 Task: Find connections with filter location Zubia with filter topic #Businesswith filter profile language French with filter current company InnRoad with filter school SDM College of Engg & Tech , Dharwad with filter industry Retail Books and Printed News with filter service category Immigration Law with filter keywords title Executive
Action: Mouse moved to (765, 98)
Screenshot: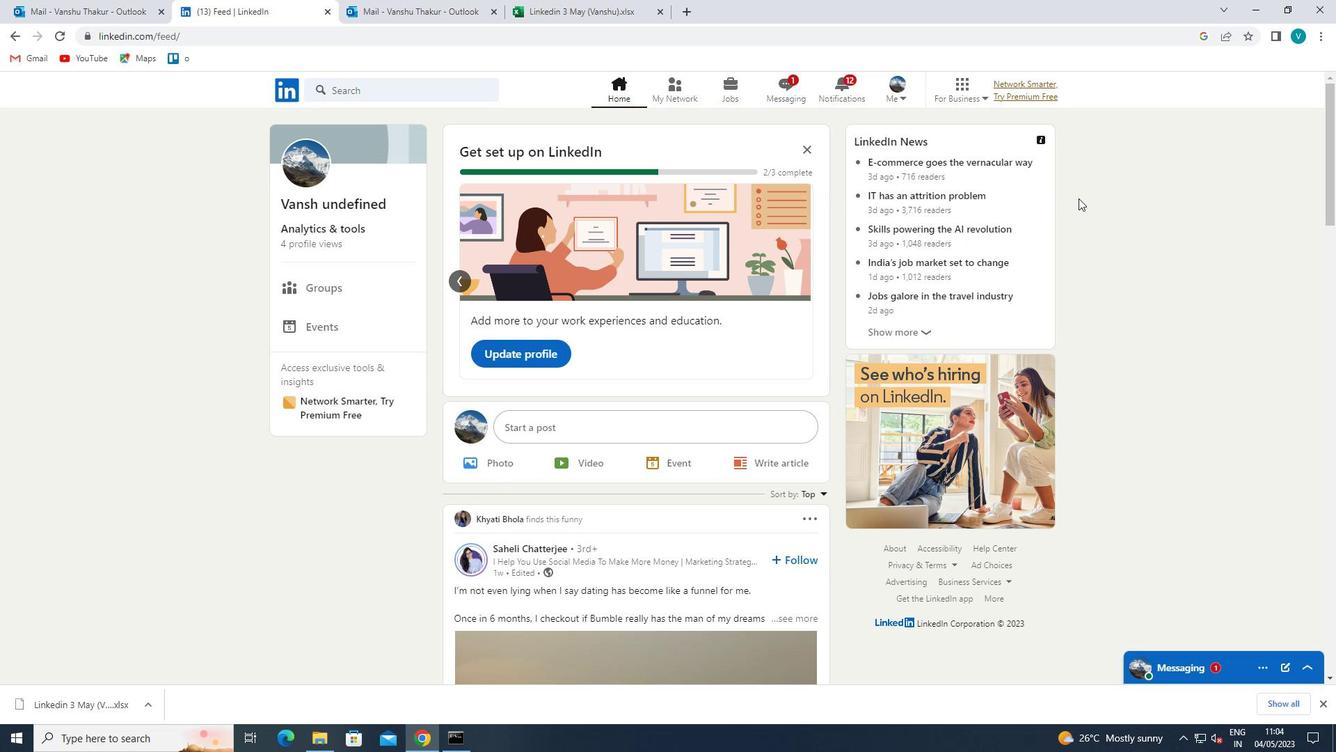 
Action: Mouse scrolled (765, 98) with delta (0, 0)
Screenshot: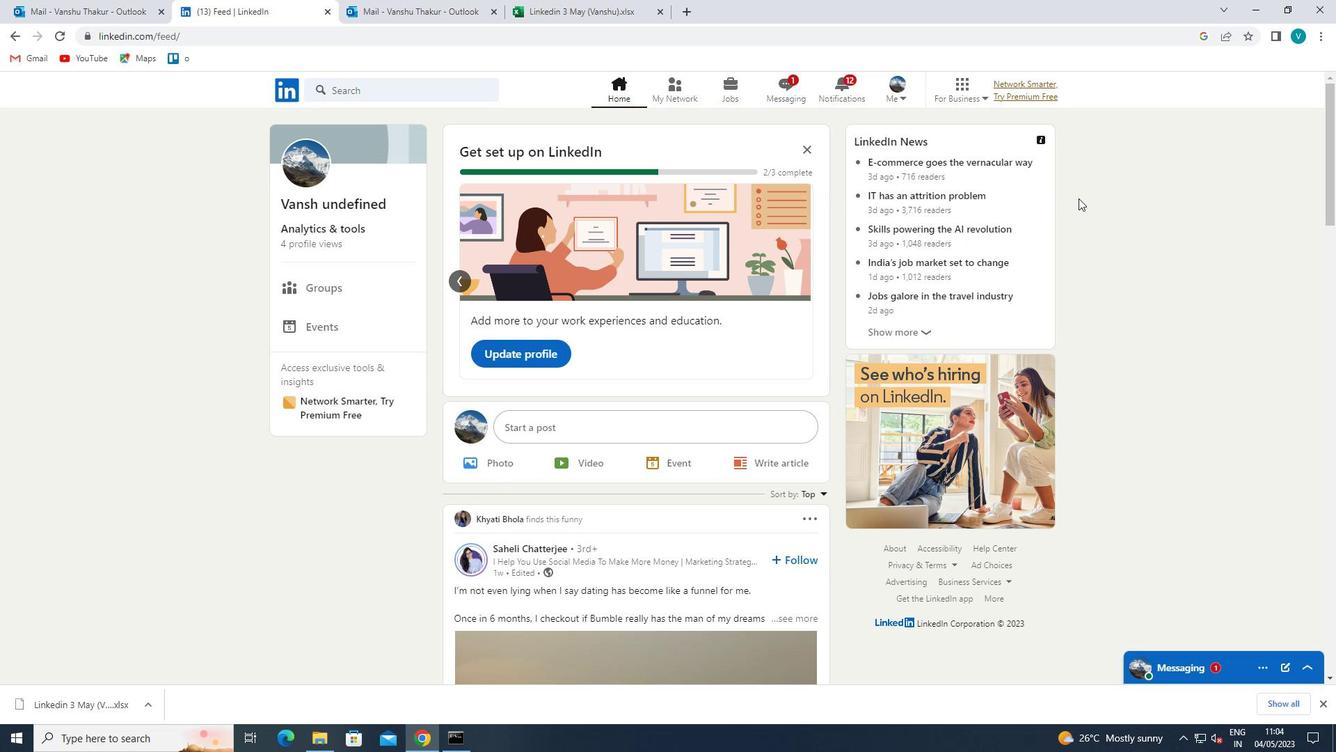 
Action: Mouse moved to (684, 101)
Screenshot: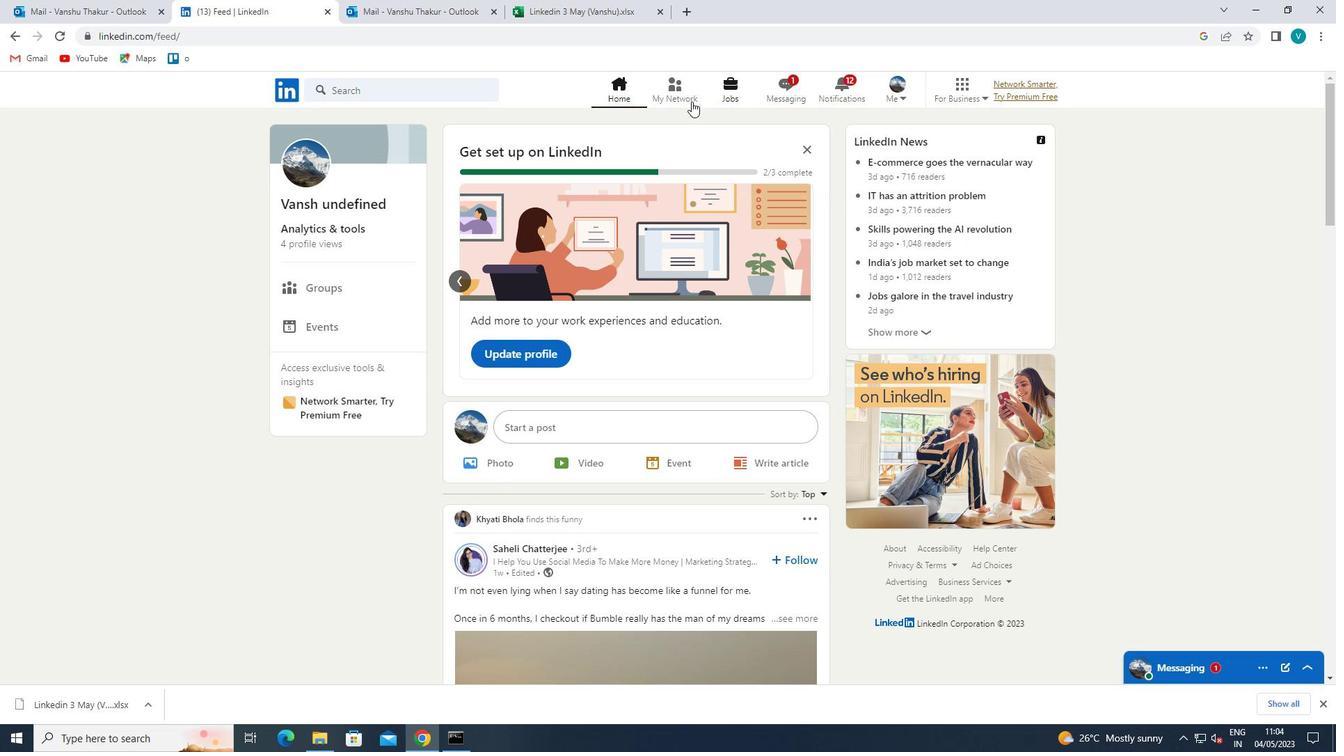 
Action: Mouse pressed left at (684, 101)
Screenshot: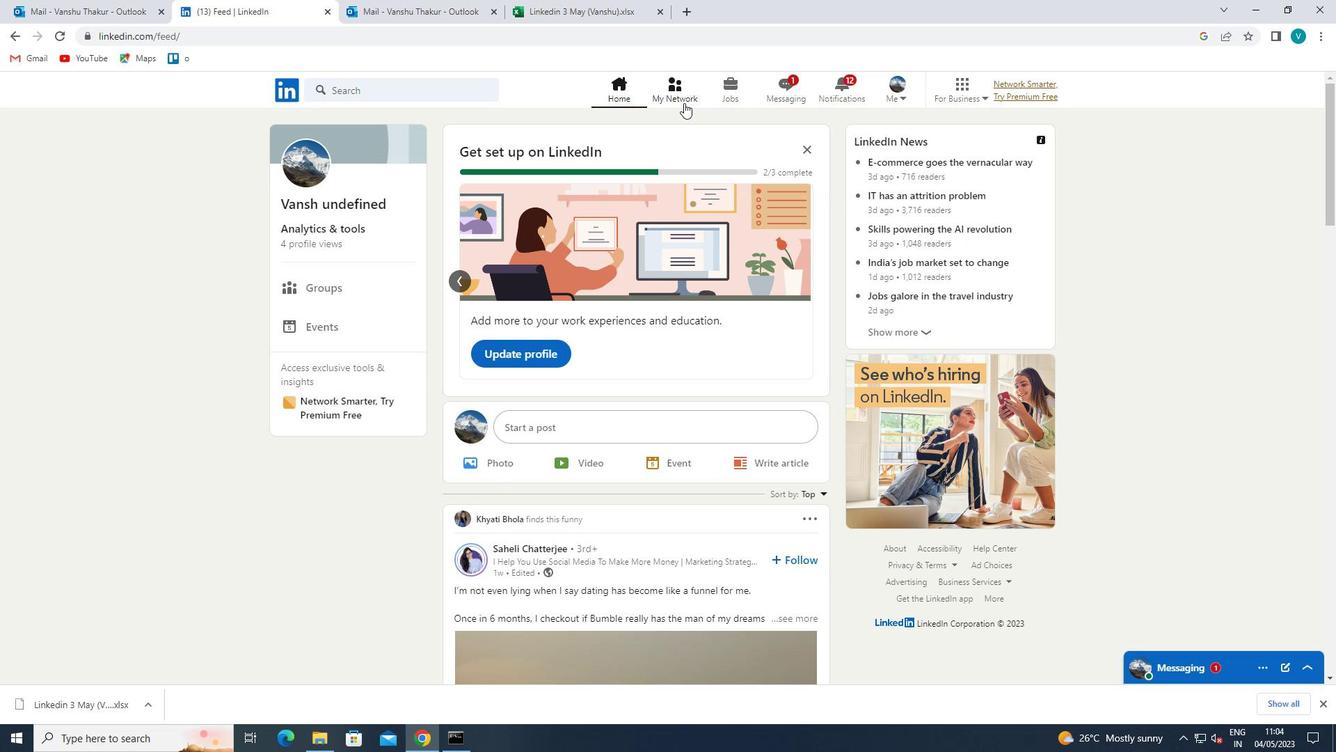 
Action: Mouse moved to (399, 161)
Screenshot: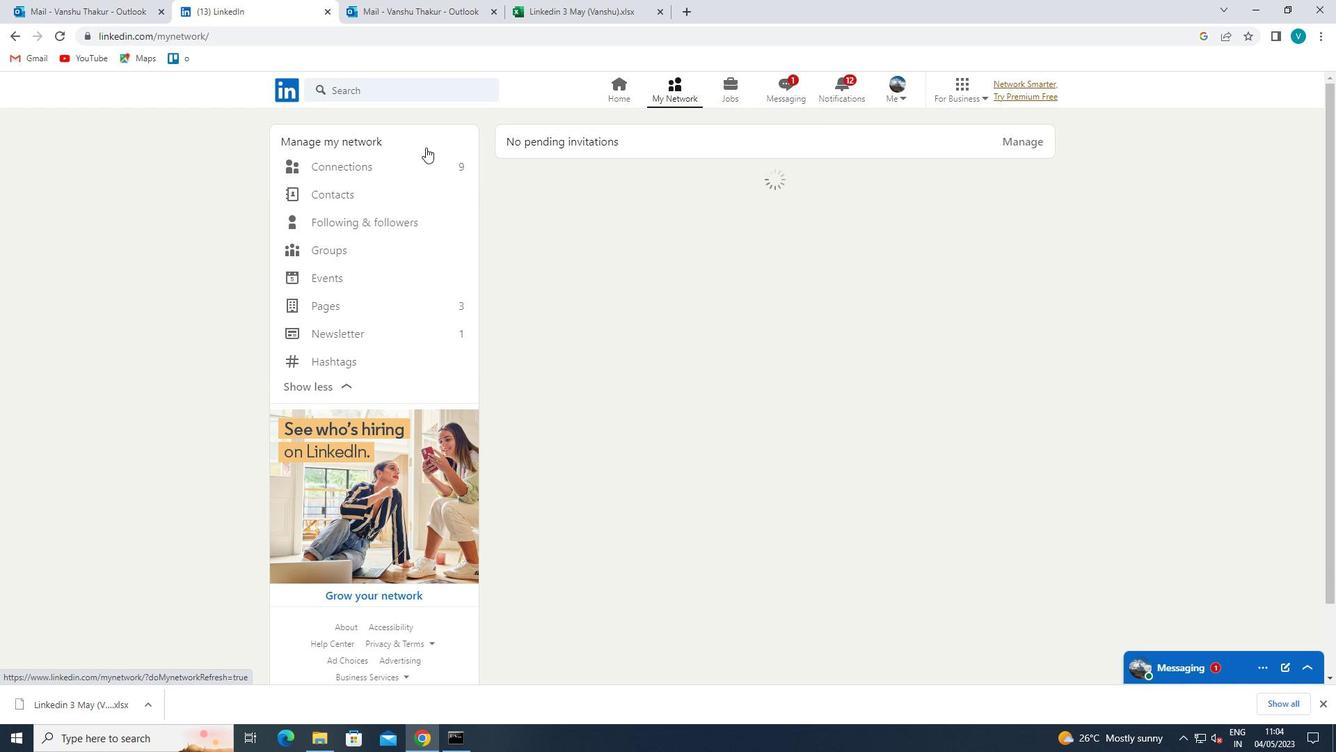 
Action: Mouse pressed left at (399, 161)
Screenshot: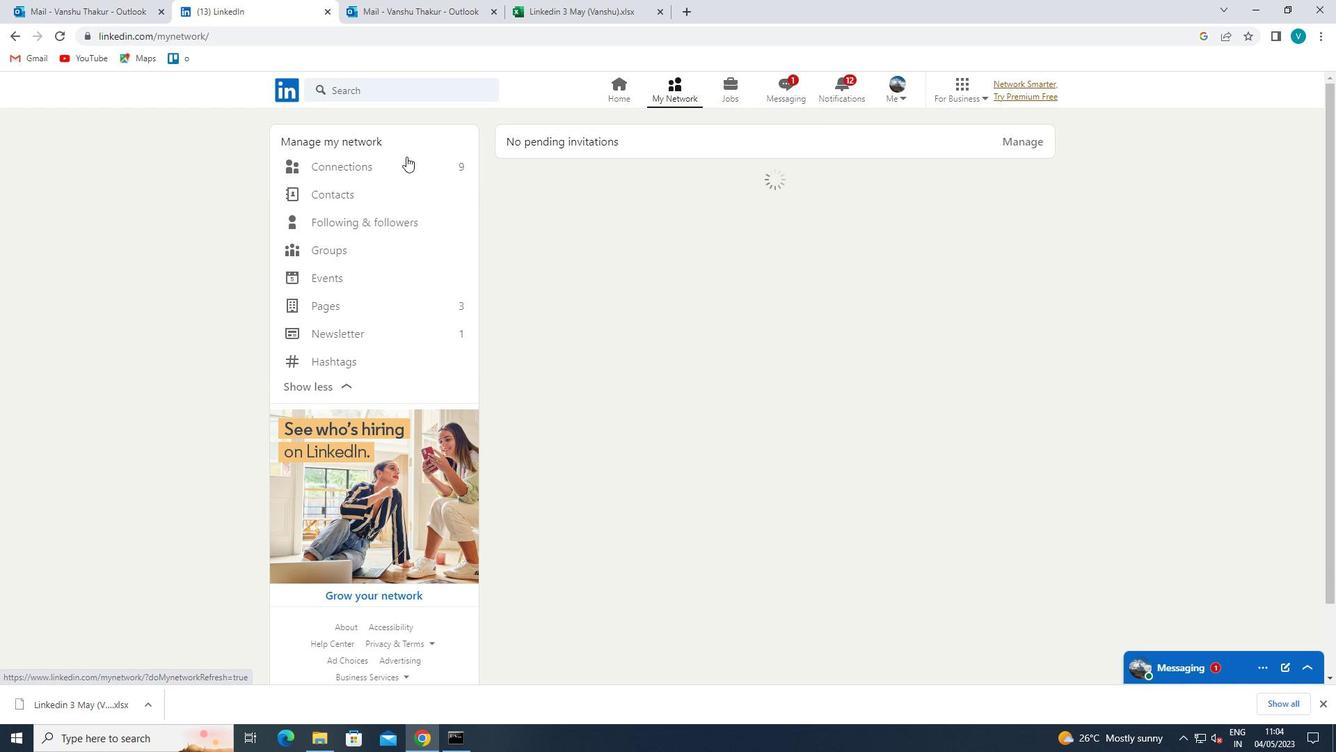 
Action: Mouse moved to (801, 169)
Screenshot: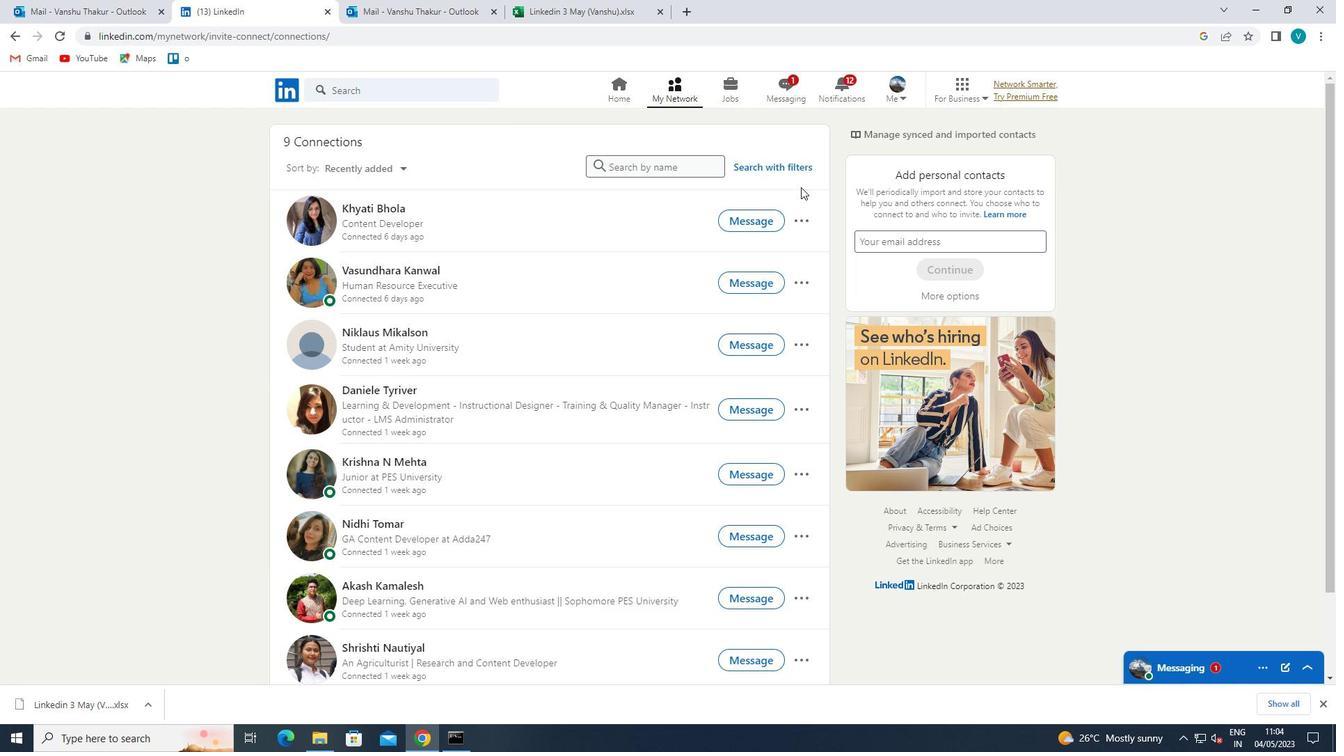 
Action: Mouse pressed left at (801, 169)
Screenshot: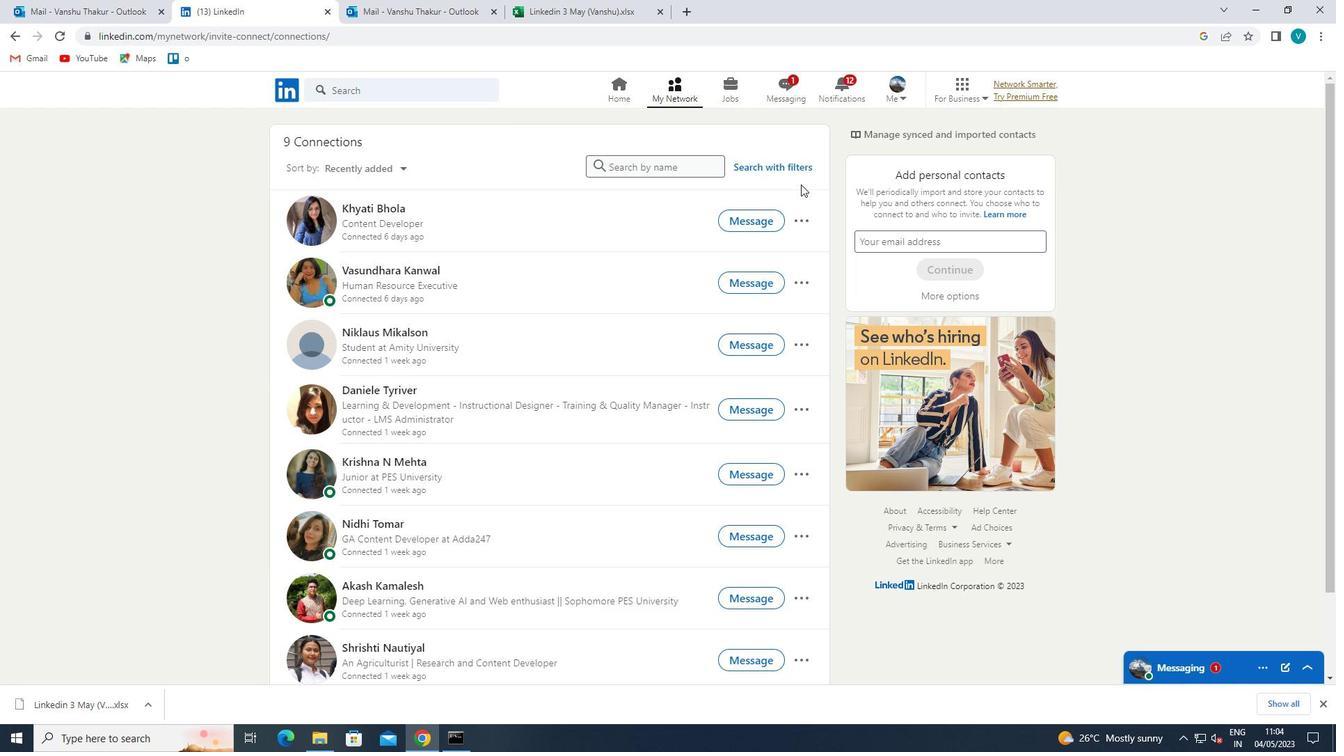 
Action: Mouse moved to (679, 130)
Screenshot: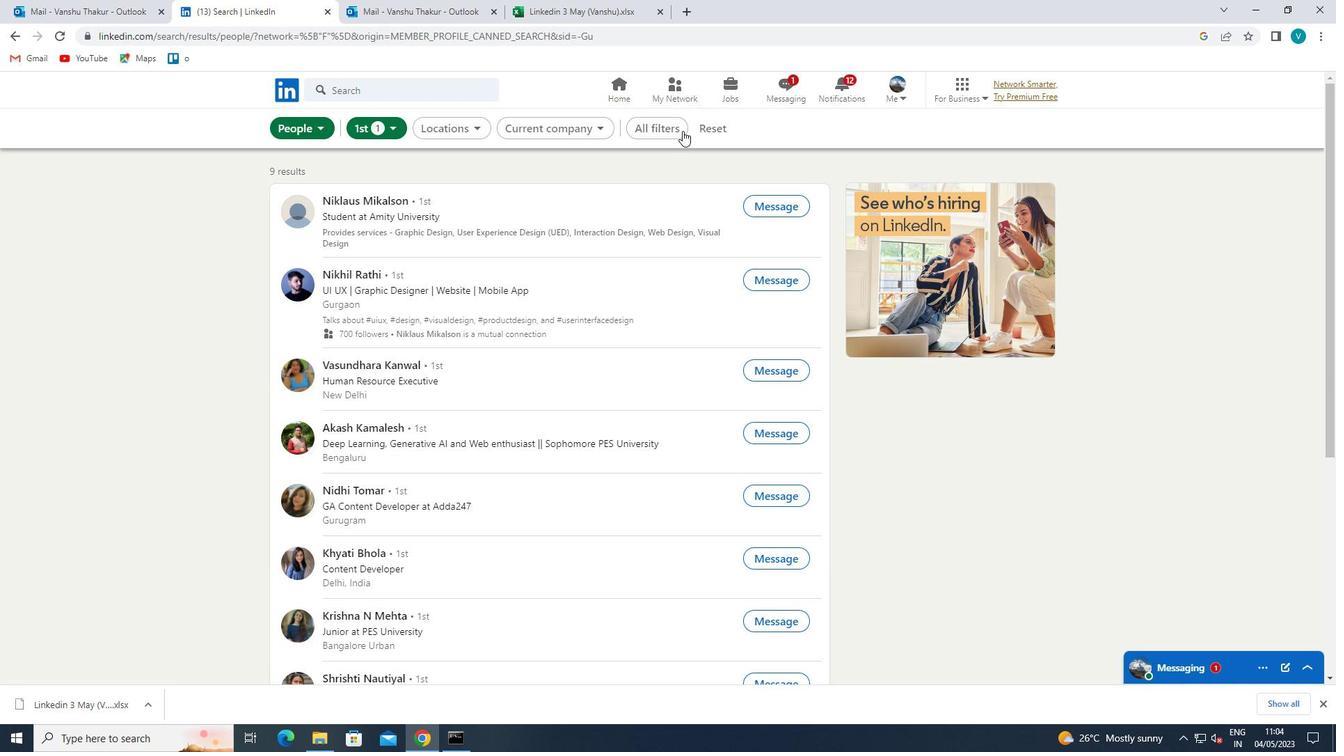 
Action: Mouse pressed left at (679, 130)
Screenshot: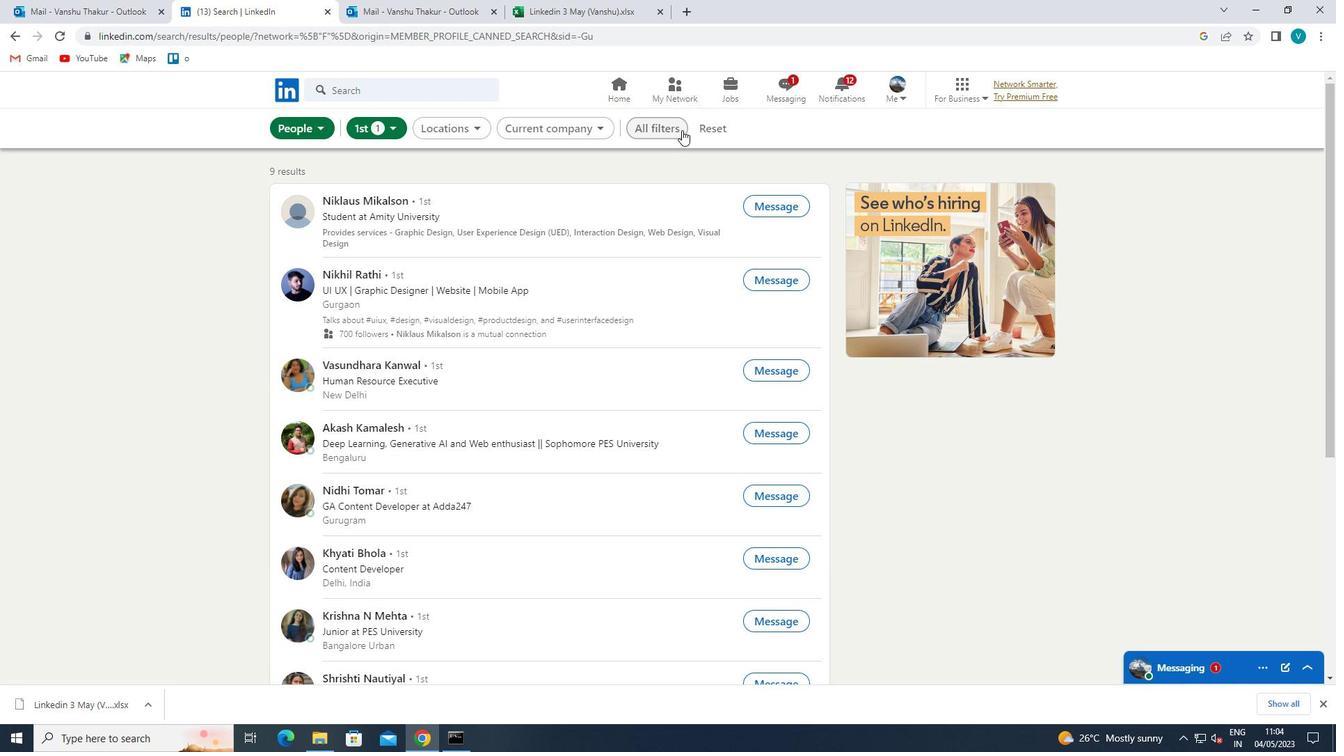 
Action: Mouse moved to (1085, 259)
Screenshot: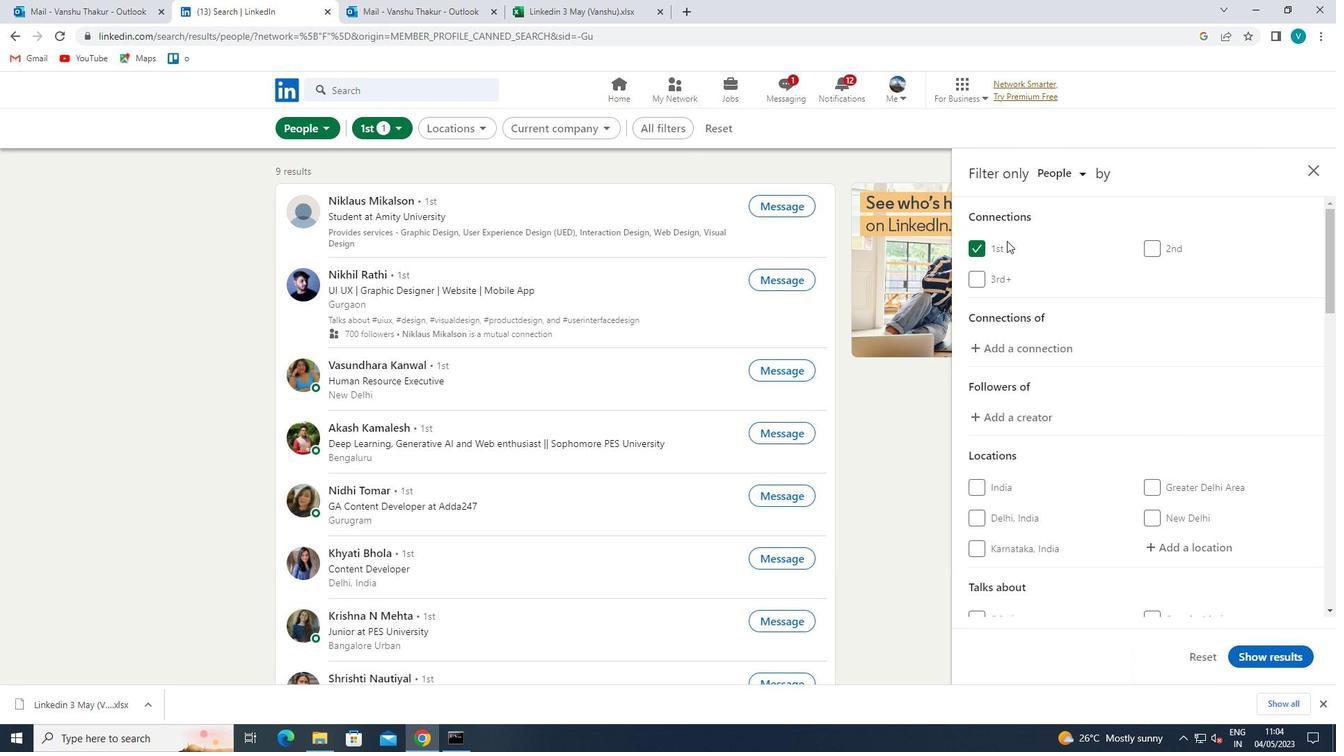 
Action: Mouse scrolled (1085, 258) with delta (0, 0)
Screenshot: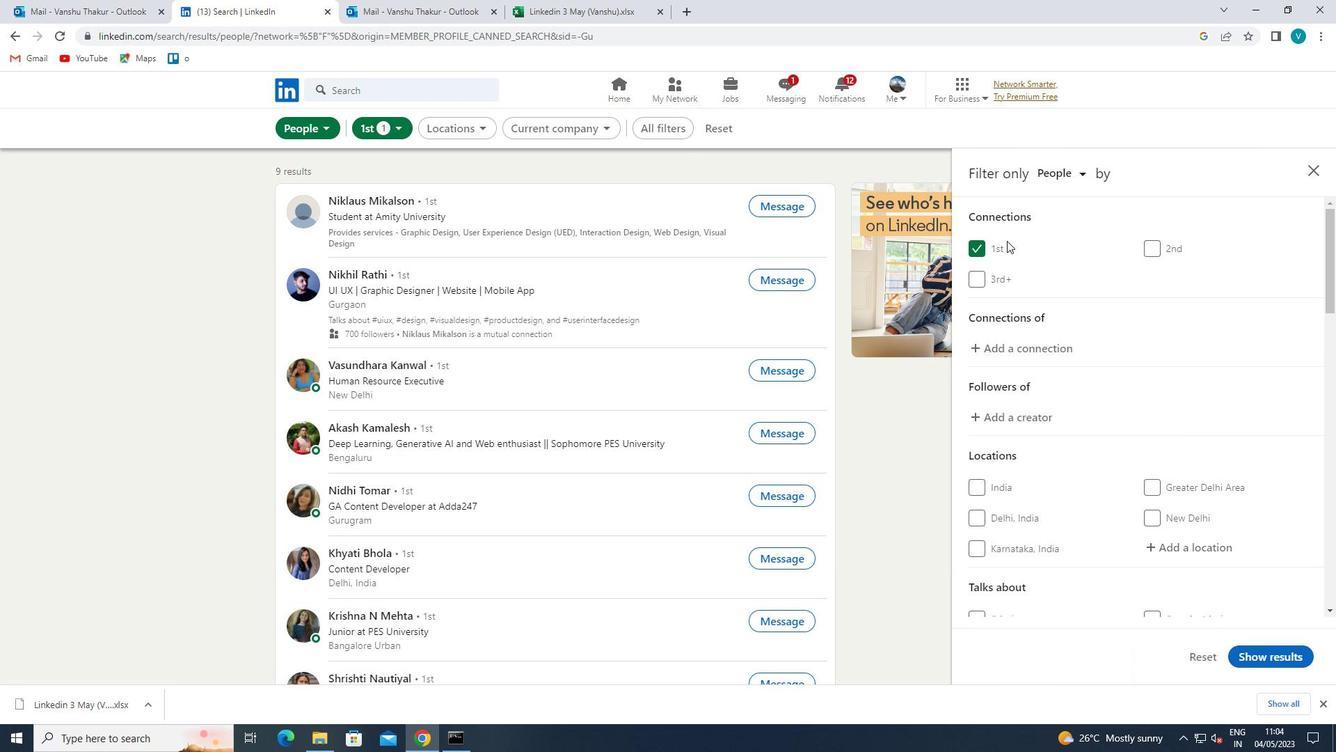 
Action: Mouse moved to (1113, 288)
Screenshot: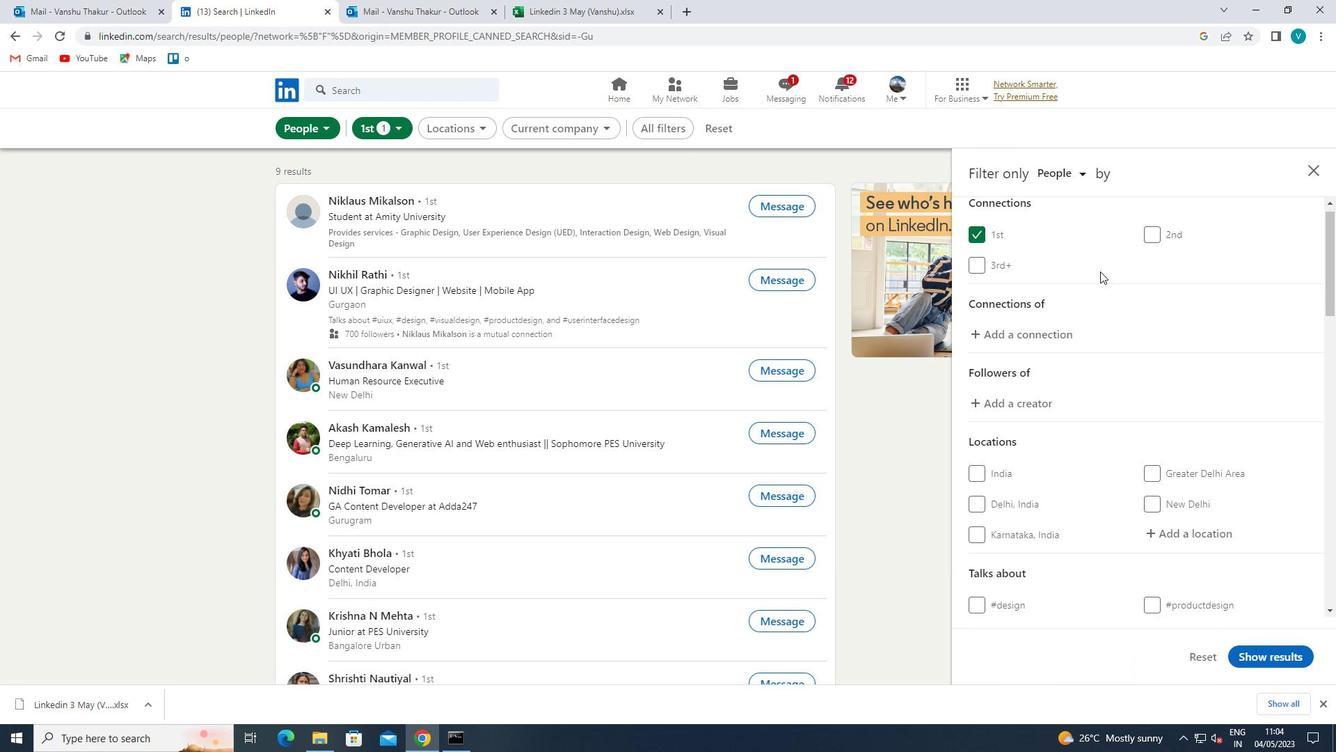 
Action: Mouse scrolled (1113, 287) with delta (0, 0)
Screenshot: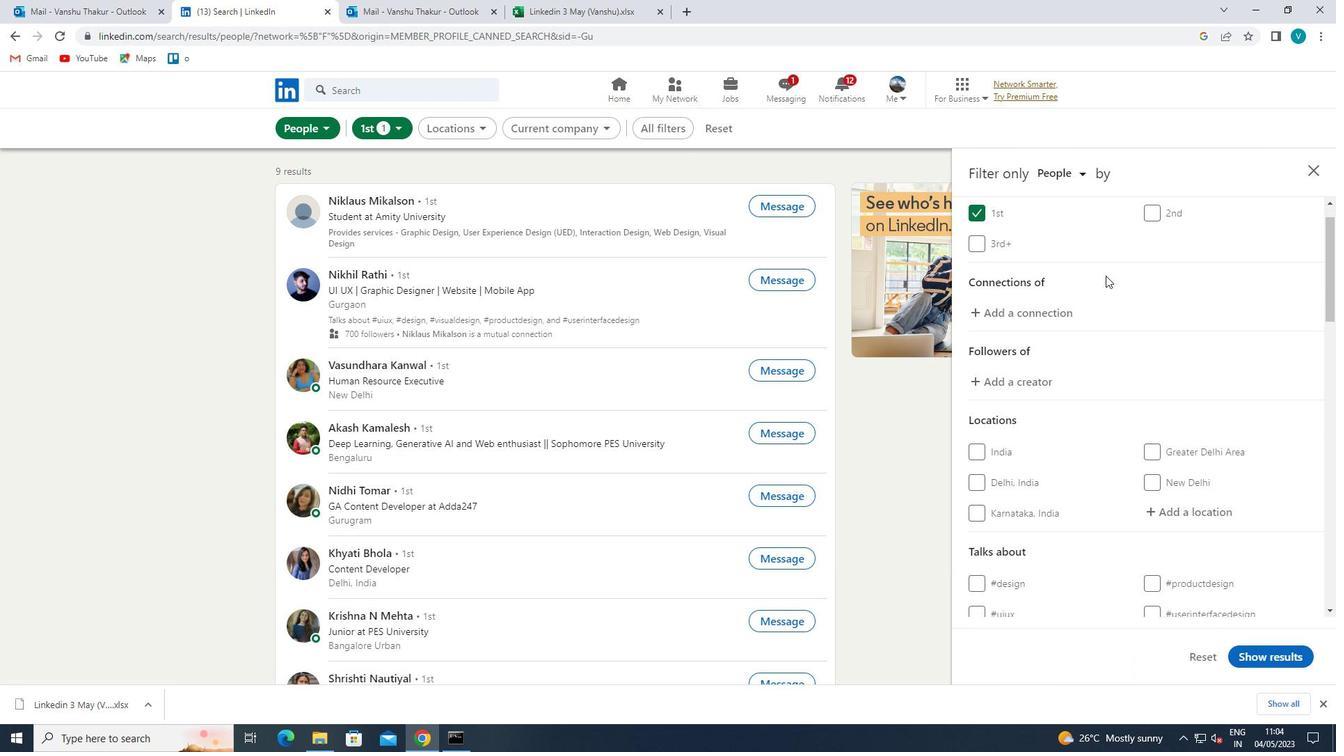 
Action: Mouse moved to (1181, 409)
Screenshot: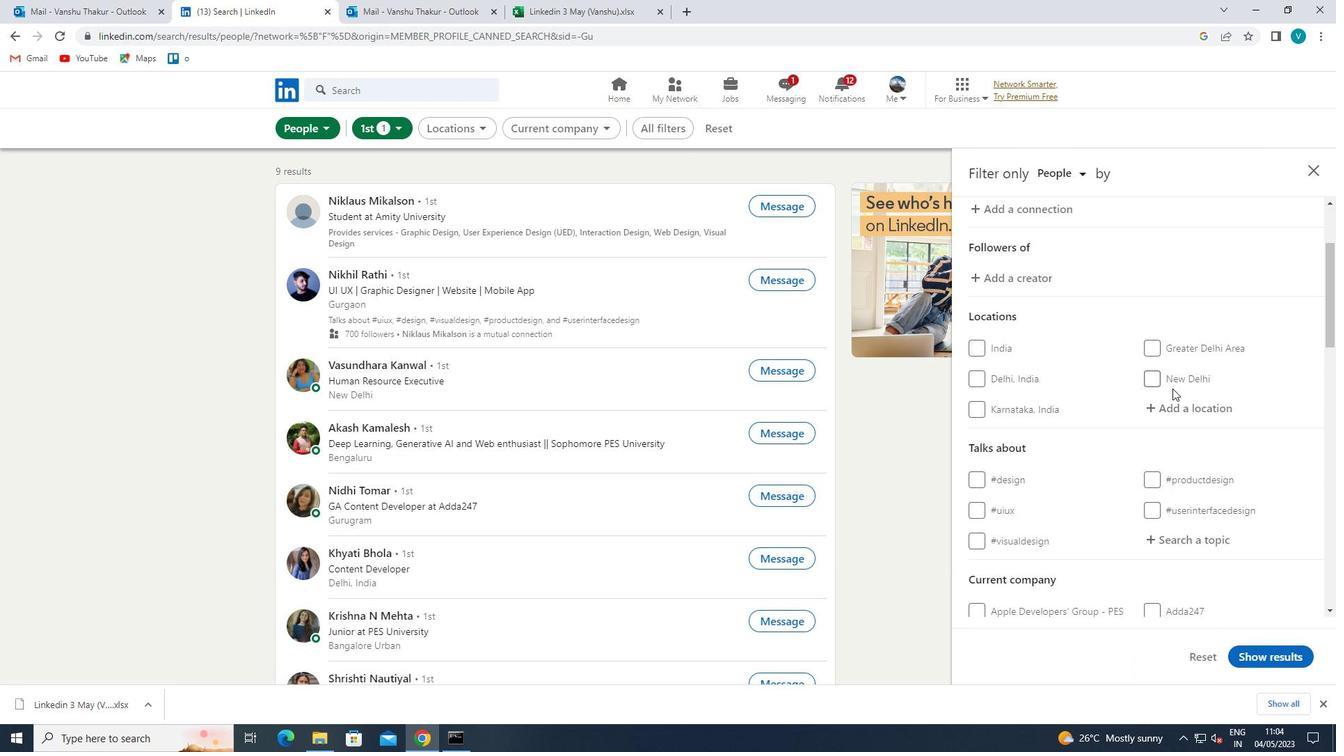 
Action: Mouse pressed left at (1181, 409)
Screenshot: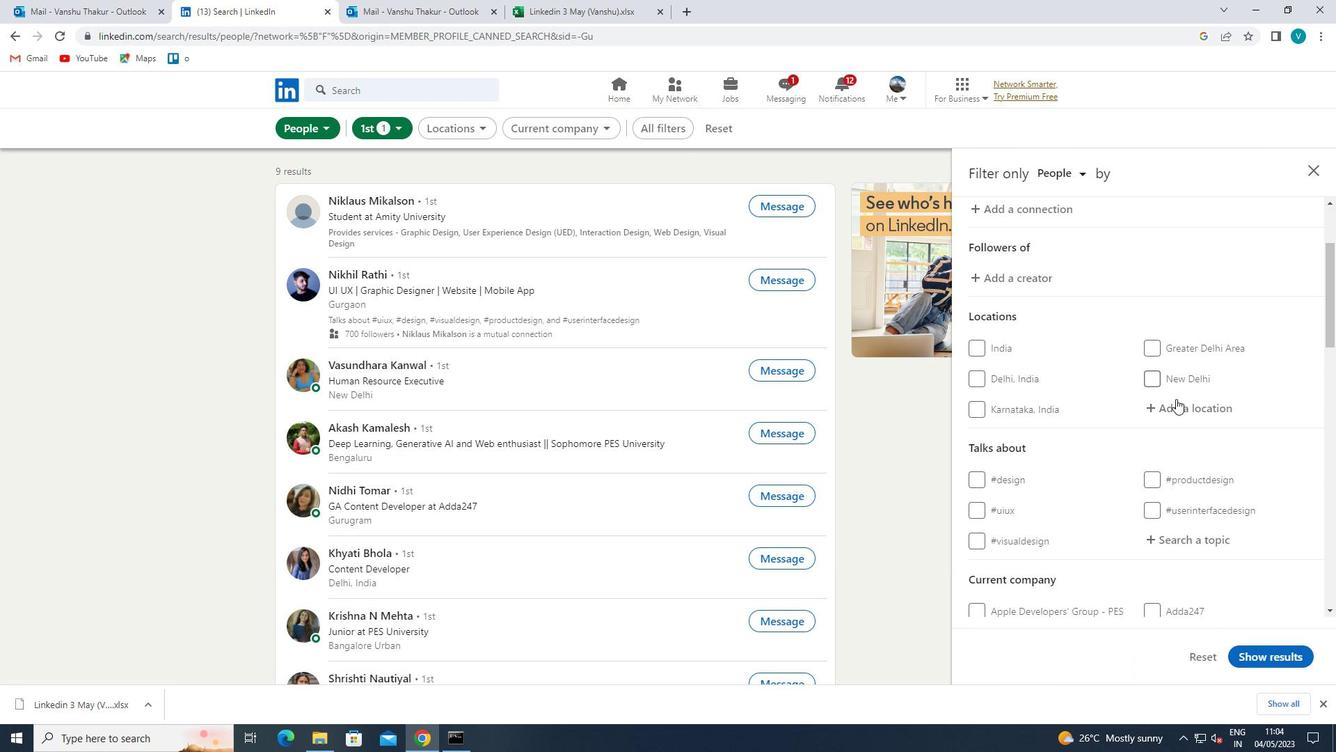 
Action: Key pressed <Key.shift>ZUBIA
Screenshot: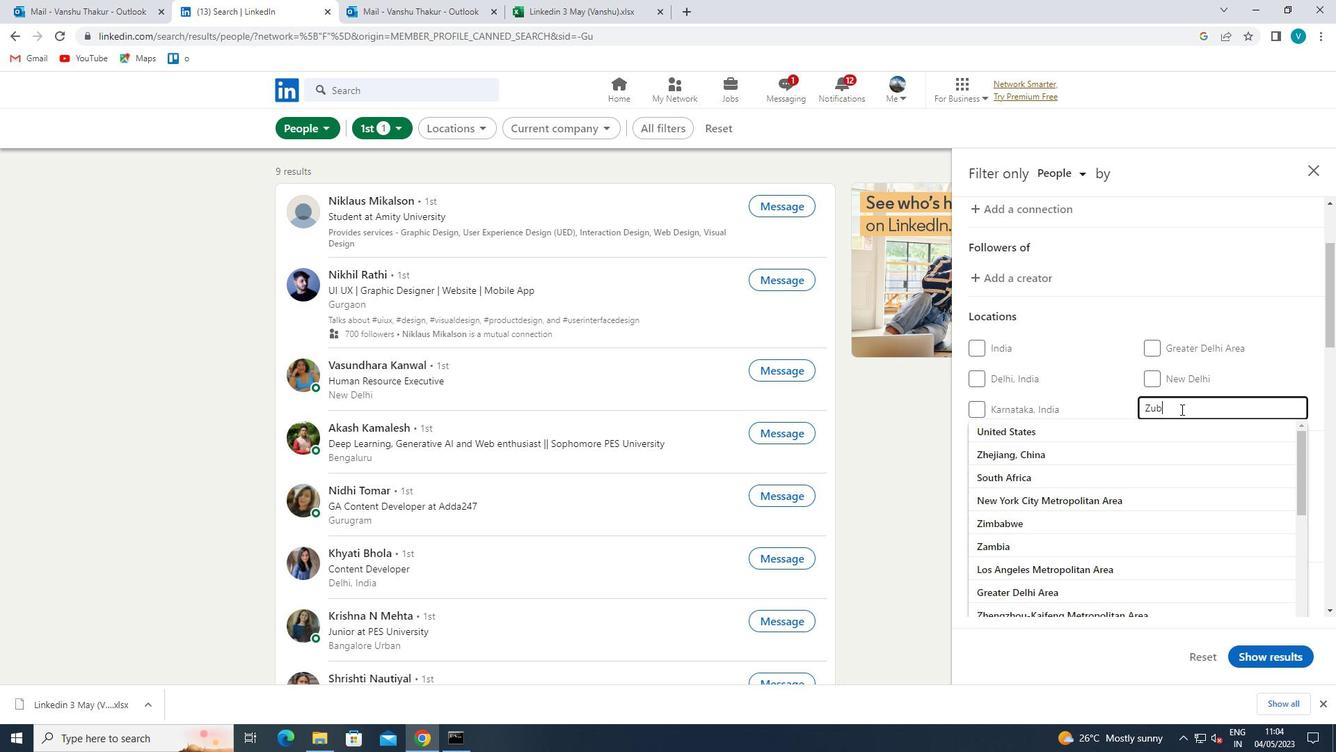 
Action: Mouse moved to (1158, 425)
Screenshot: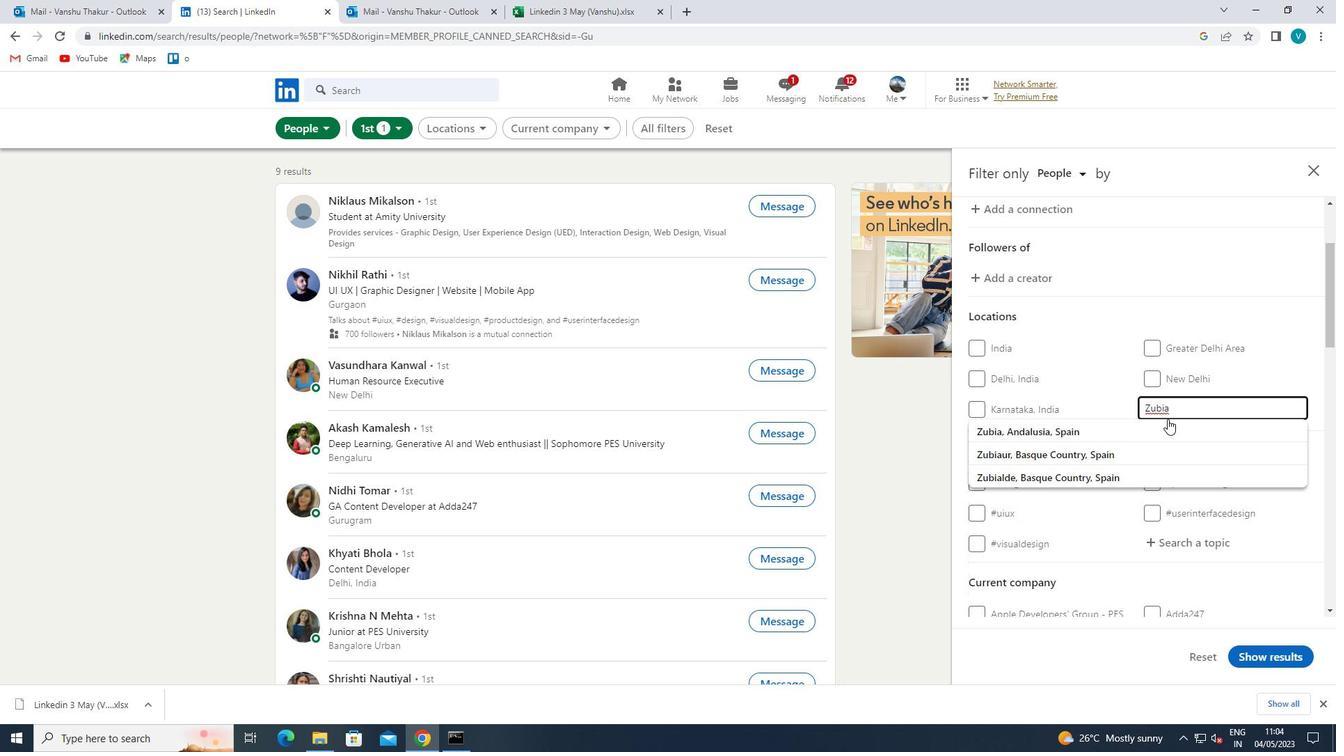 
Action: Mouse pressed left at (1158, 425)
Screenshot: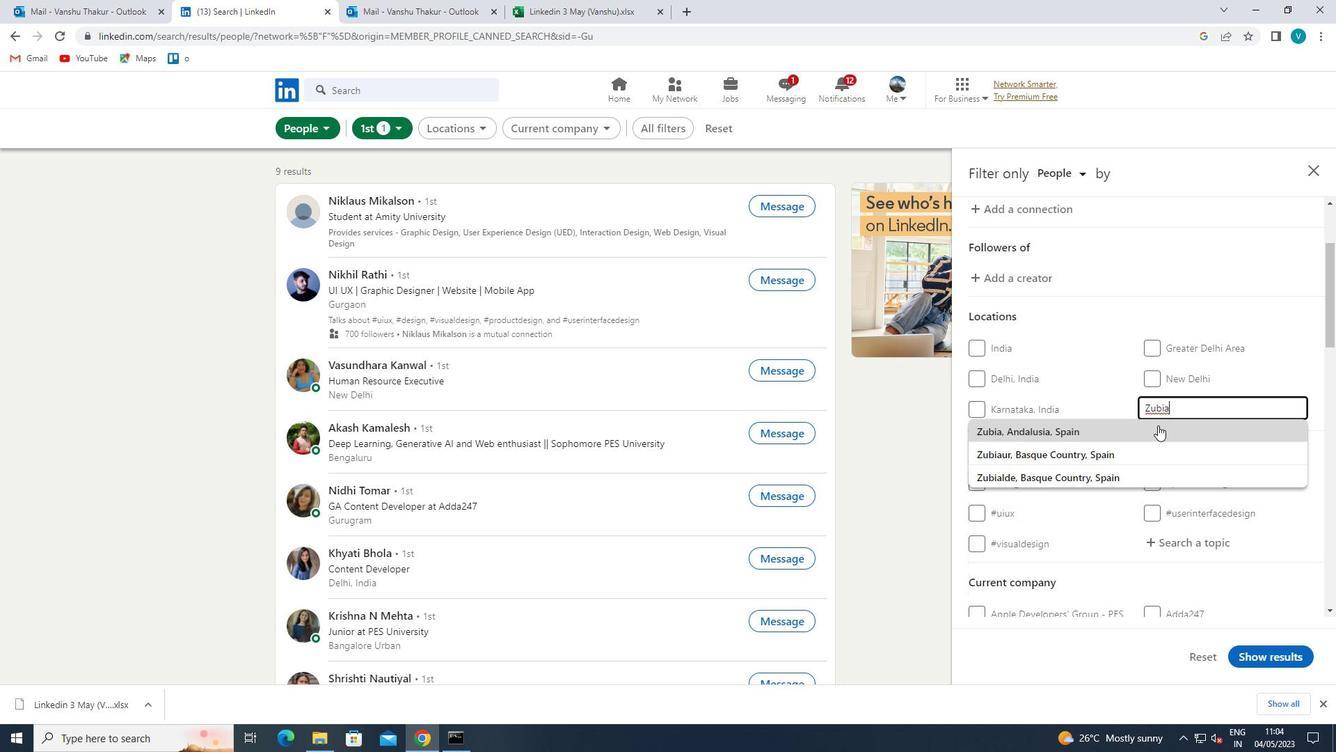 
Action: Mouse scrolled (1158, 424) with delta (0, 0)
Screenshot: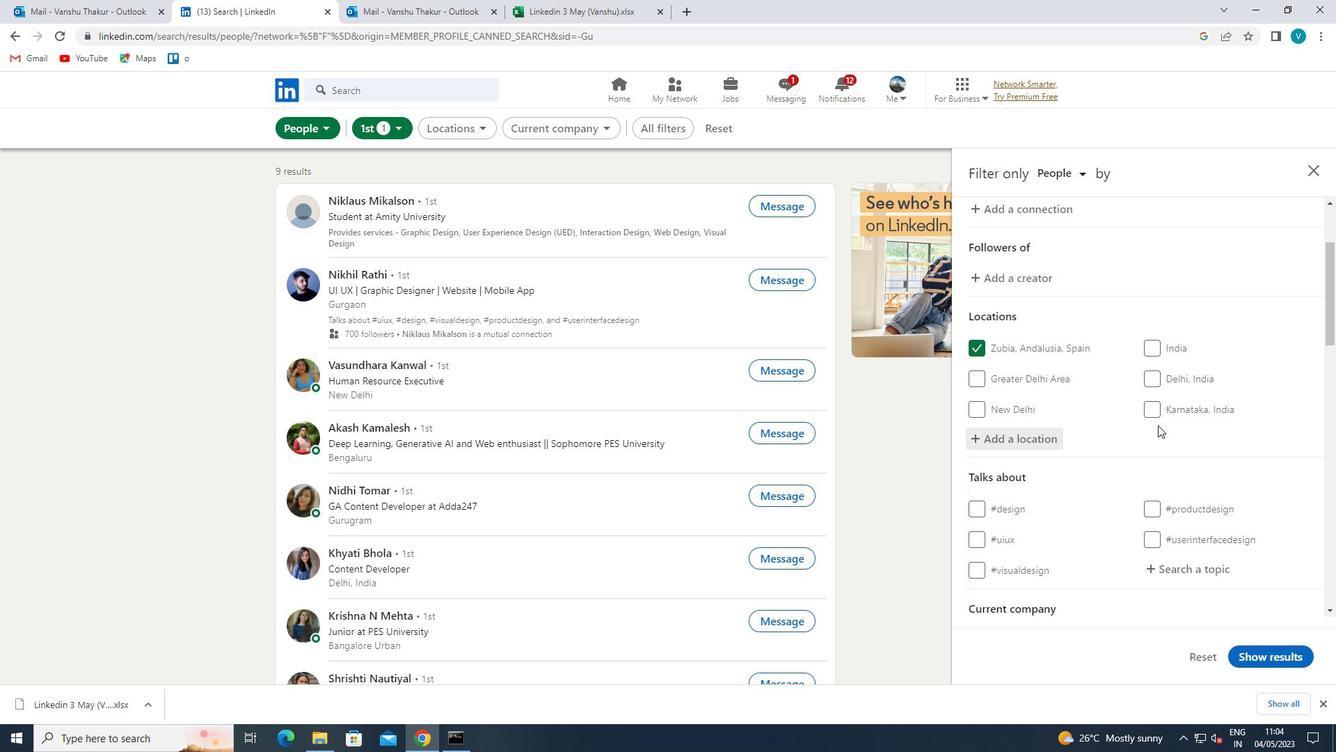 
Action: Mouse scrolled (1158, 424) with delta (0, 0)
Screenshot: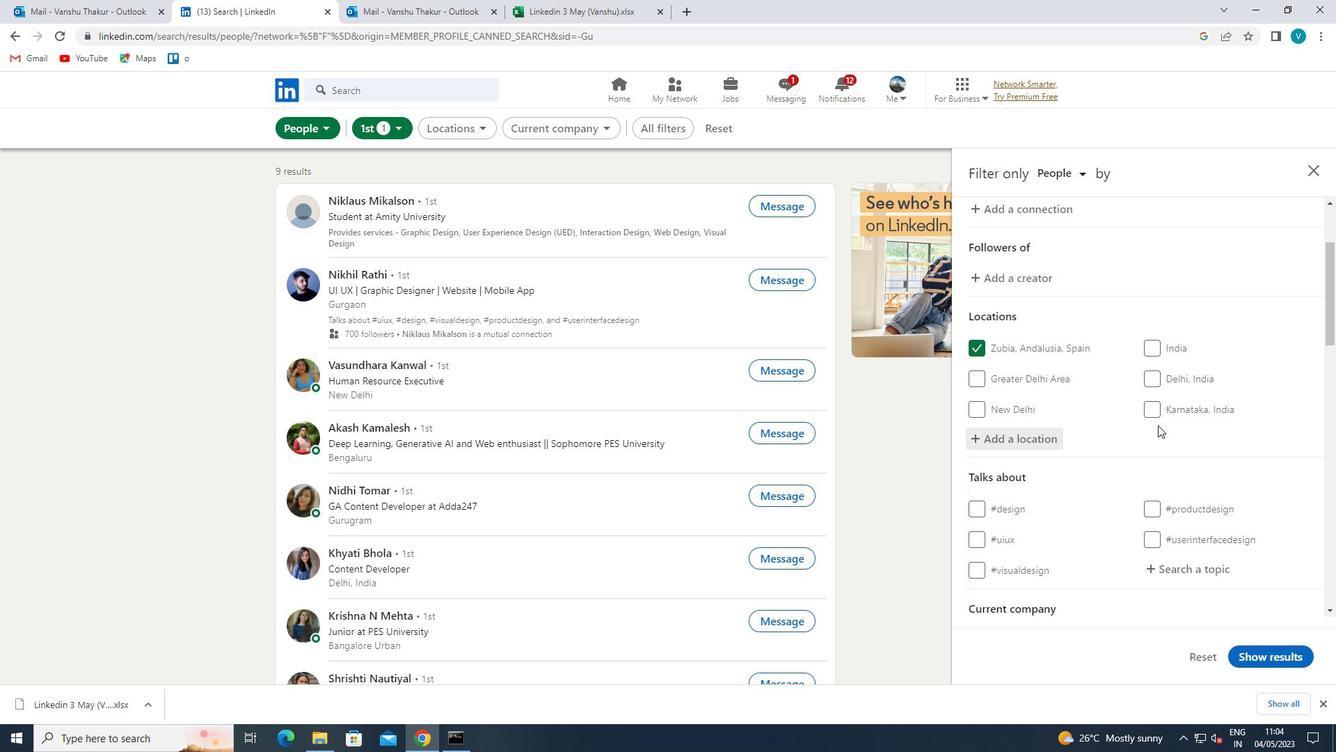 
Action: Mouse moved to (1177, 440)
Screenshot: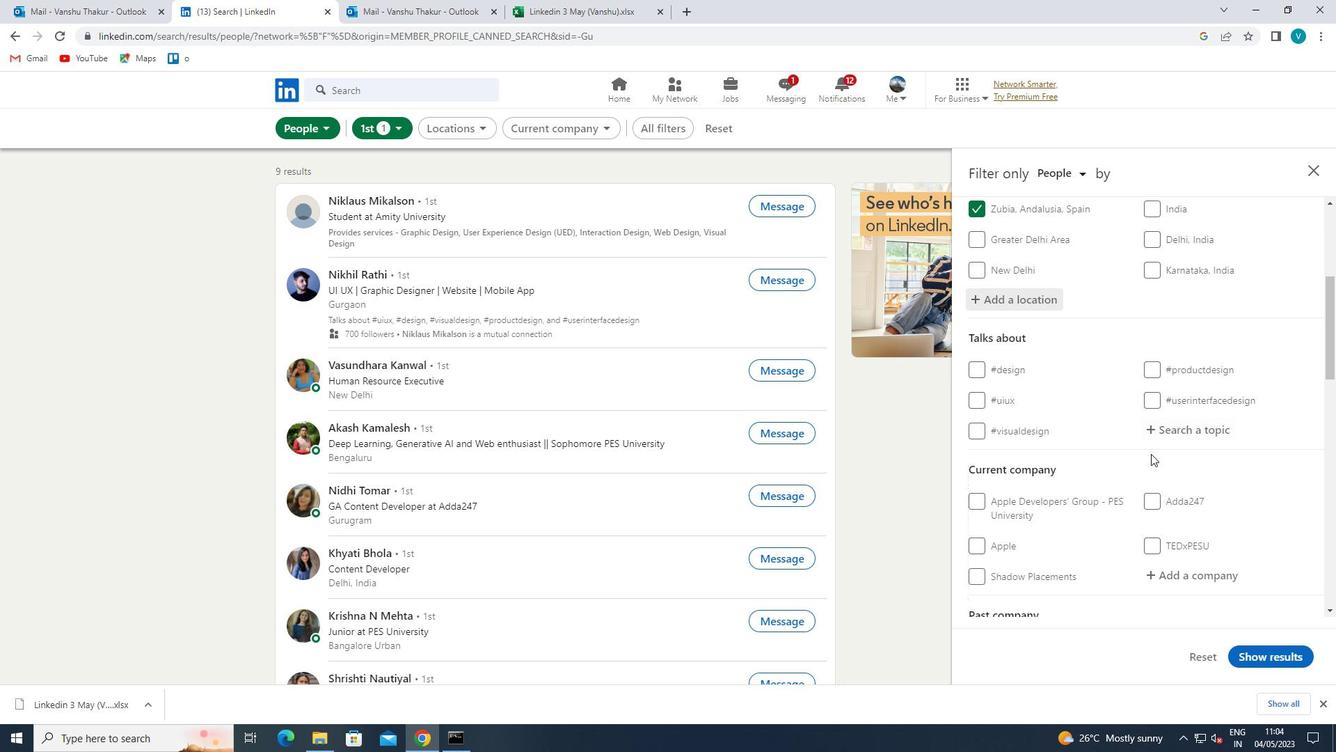
Action: Mouse pressed left at (1177, 440)
Screenshot: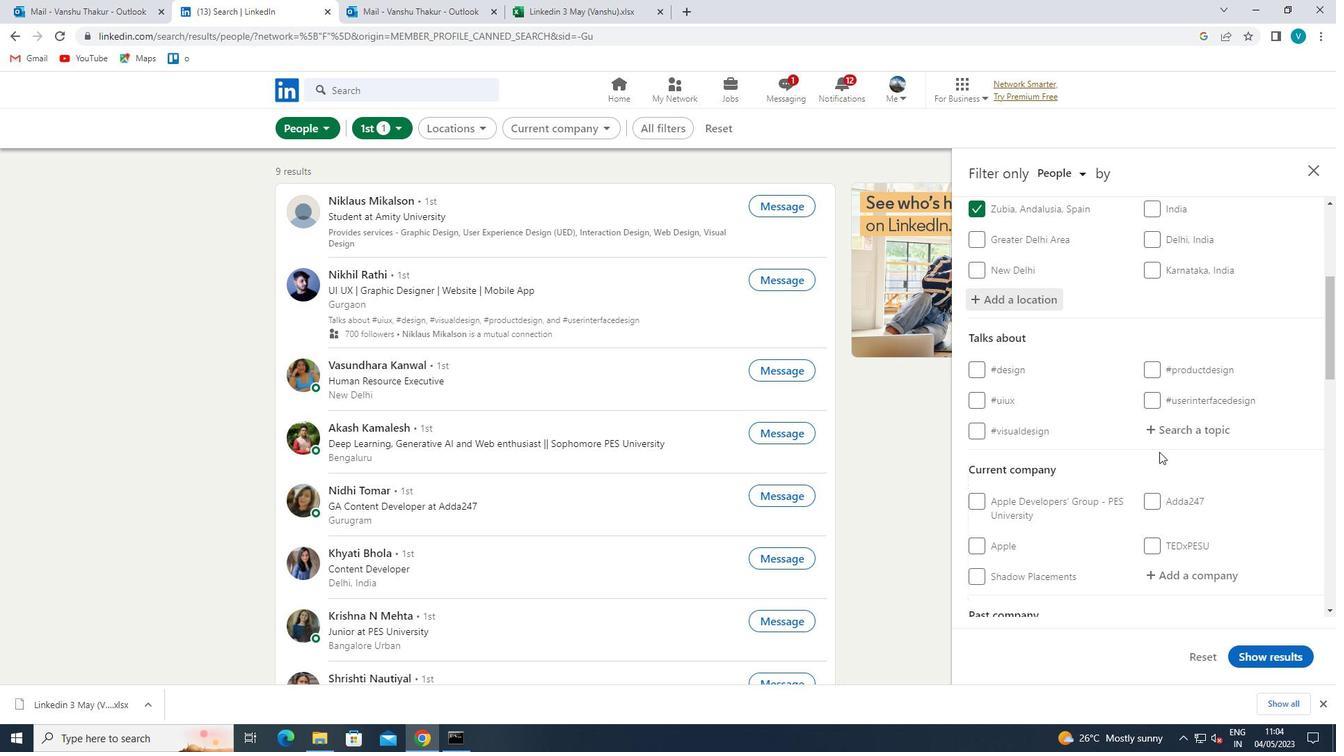 
Action: Mouse moved to (1180, 437)
Screenshot: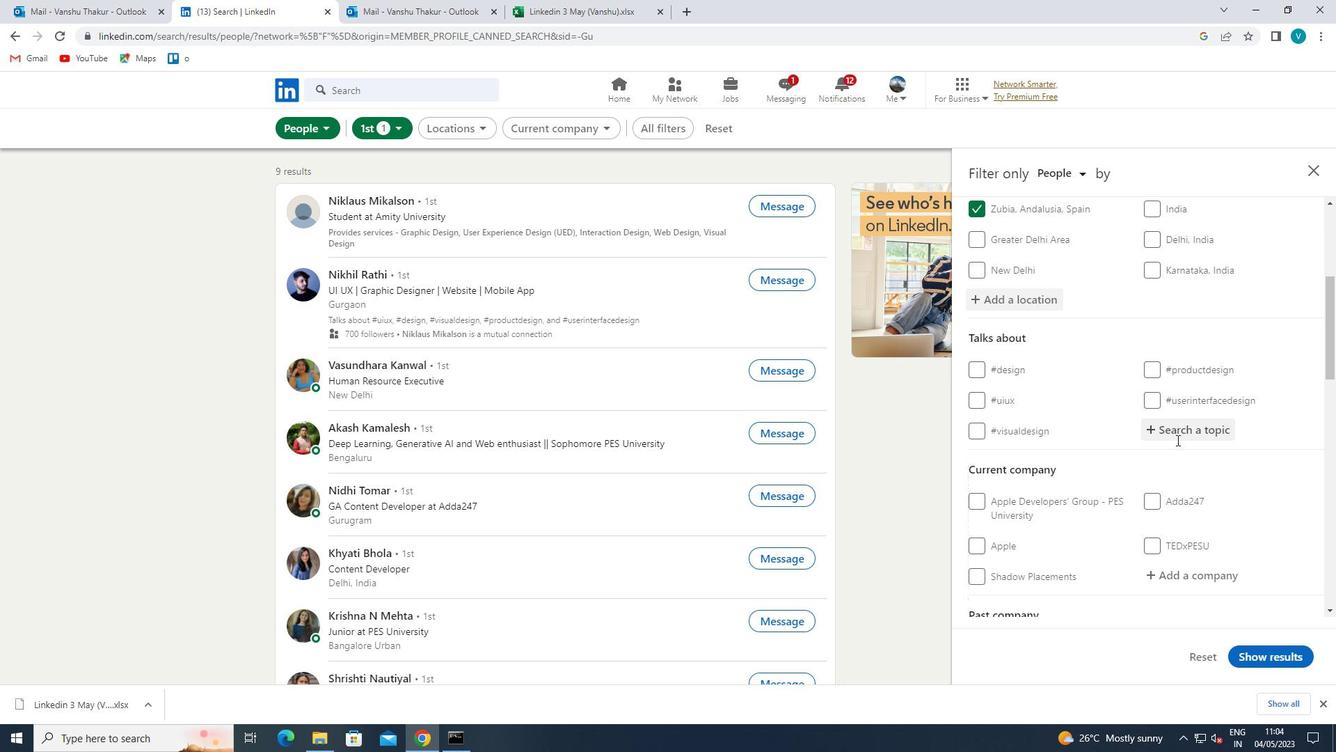 
Action: Key pressed BUSINESS
Screenshot: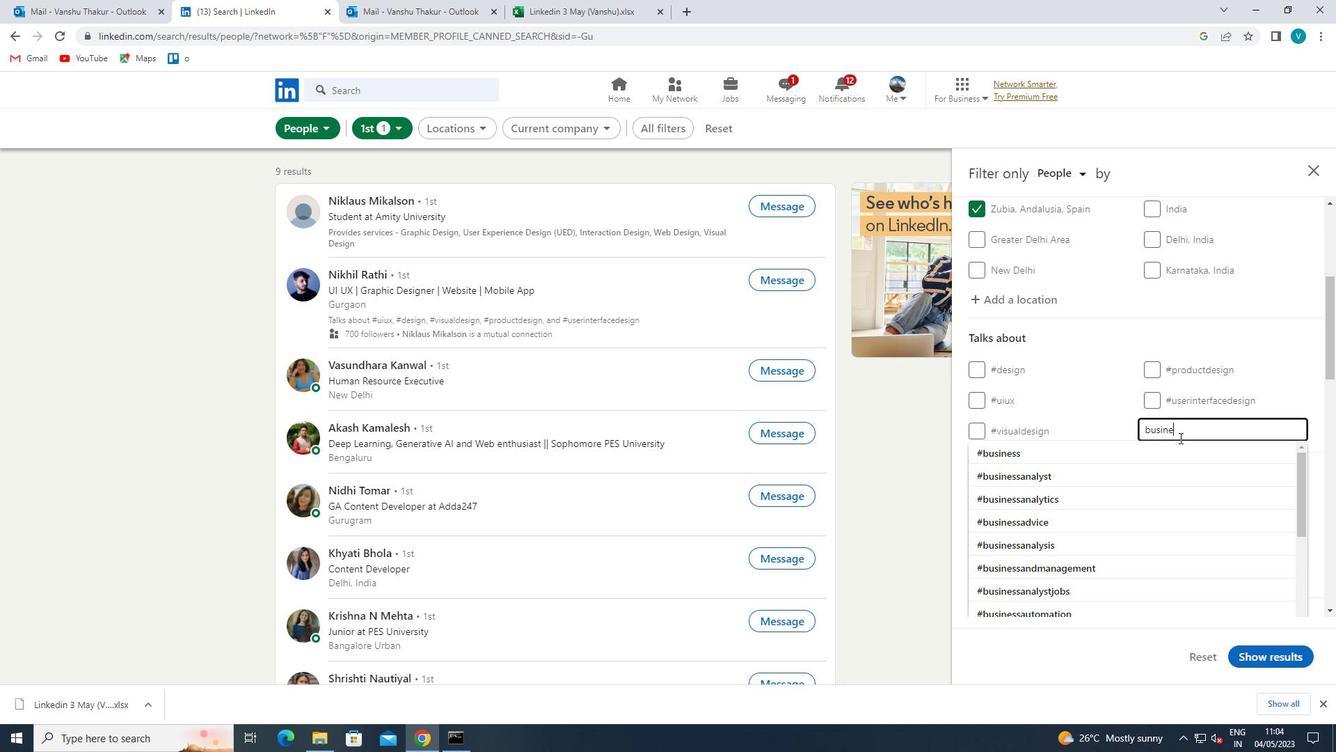 
Action: Mouse moved to (1168, 445)
Screenshot: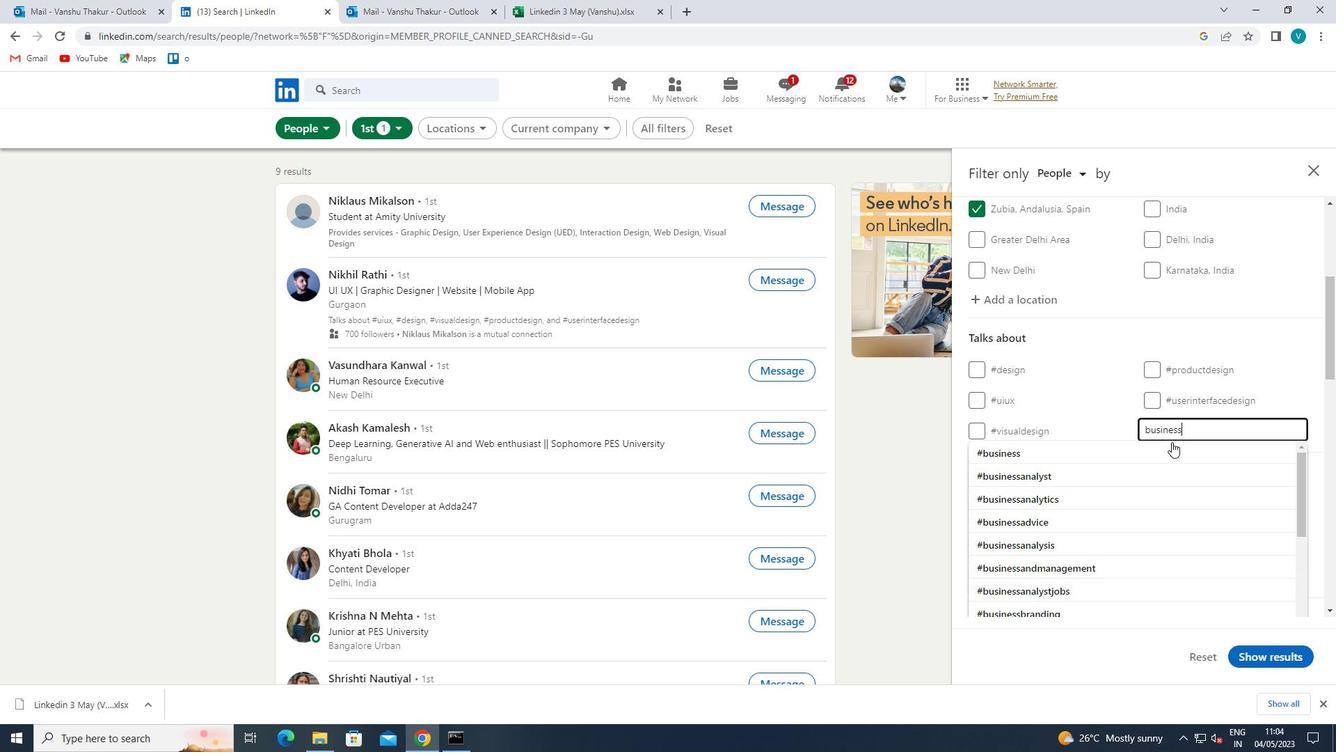 
Action: Mouse pressed left at (1168, 445)
Screenshot: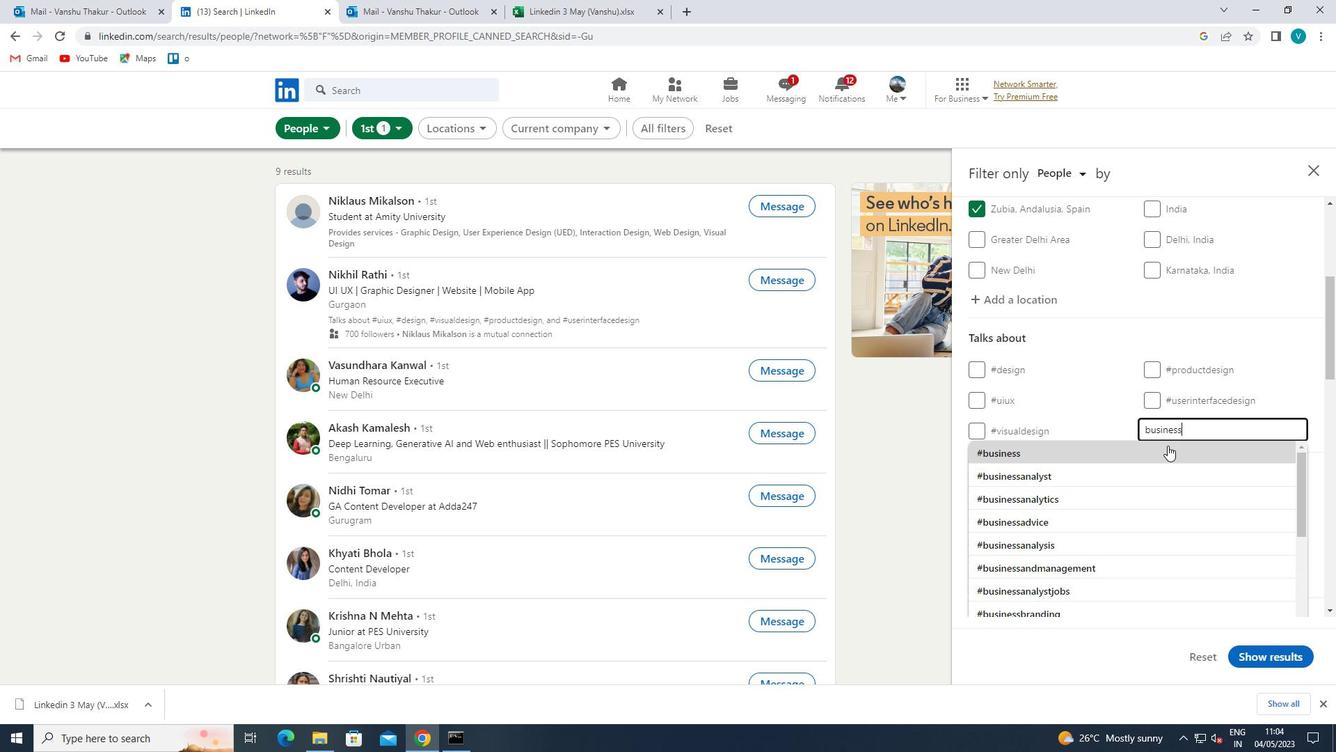 
Action: Mouse scrolled (1168, 444) with delta (0, 0)
Screenshot: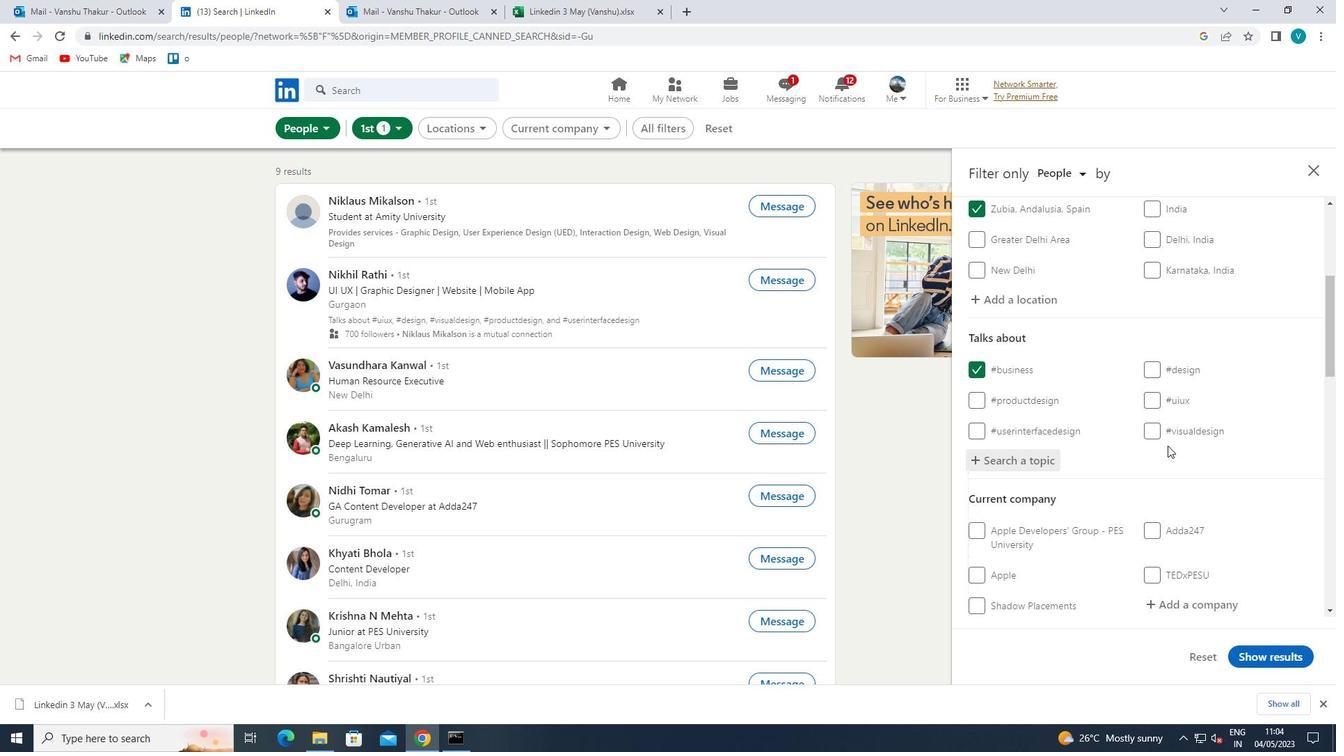 
Action: Mouse scrolled (1168, 444) with delta (0, 0)
Screenshot: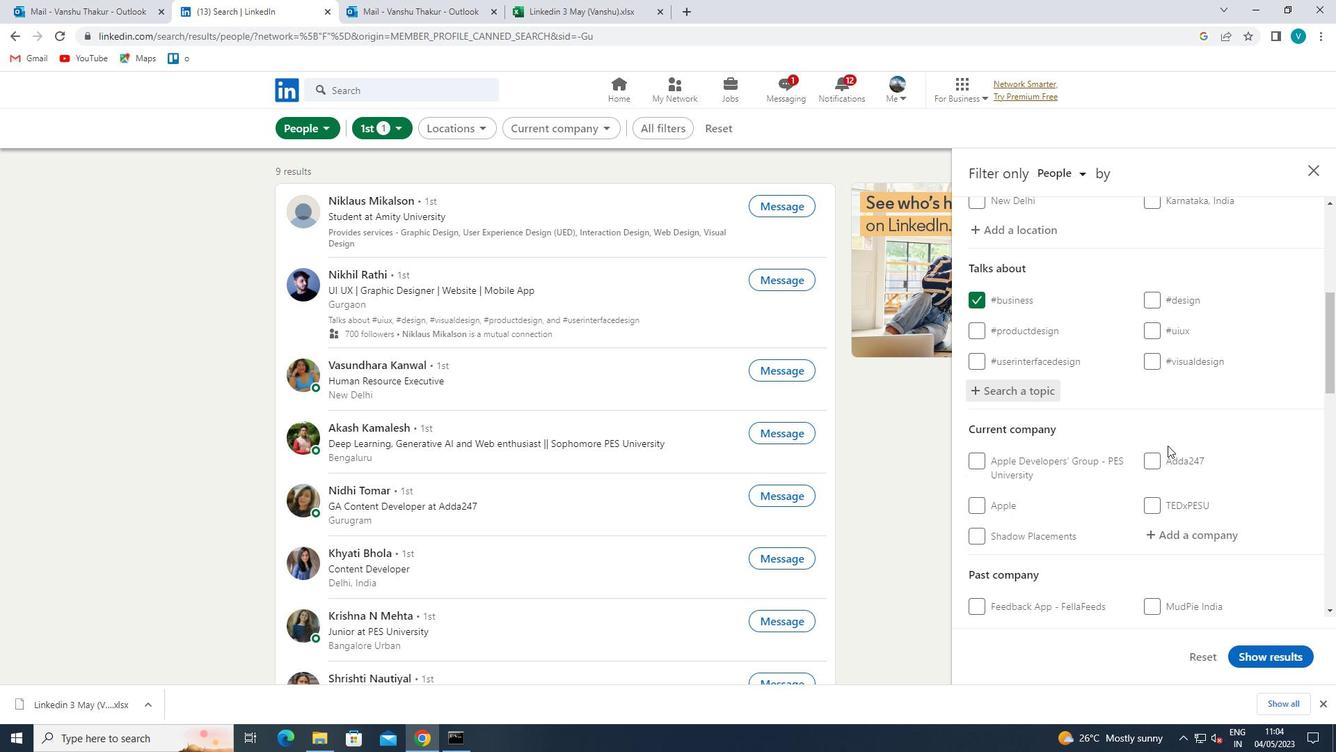 
Action: Mouse moved to (1162, 467)
Screenshot: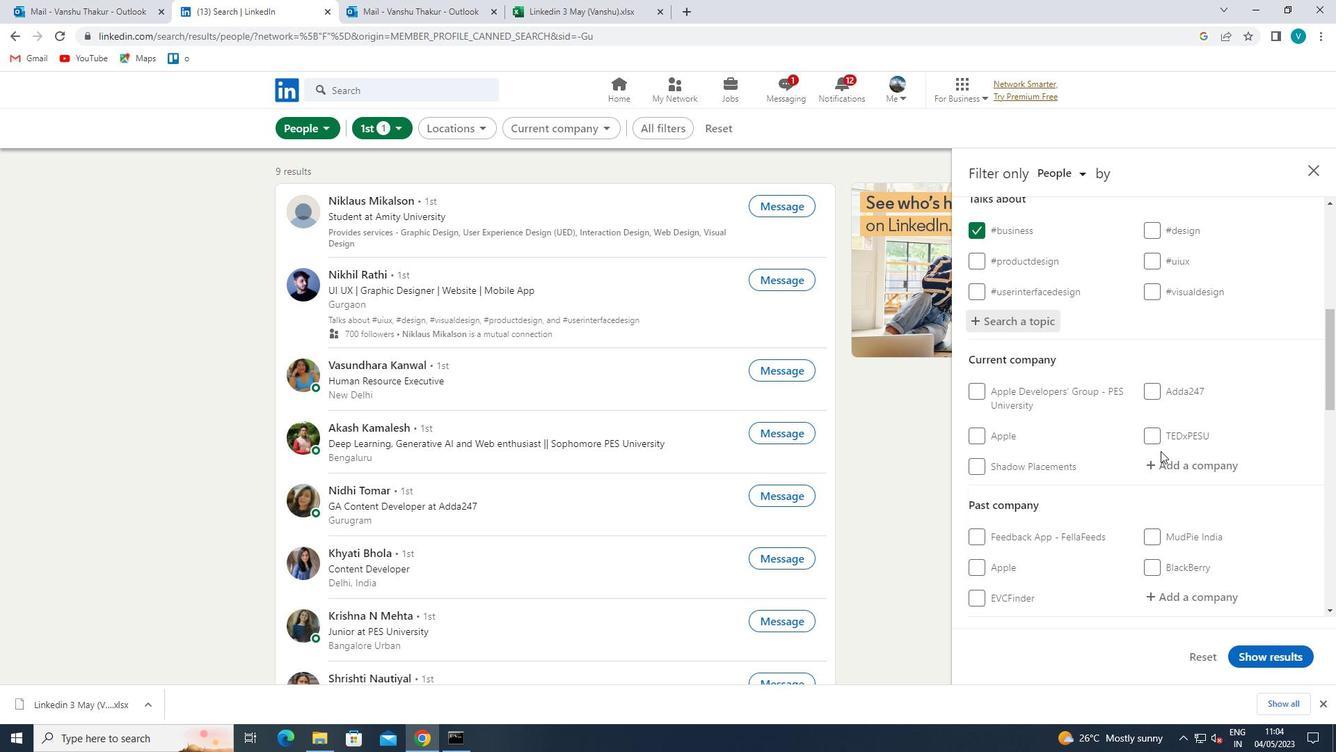 
Action: Mouse pressed left at (1162, 467)
Screenshot: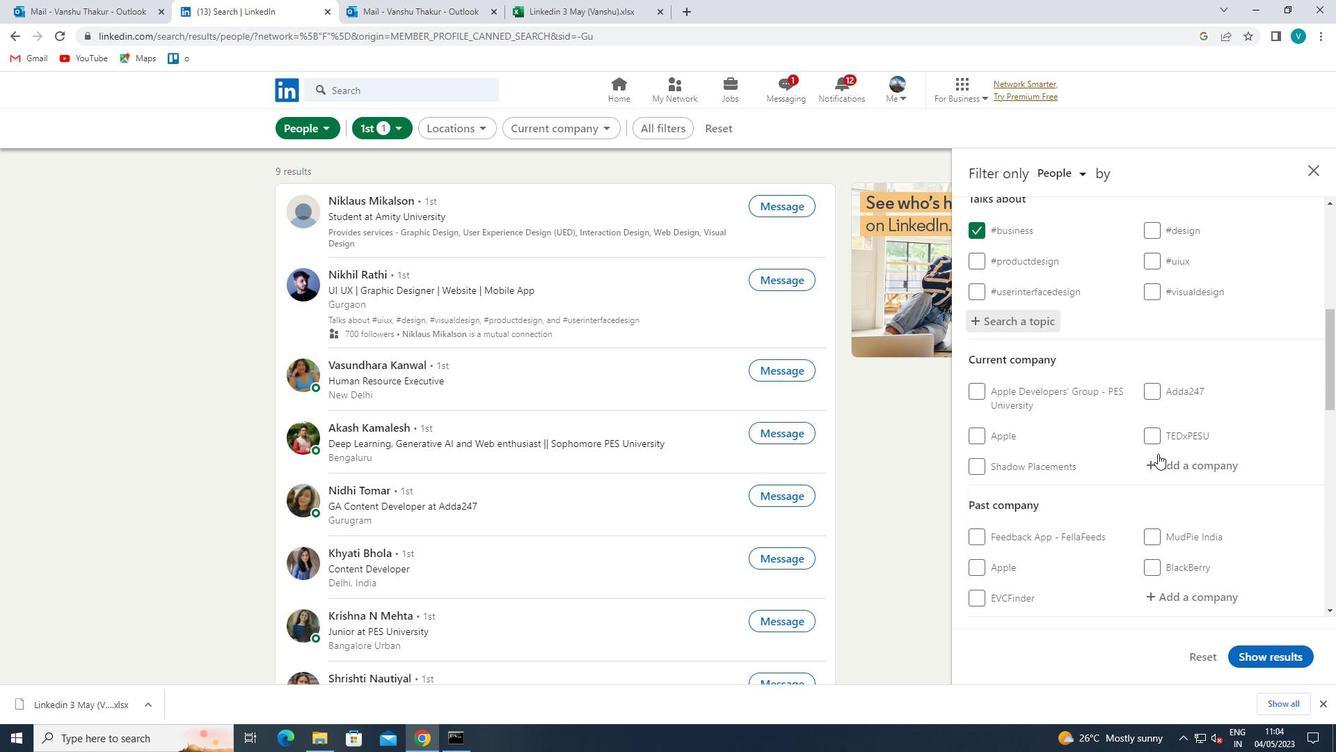 
Action: Key pressed <Key.shift>INN<Key.space><Key.left><Key.shift>ROAD
Screenshot: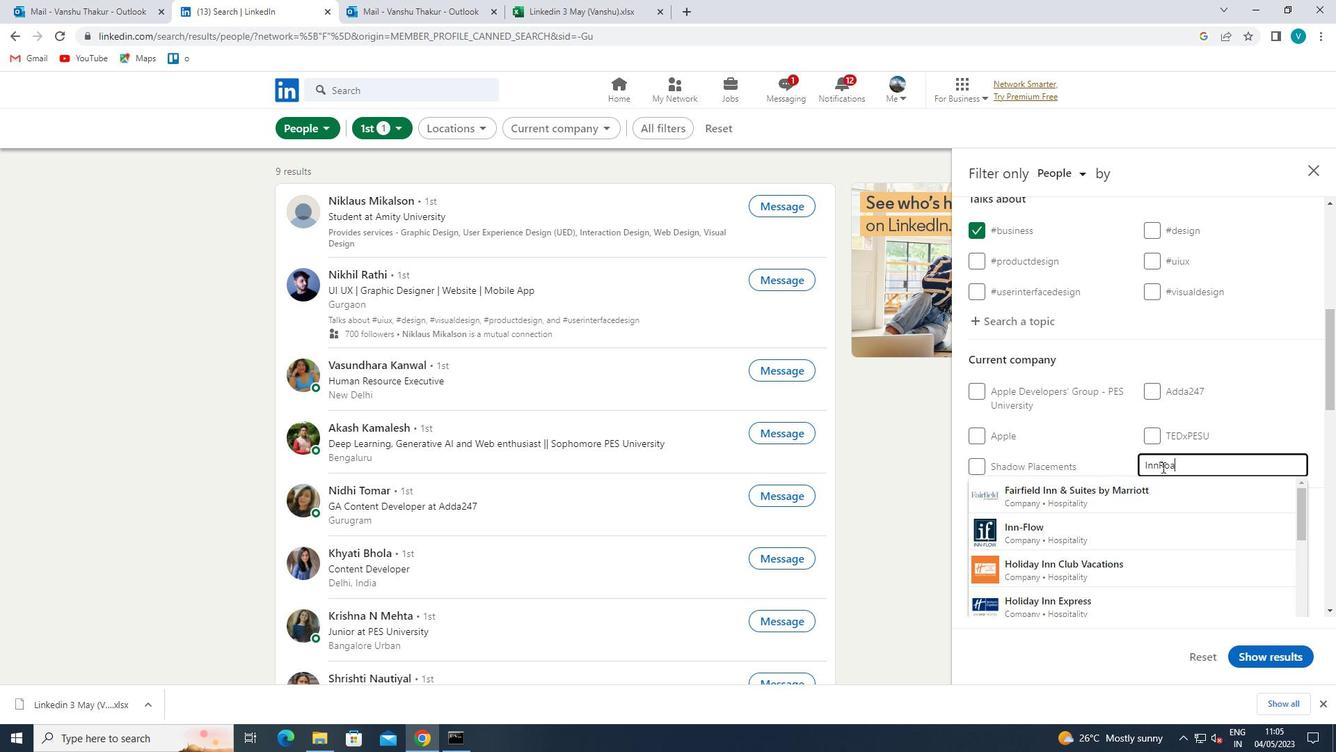 
Action: Mouse moved to (1142, 480)
Screenshot: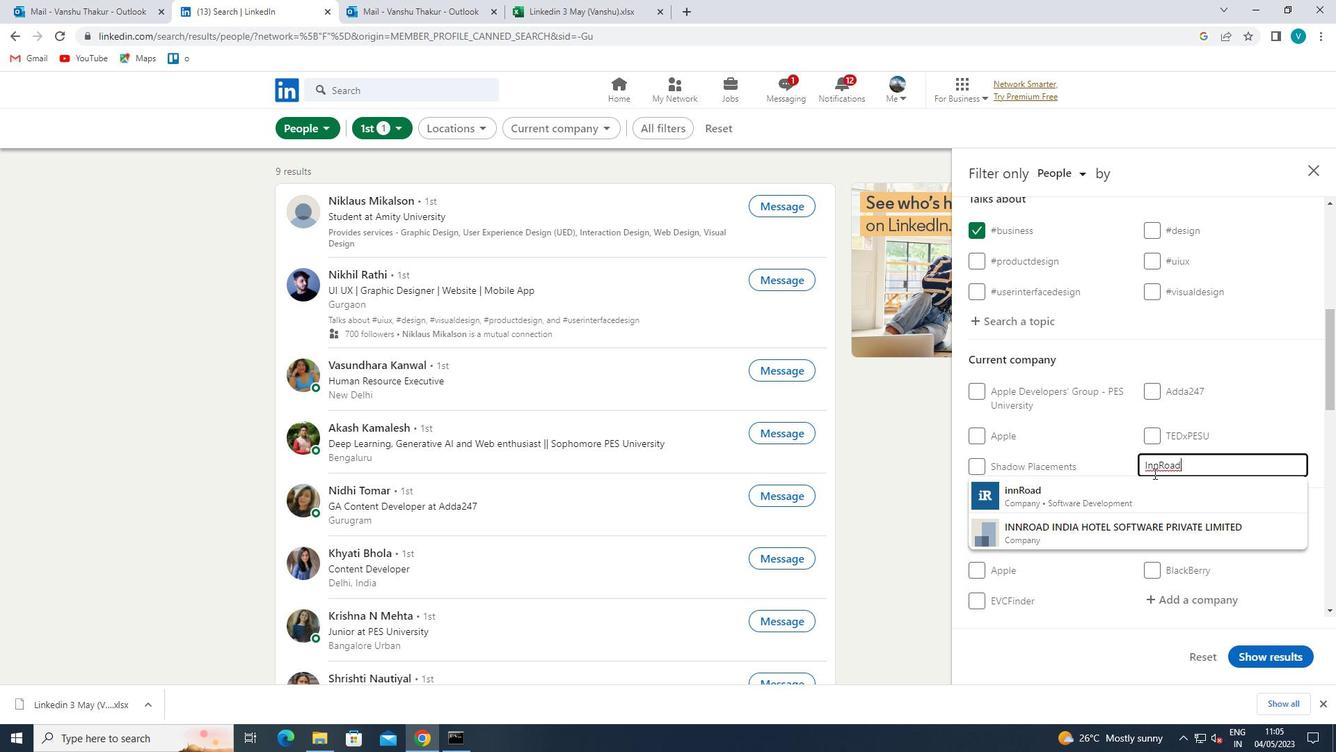 
Action: Mouse pressed left at (1142, 480)
Screenshot: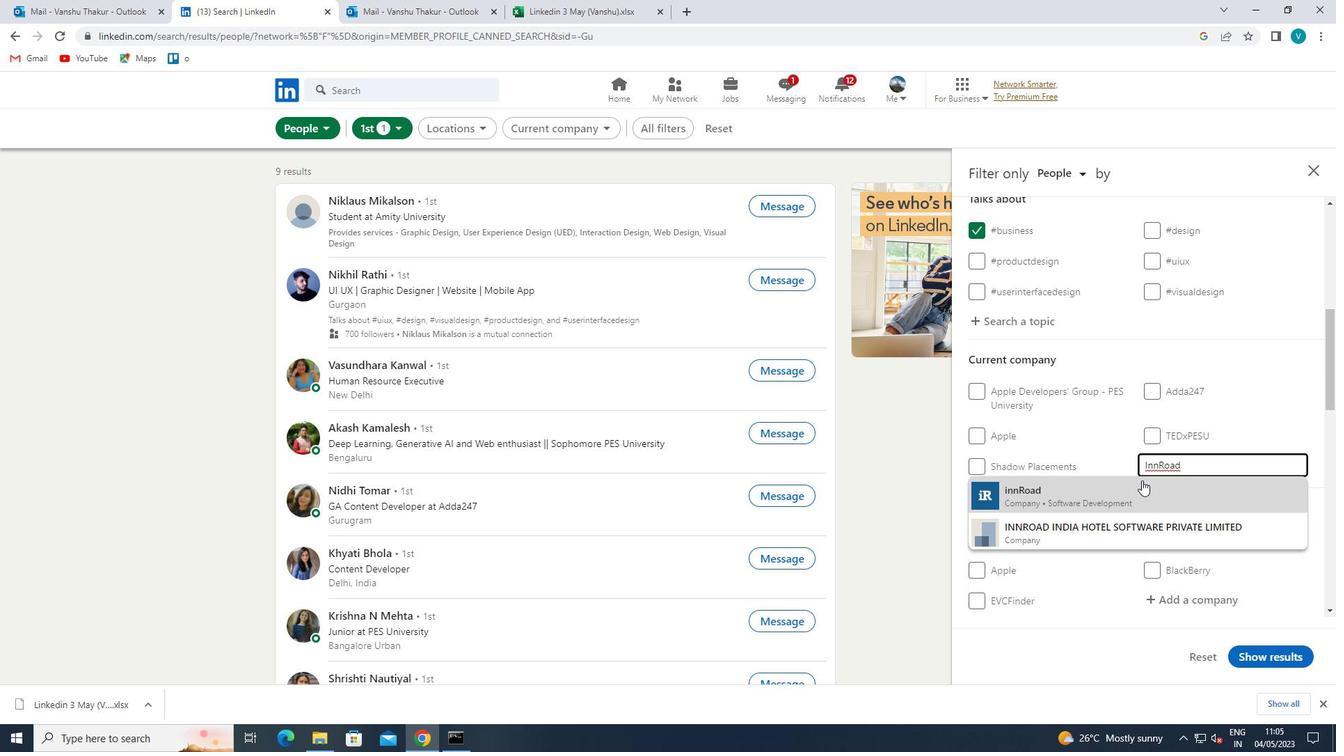 
Action: Mouse scrolled (1142, 479) with delta (0, 0)
Screenshot: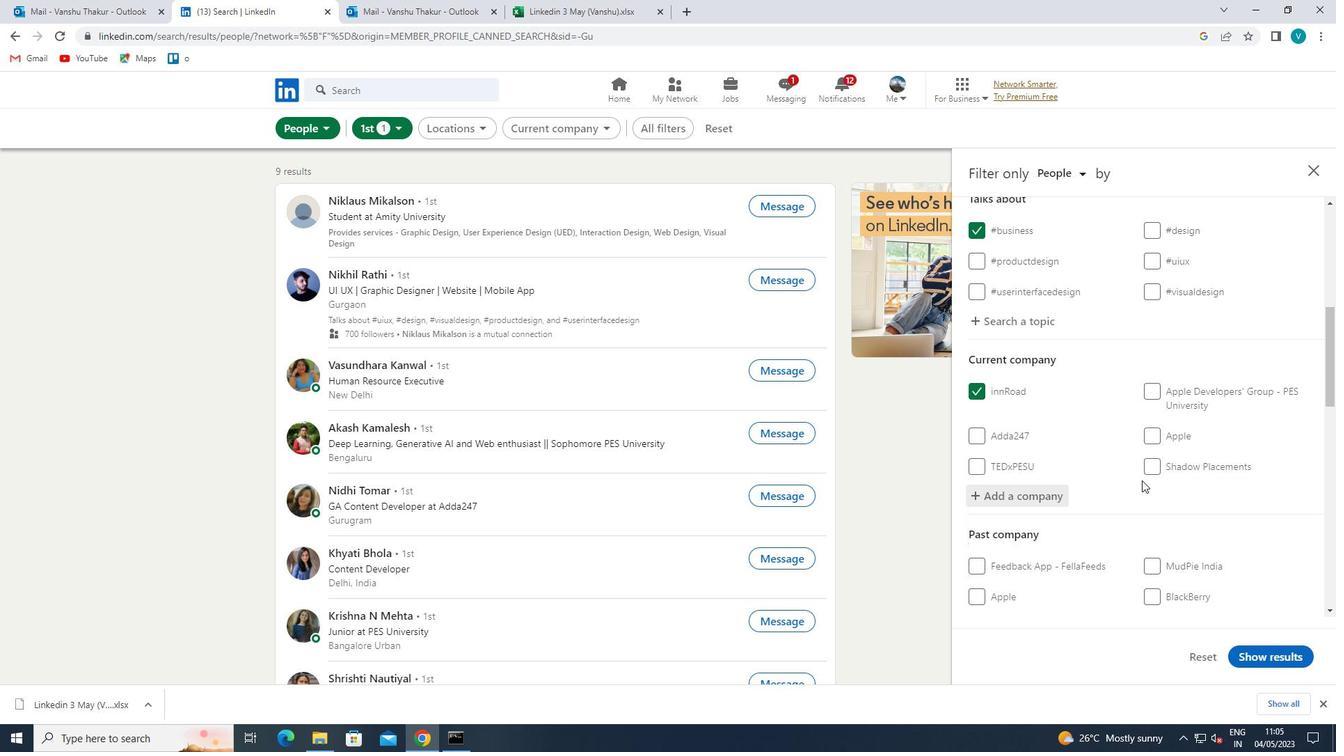 
Action: Mouse scrolled (1142, 479) with delta (0, 0)
Screenshot: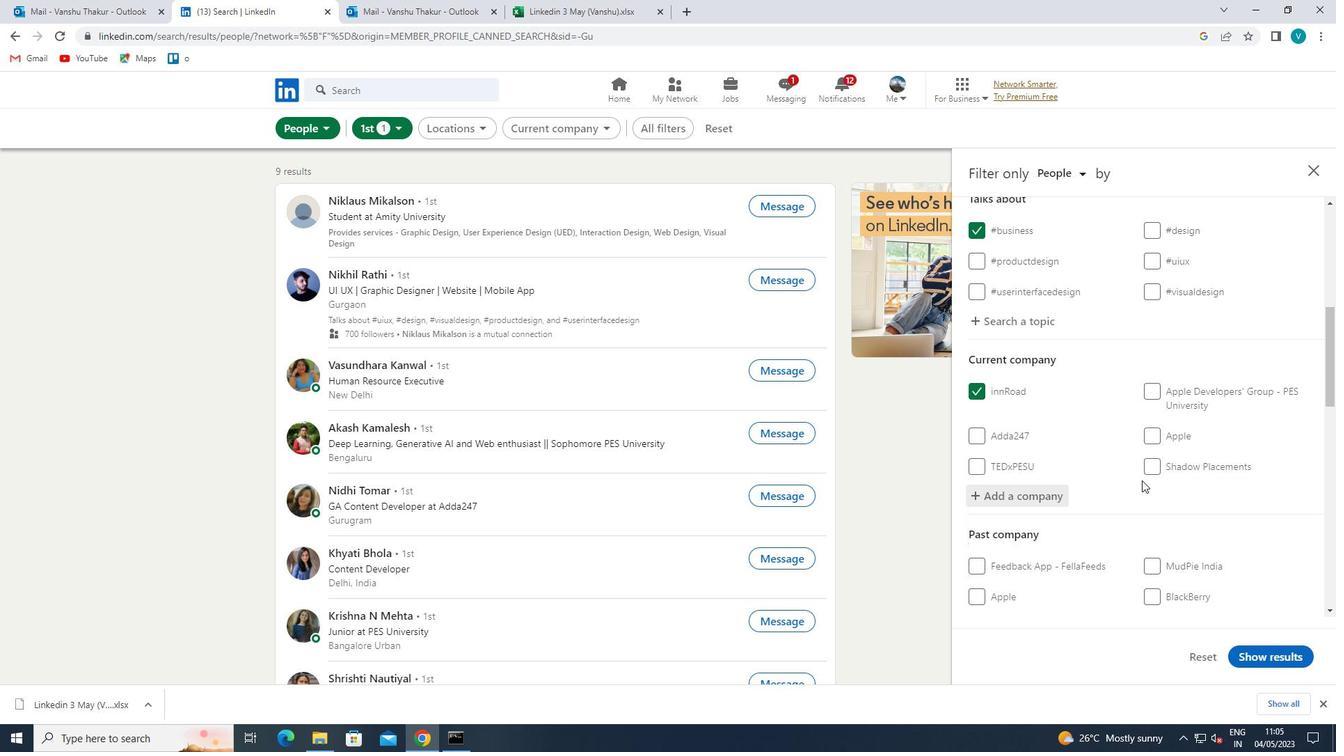 
Action: Mouse moved to (1151, 476)
Screenshot: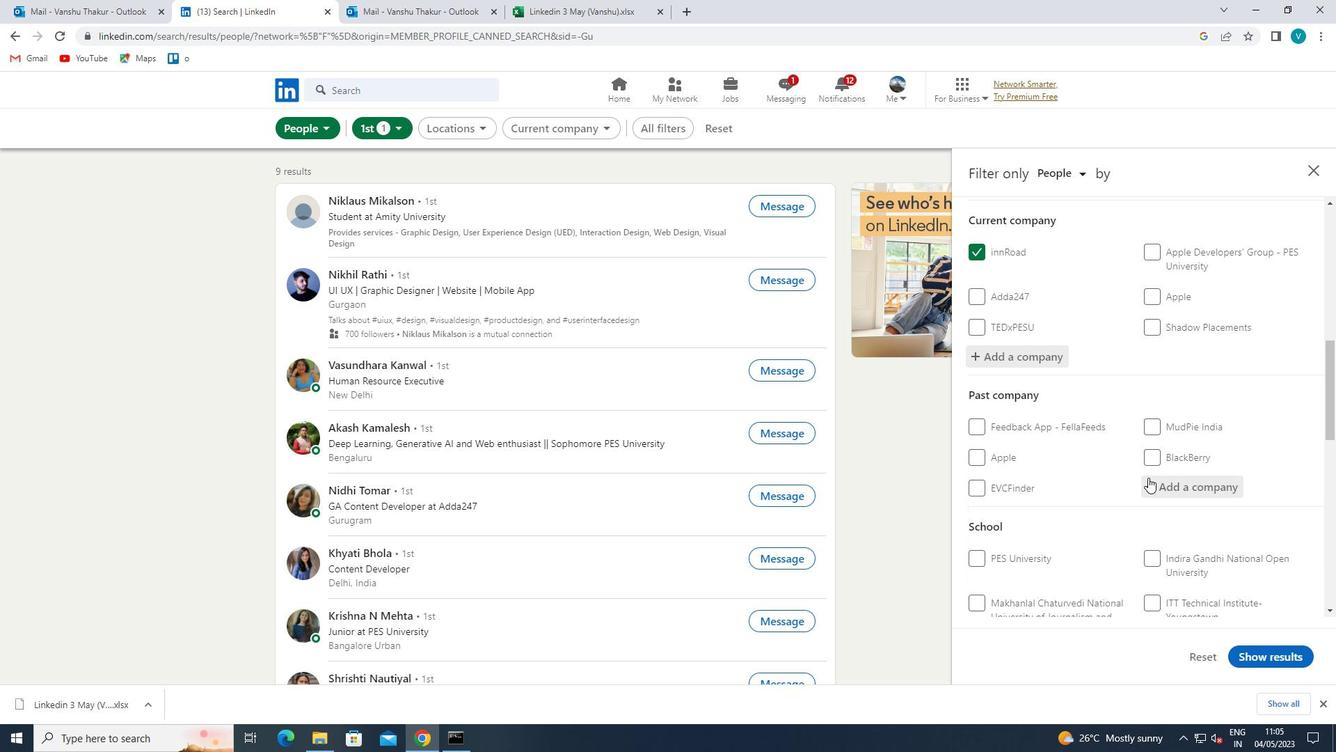 
Action: Mouse scrolled (1151, 475) with delta (0, 0)
Screenshot: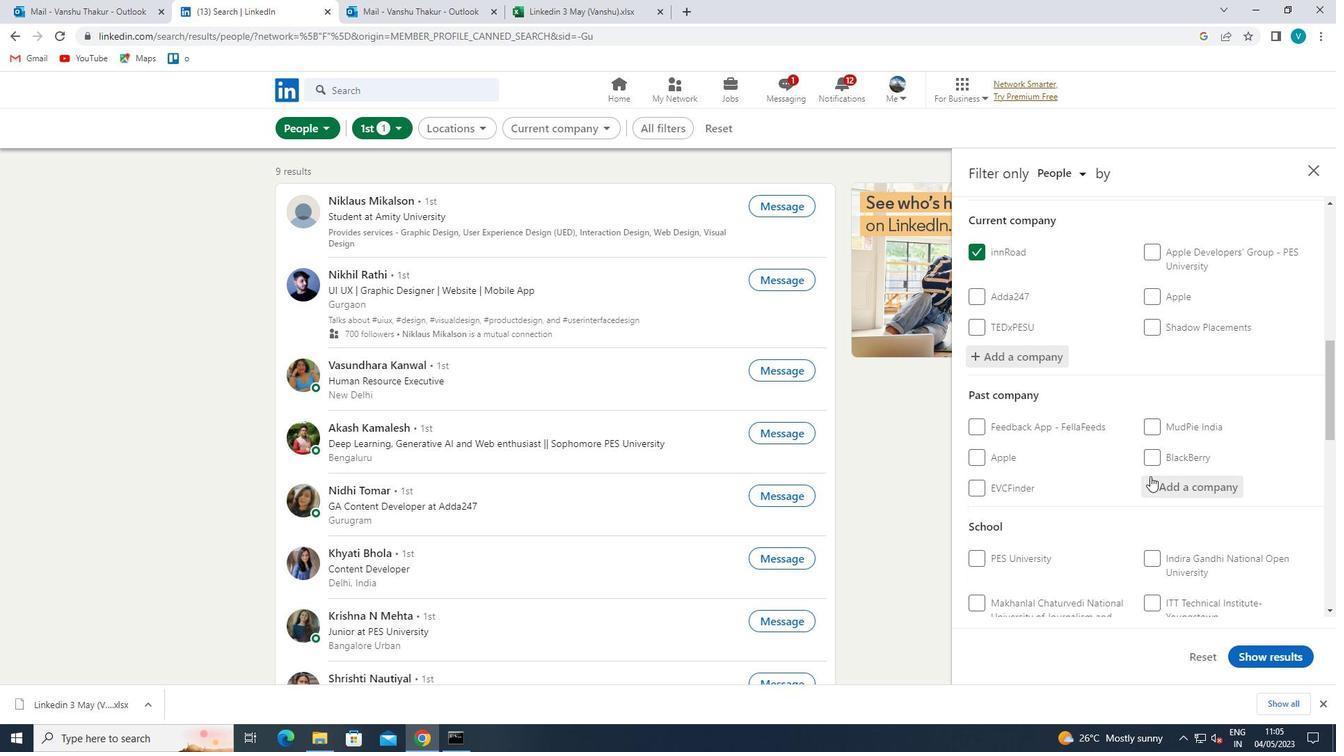 
Action: Mouse scrolled (1151, 475) with delta (0, 0)
Screenshot: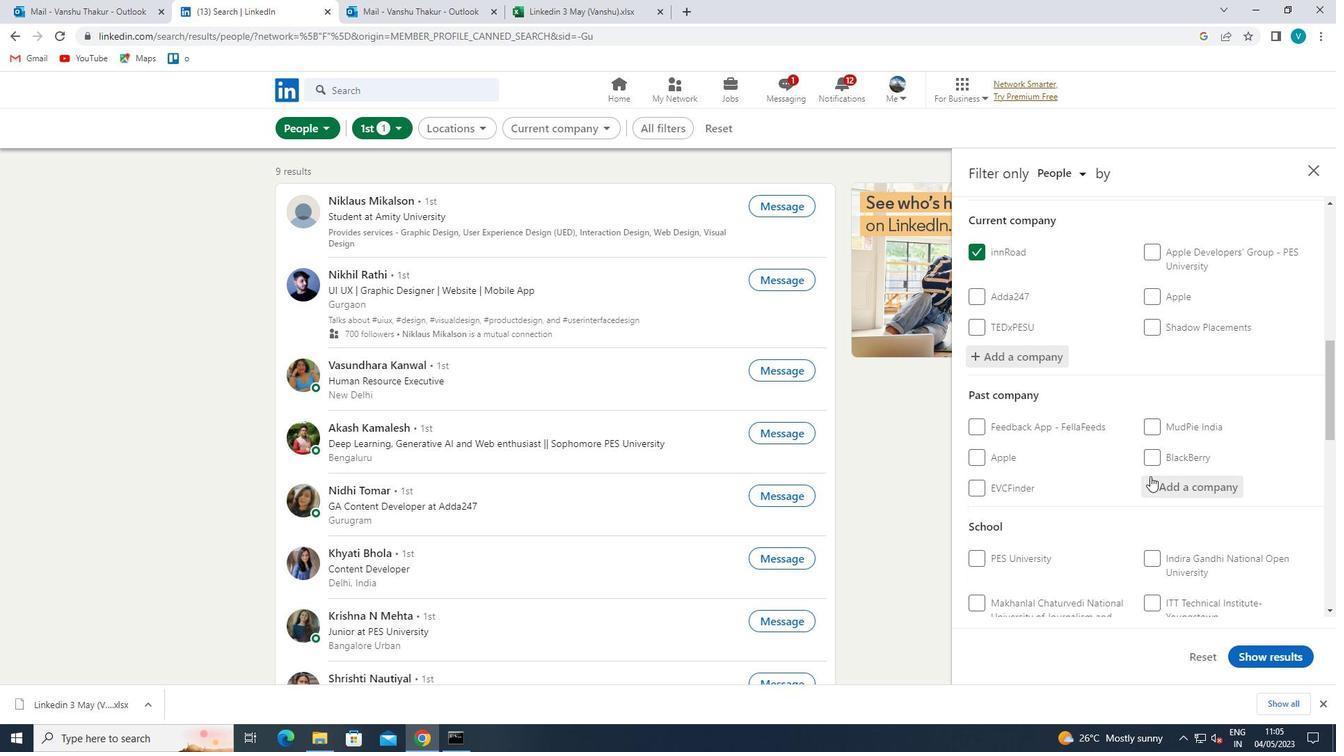 
Action: Mouse moved to (1187, 520)
Screenshot: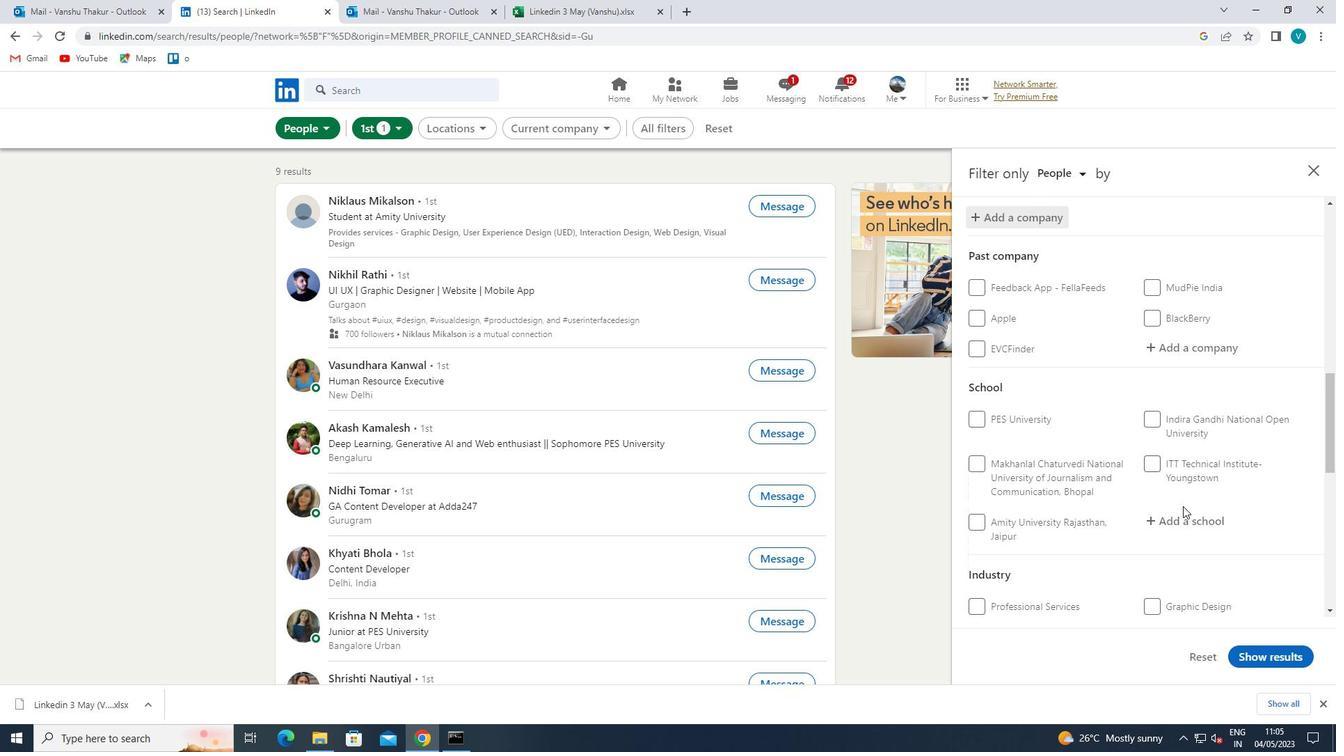
Action: Mouse pressed left at (1187, 520)
Screenshot: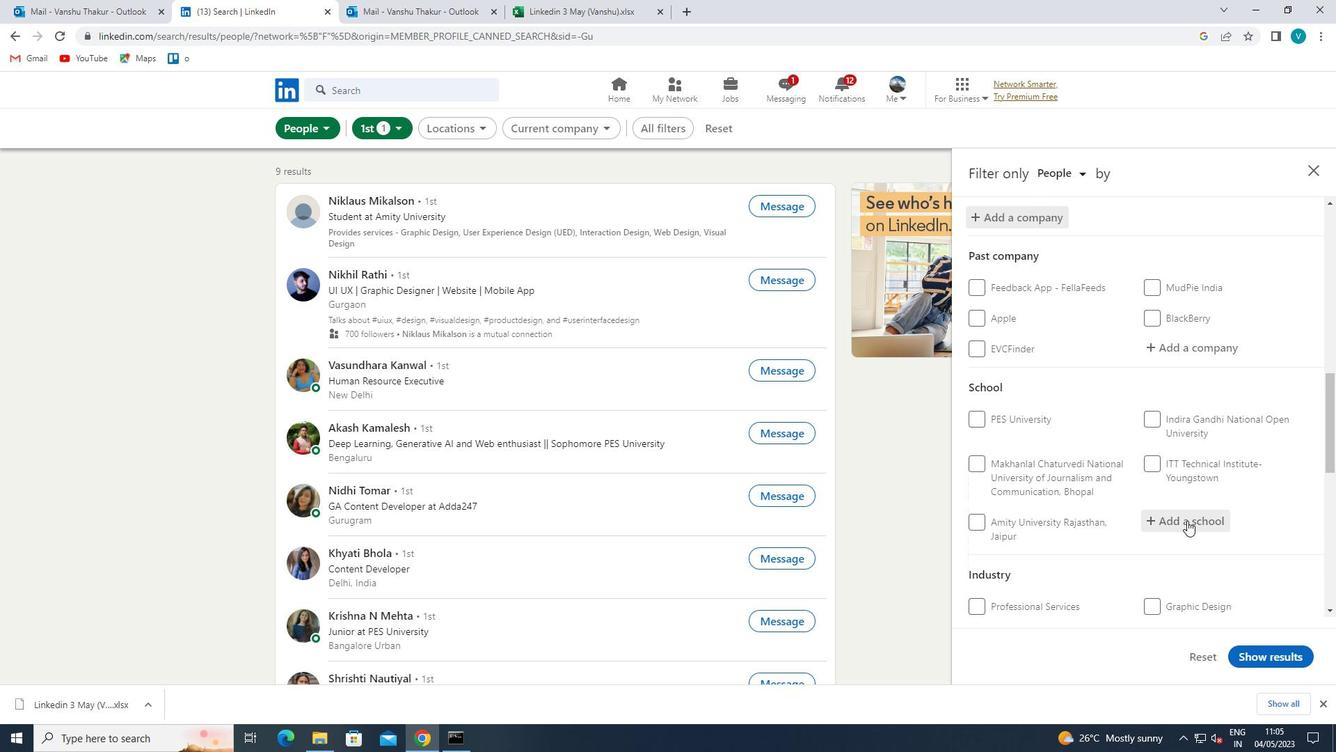 
Action: Mouse moved to (1190, 520)
Screenshot: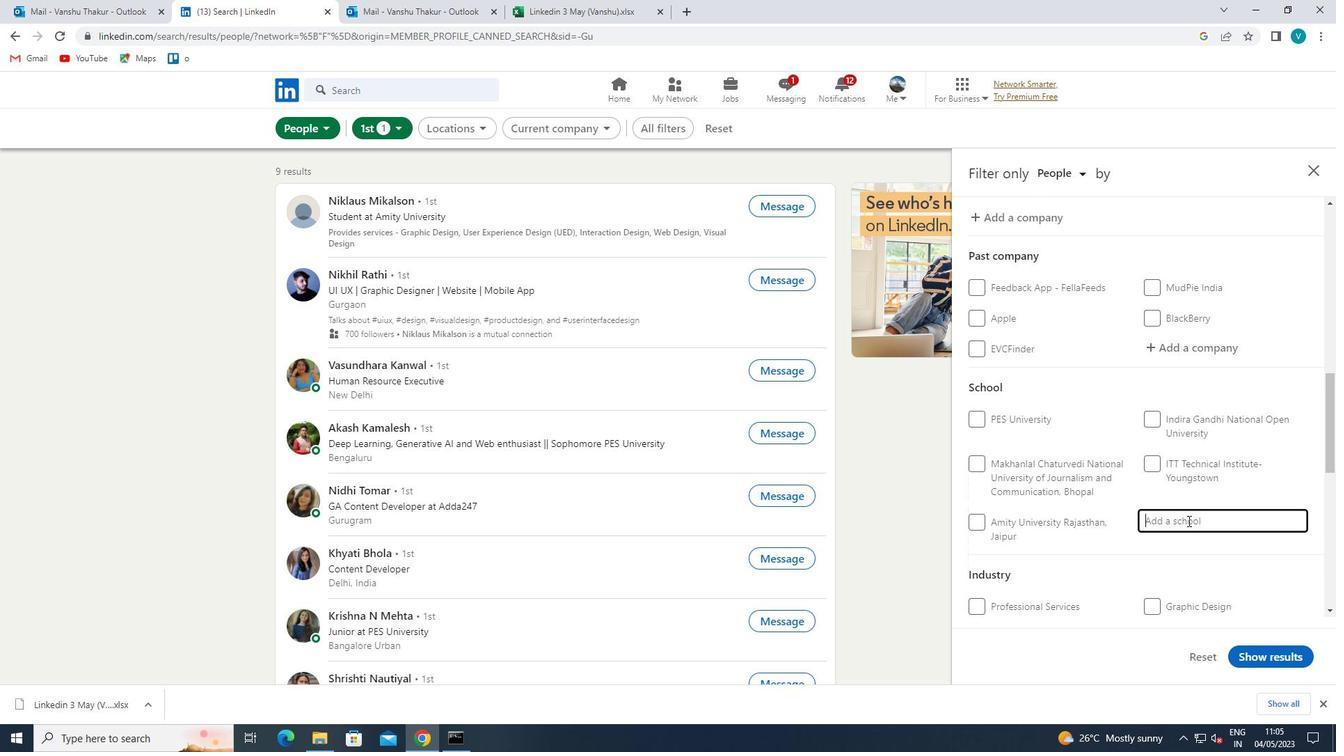 
Action: Key pressed <Key.shift>
Screenshot: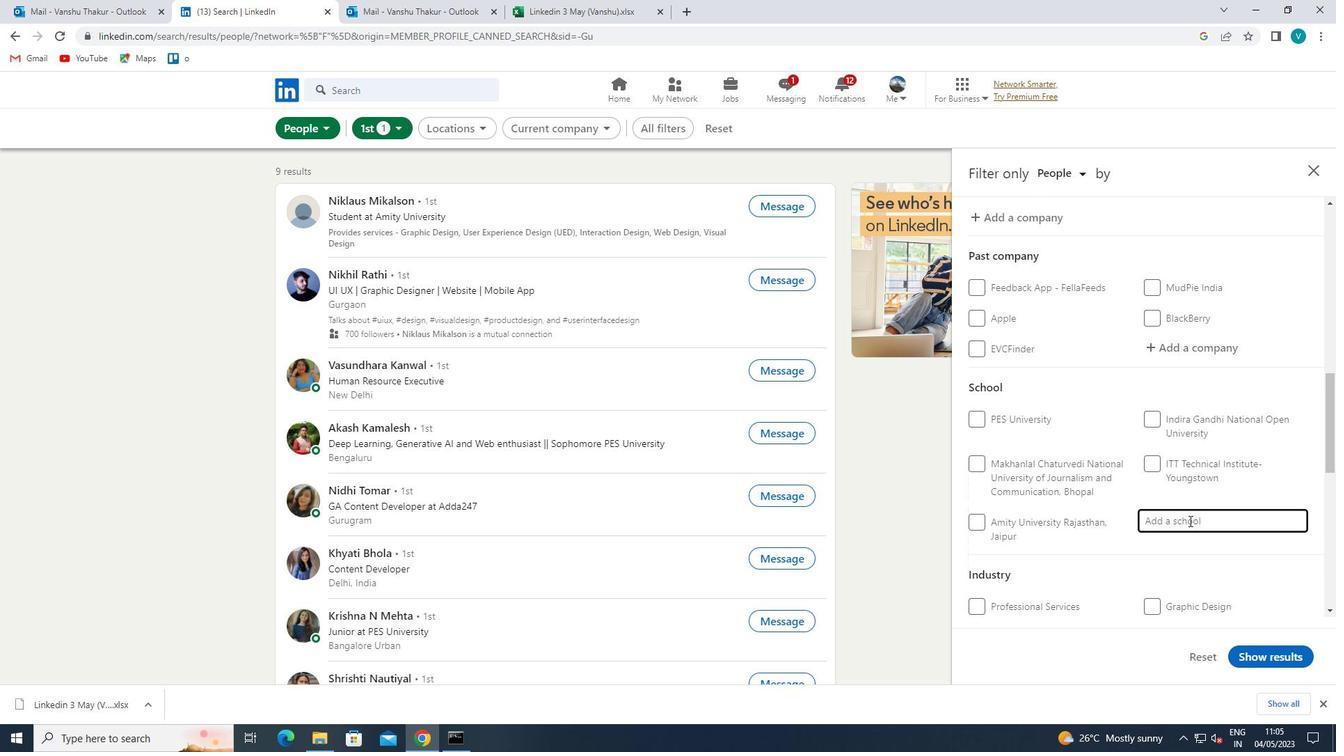 
Action: Mouse moved to (1192, 520)
Screenshot: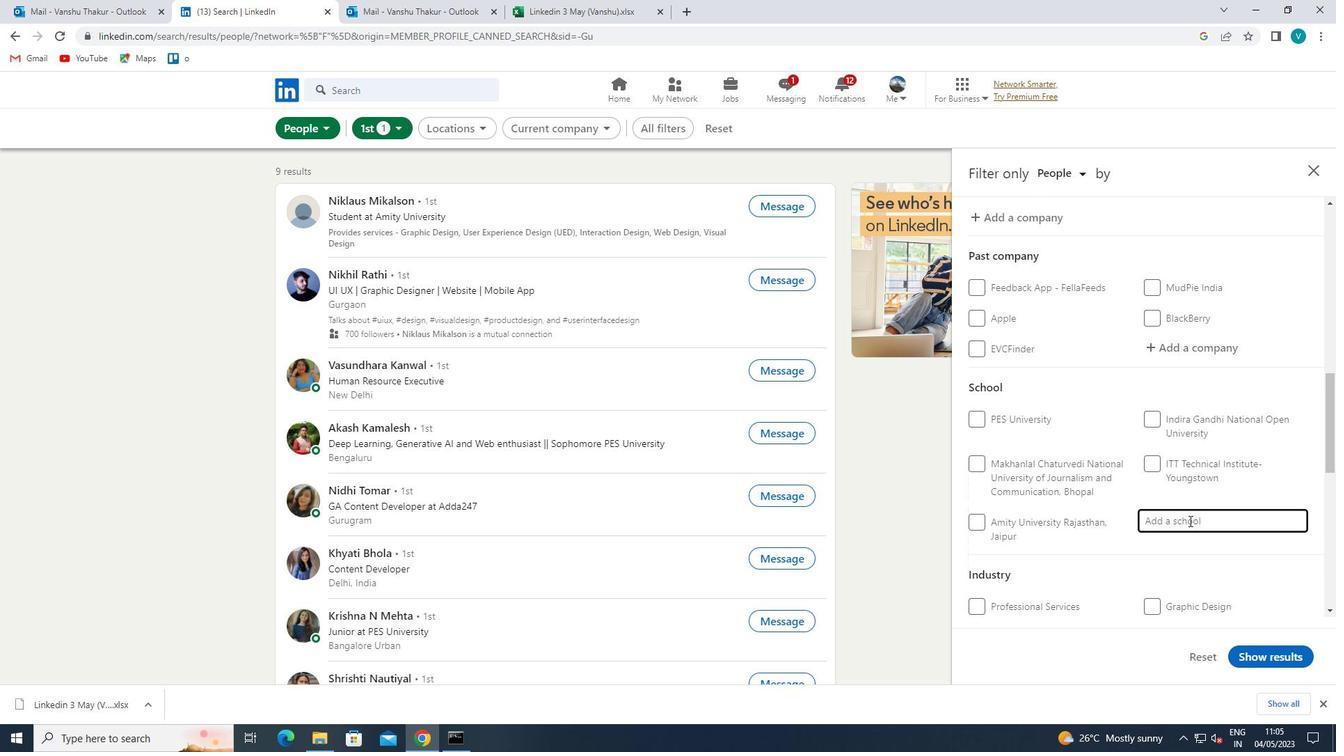 
Action: Key pressed SD<Key.space><Key.shift><Key.shift><Key.shift><Key.shift><Key.shift><Key.shift><Key.shift><Key.shift><Key.shift><Key.shift><Key.shift><Key.left><Key.shift><<Key.backspace><Key.shift>M<Key.shift><Key.space>
Screenshot: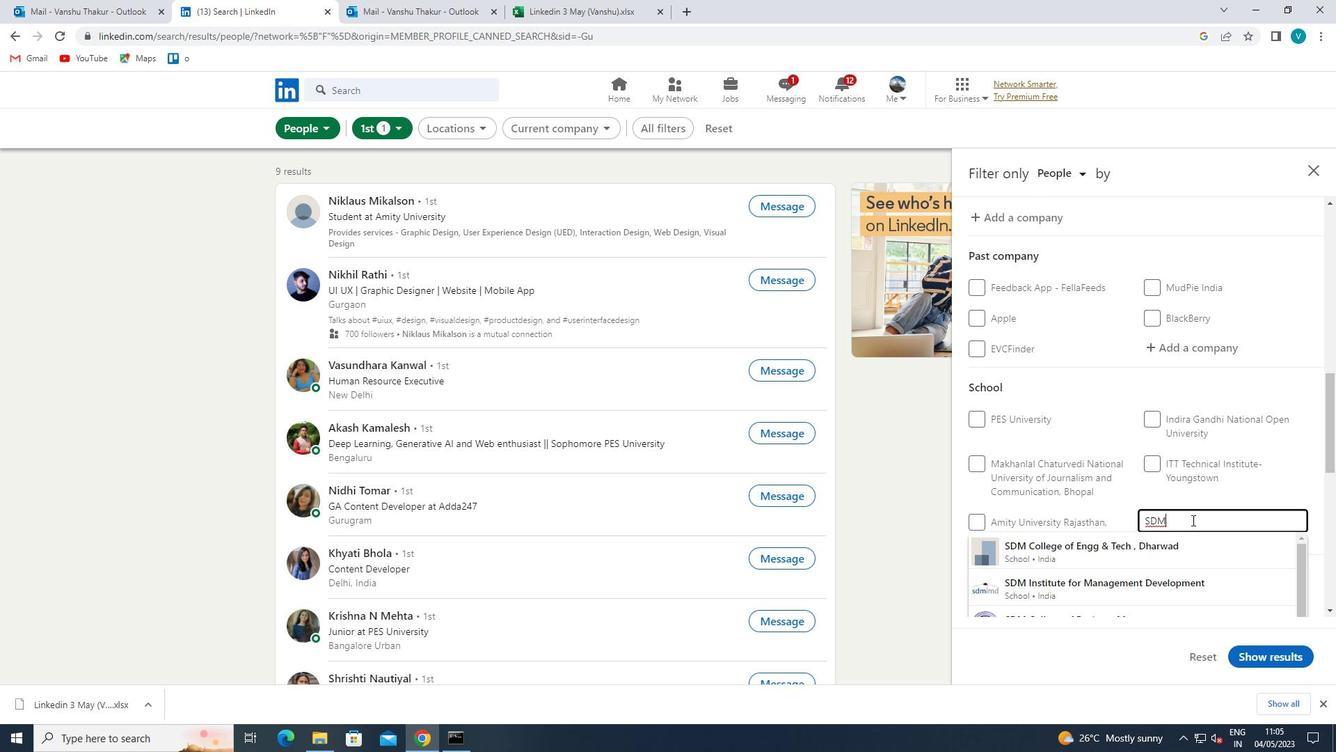 
Action: Mouse moved to (1176, 543)
Screenshot: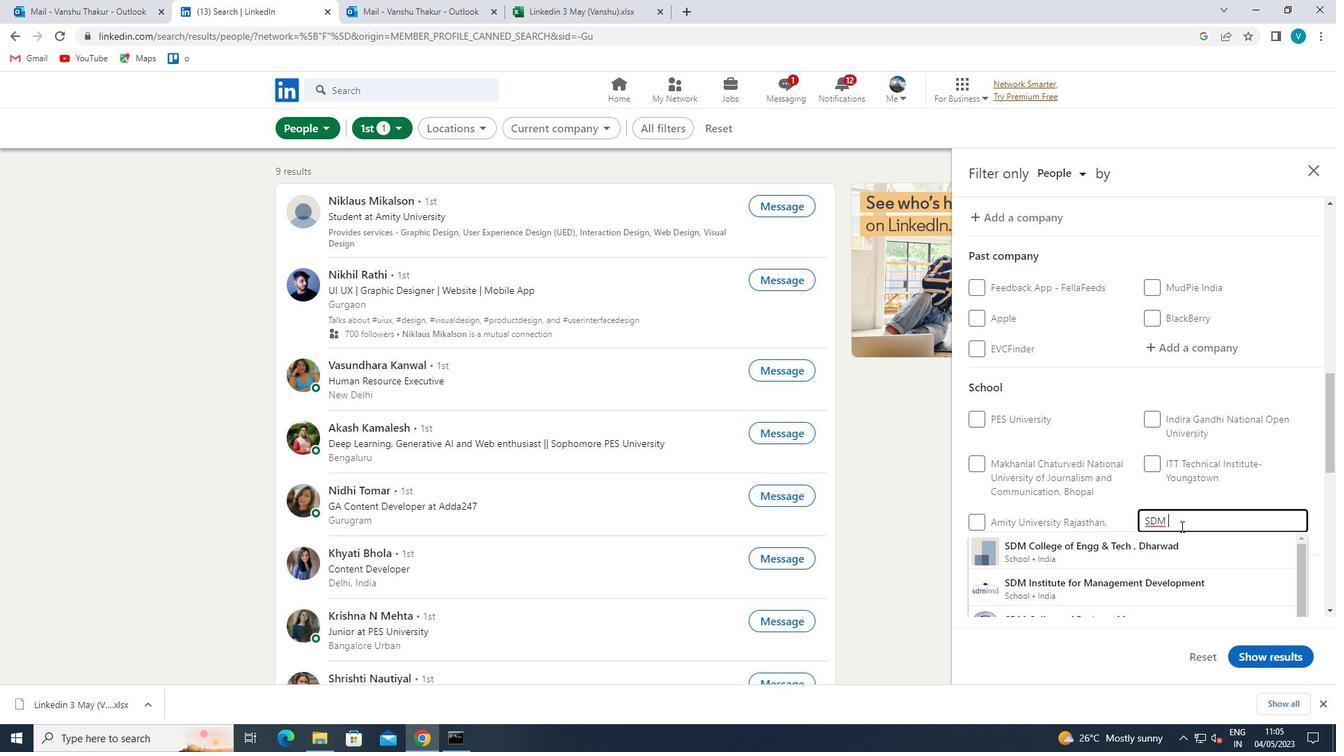 
Action: Mouse pressed left at (1176, 543)
Screenshot: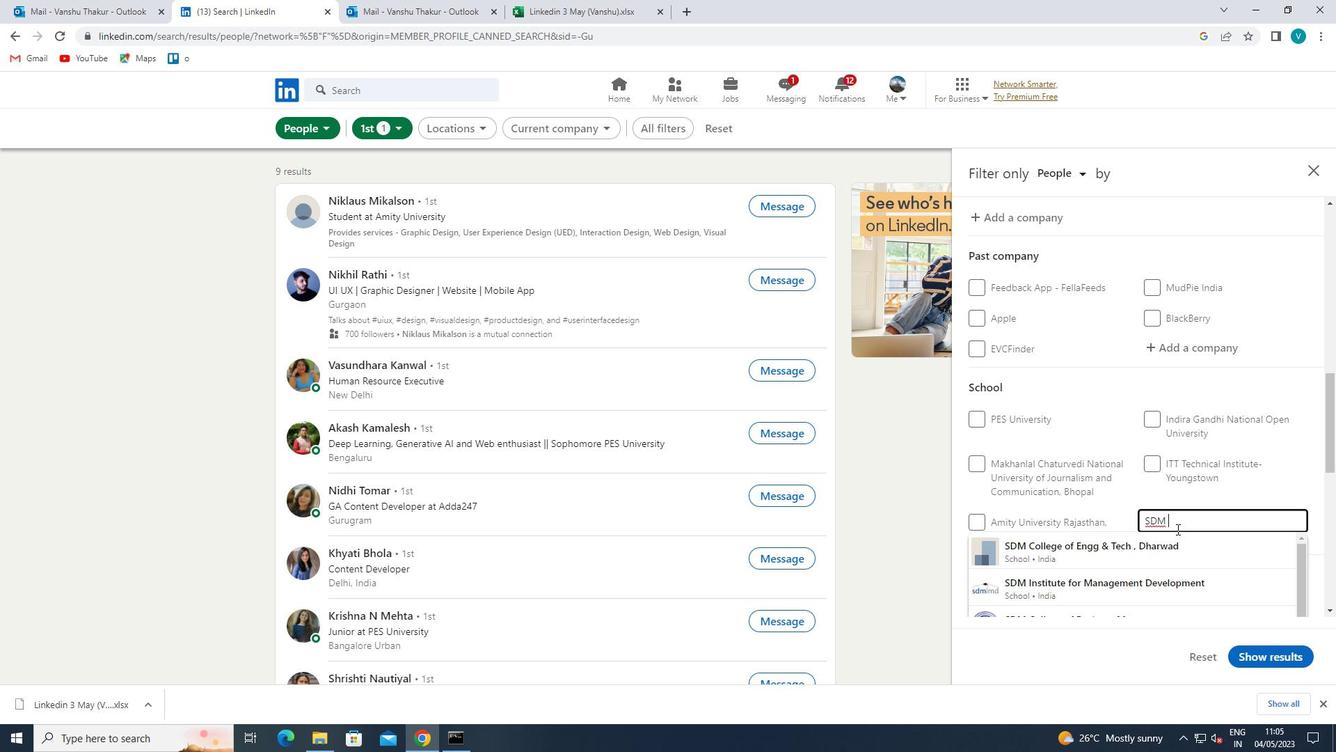 
Action: Mouse scrolled (1176, 543) with delta (0, 0)
Screenshot: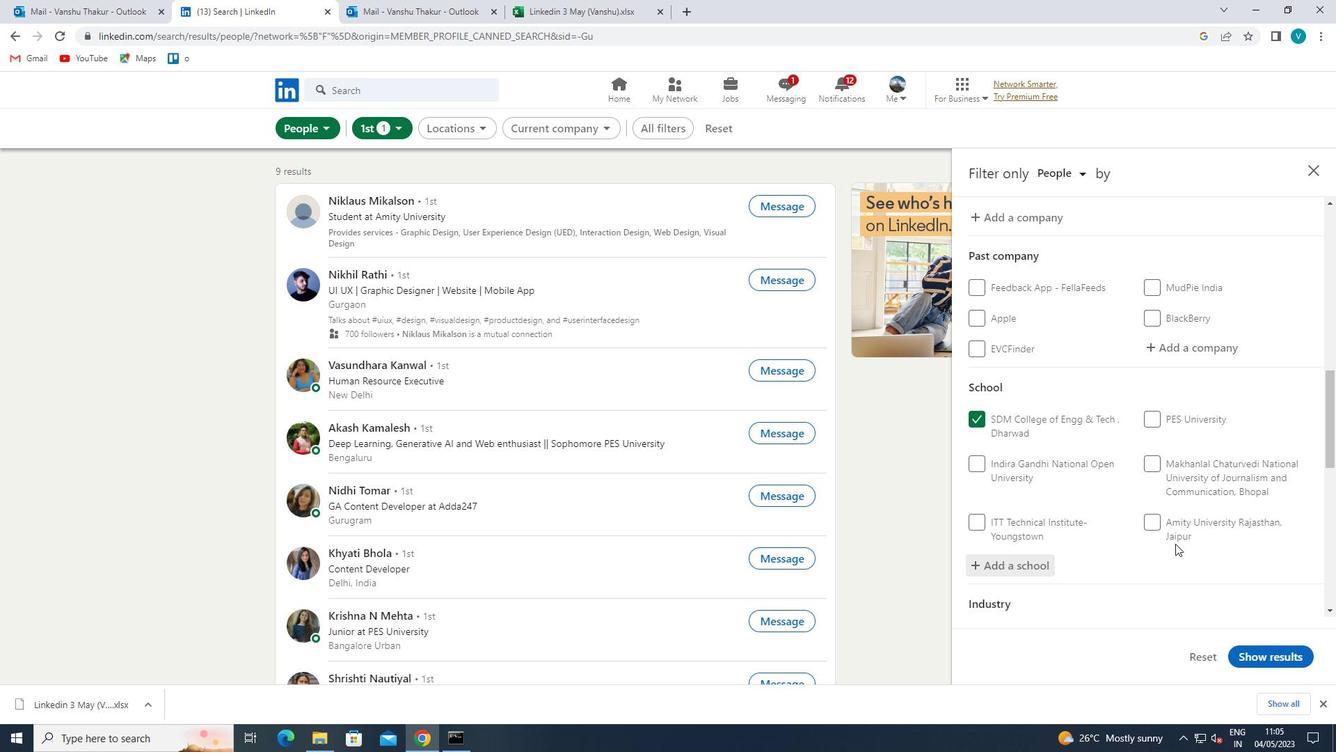 
Action: Mouse scrolled (1176, 543) with delta (0, 0)
Screenshot: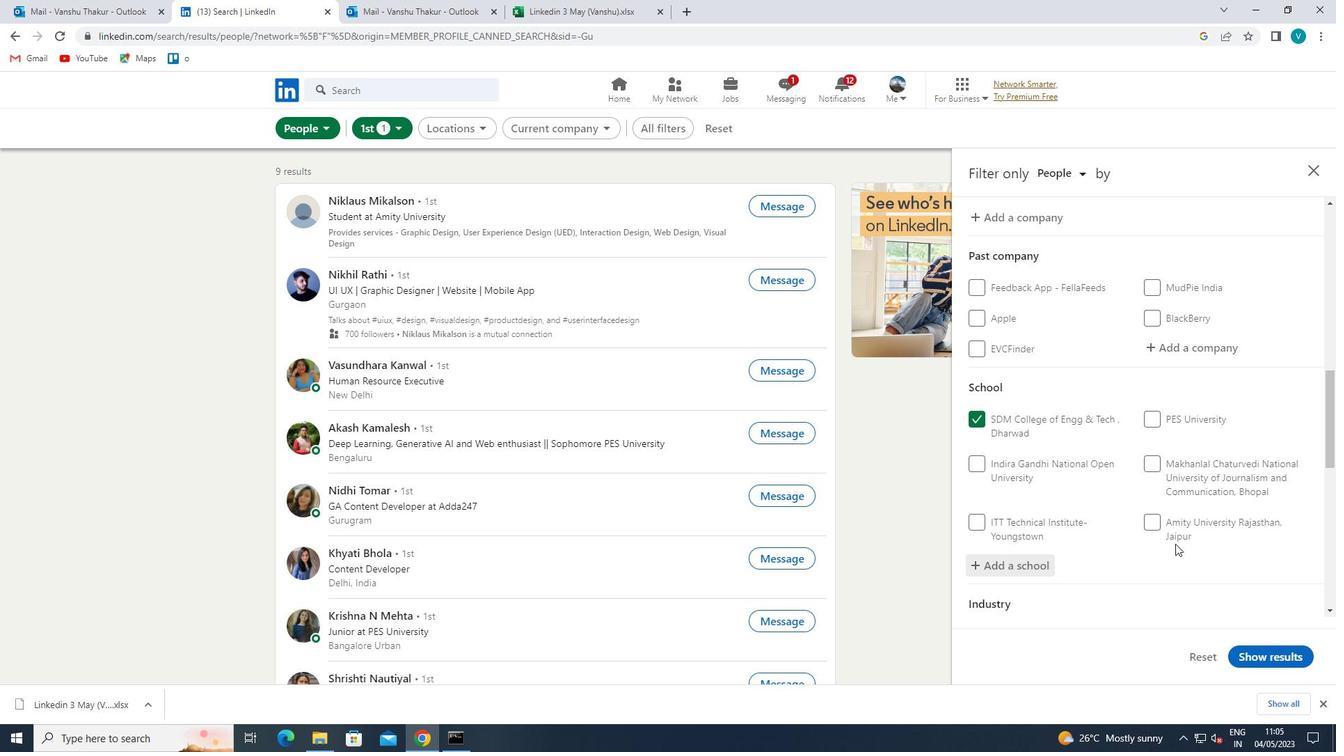 
Action: Mouse scrolled (1176, 543) with delta (0, 0)
Screenshot: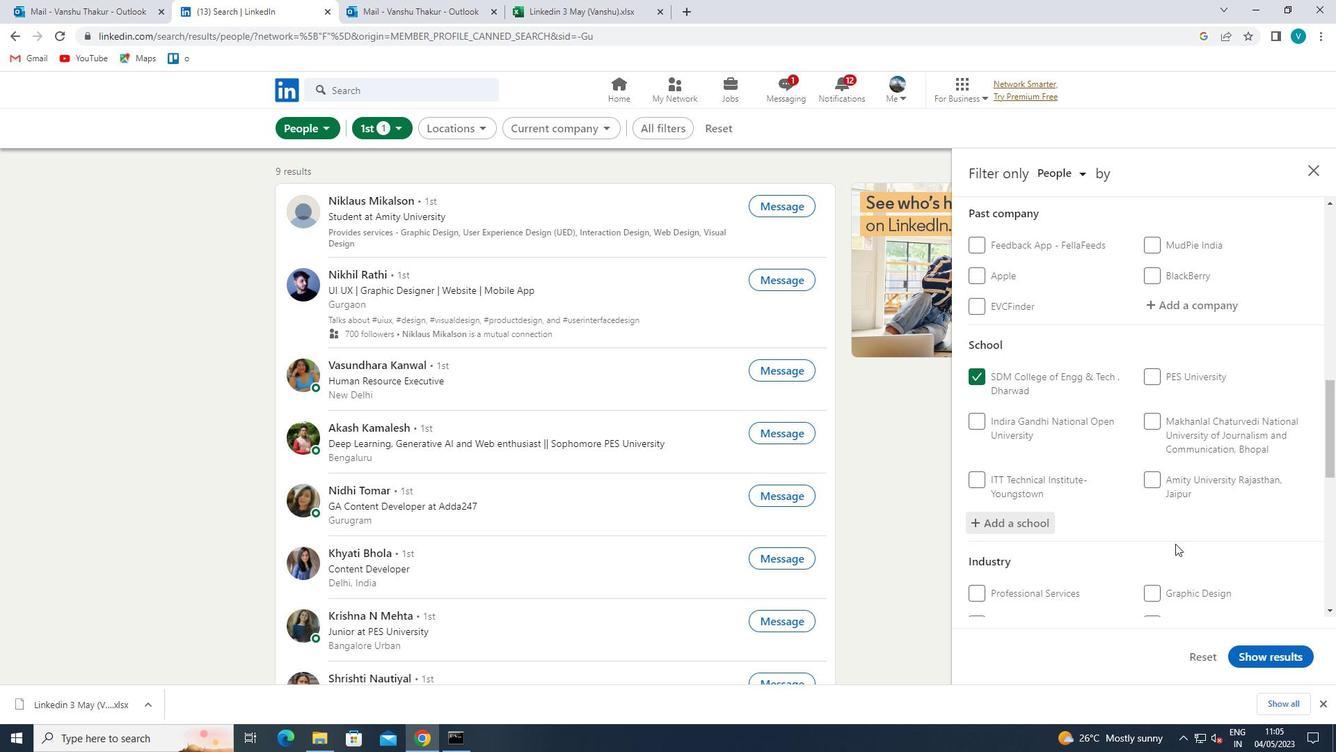 
Action: Mouse moved to (1203, 500)
Screenshot: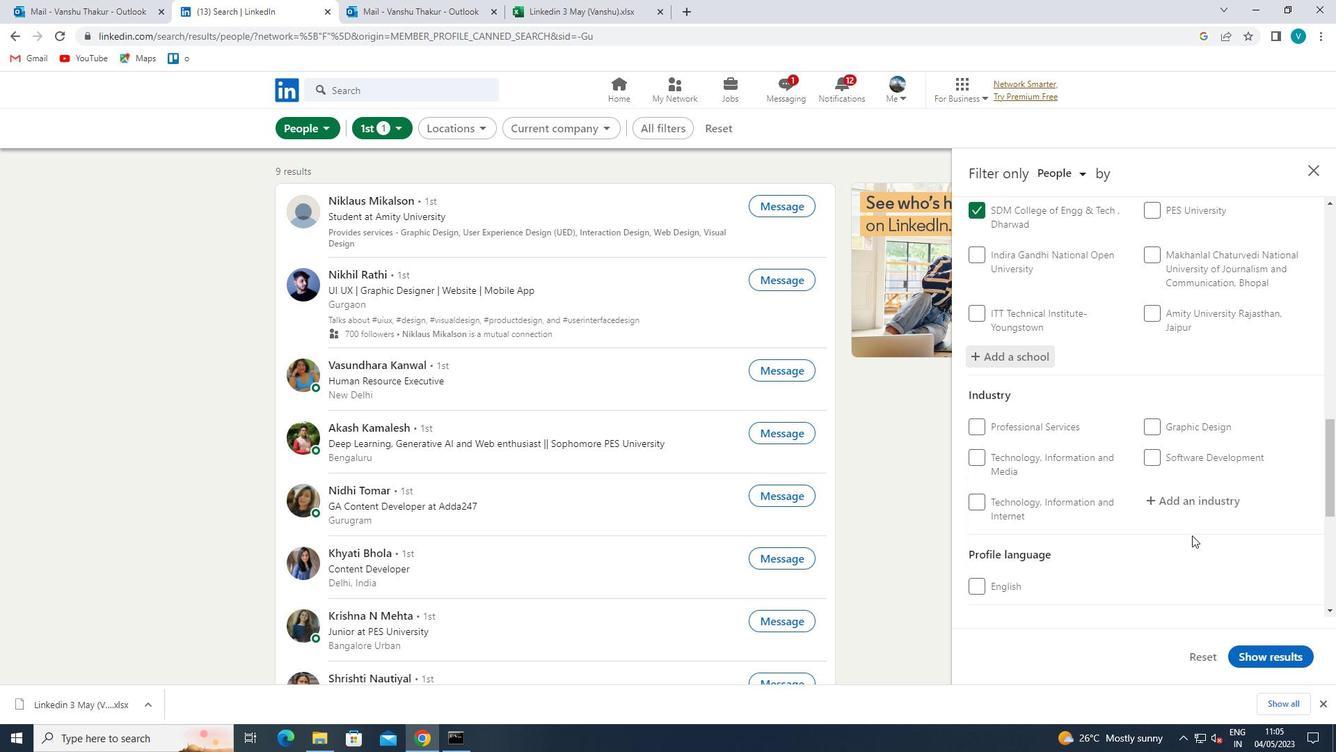 
Action: Mouse pressed left at (1203, 500)
Screenshot: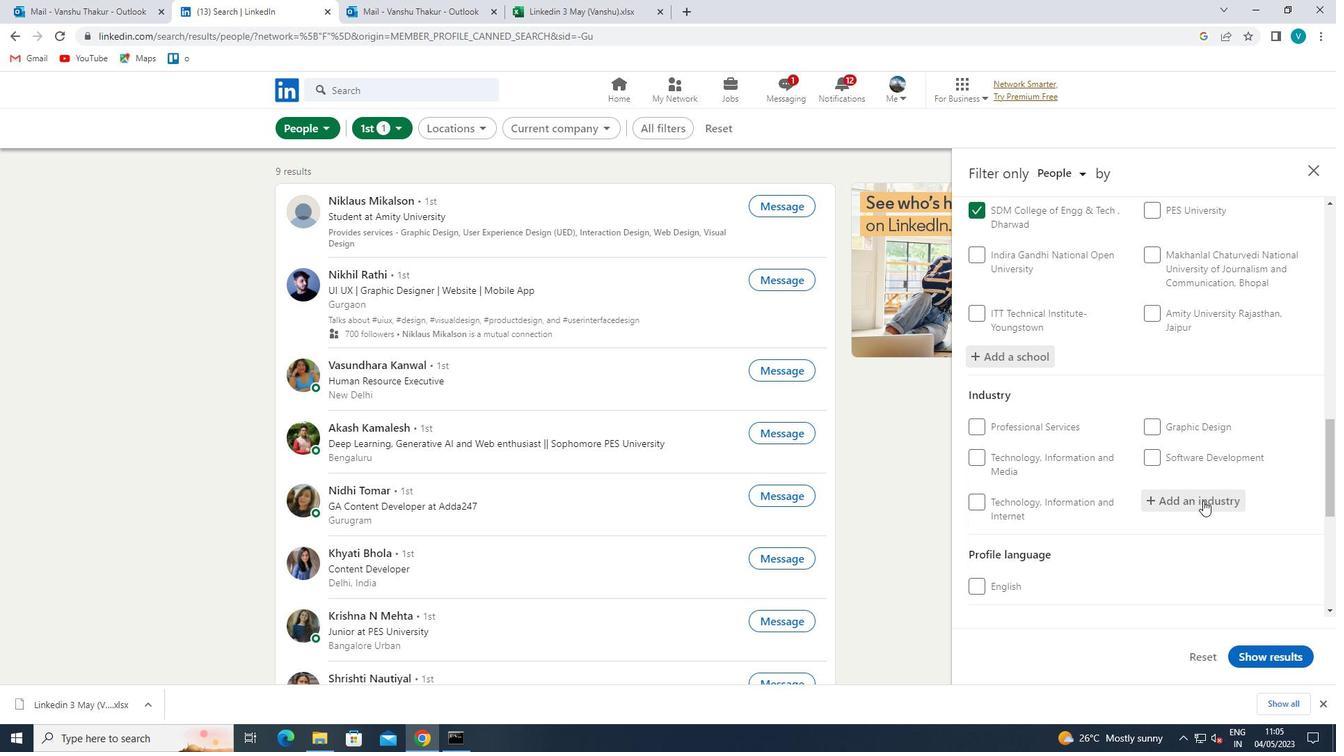 
Action: Mouse moved to (1215, 492)
Screenshot: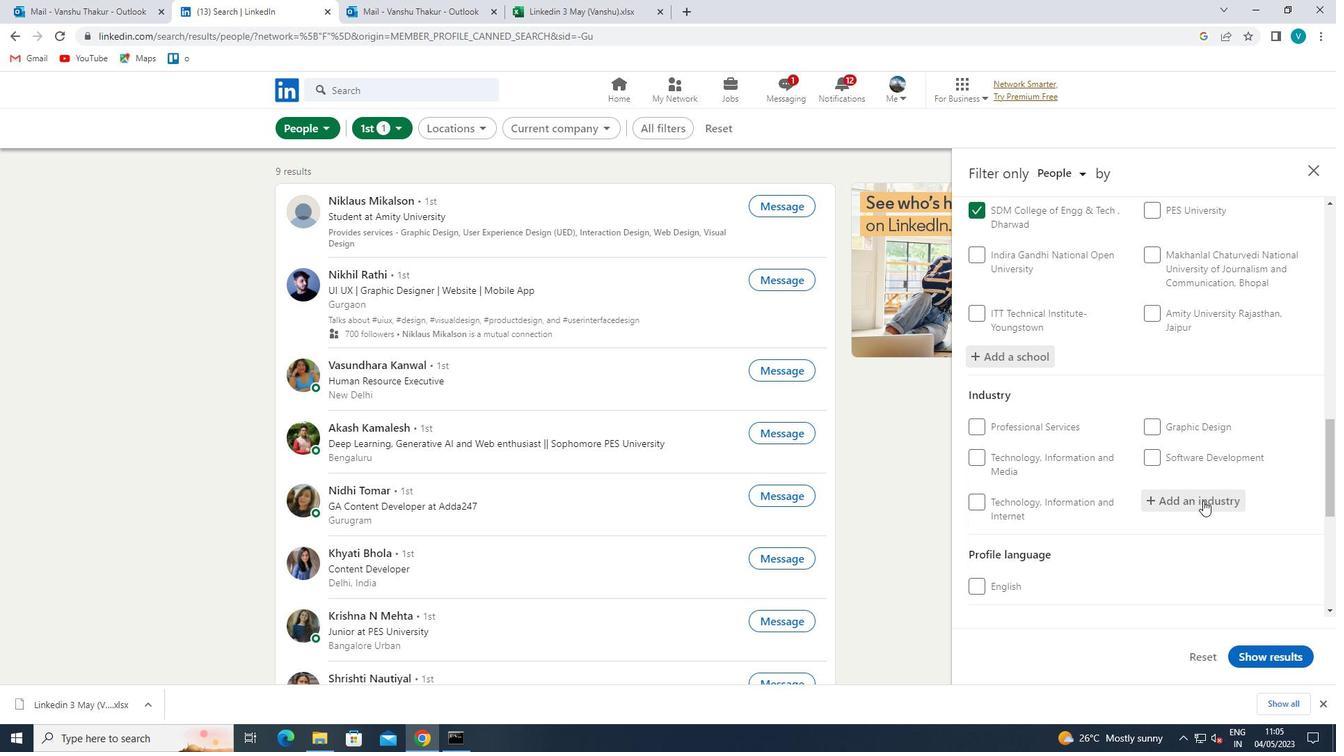 
Action: Key pressed <Key.shift>RETAIL<Key.space><Key.shift>V<Key.backspace><Key.shift>BOOKS
Screenshot: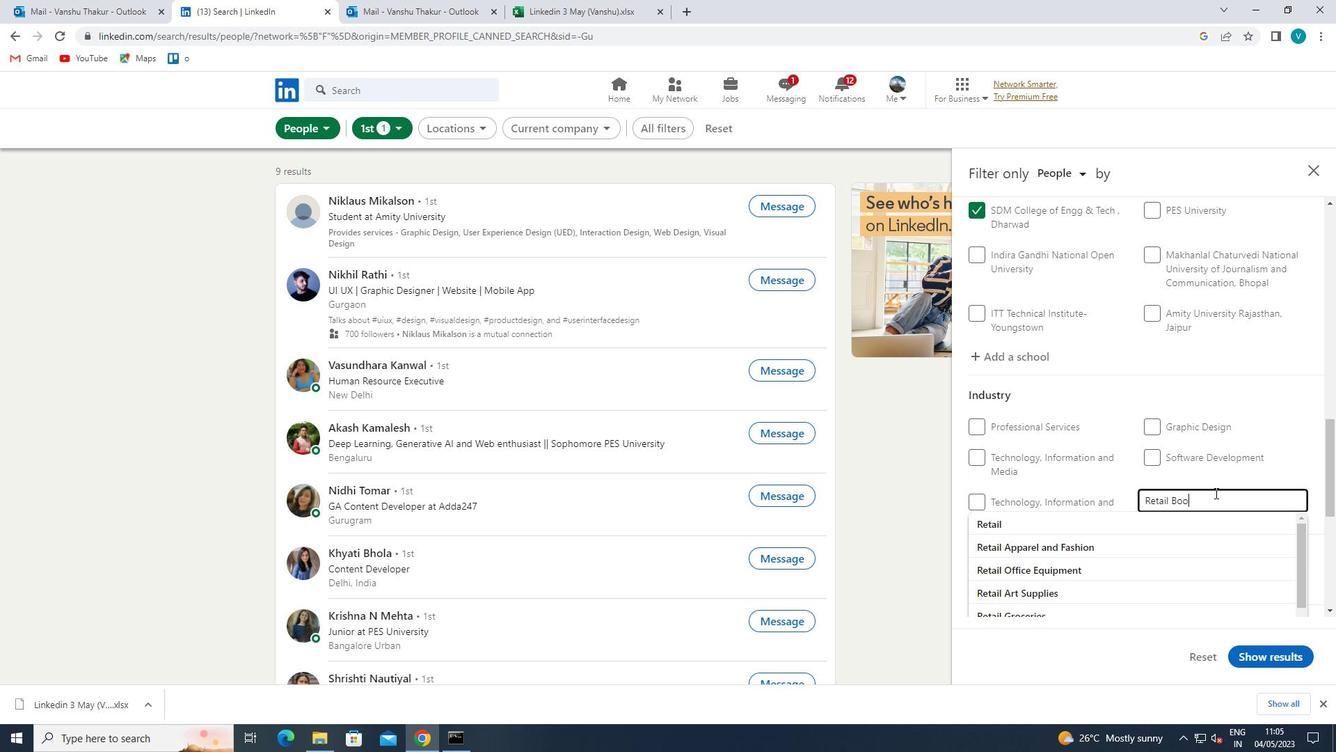 
Action: Mouse moved to (1194, 523)
Screenshot: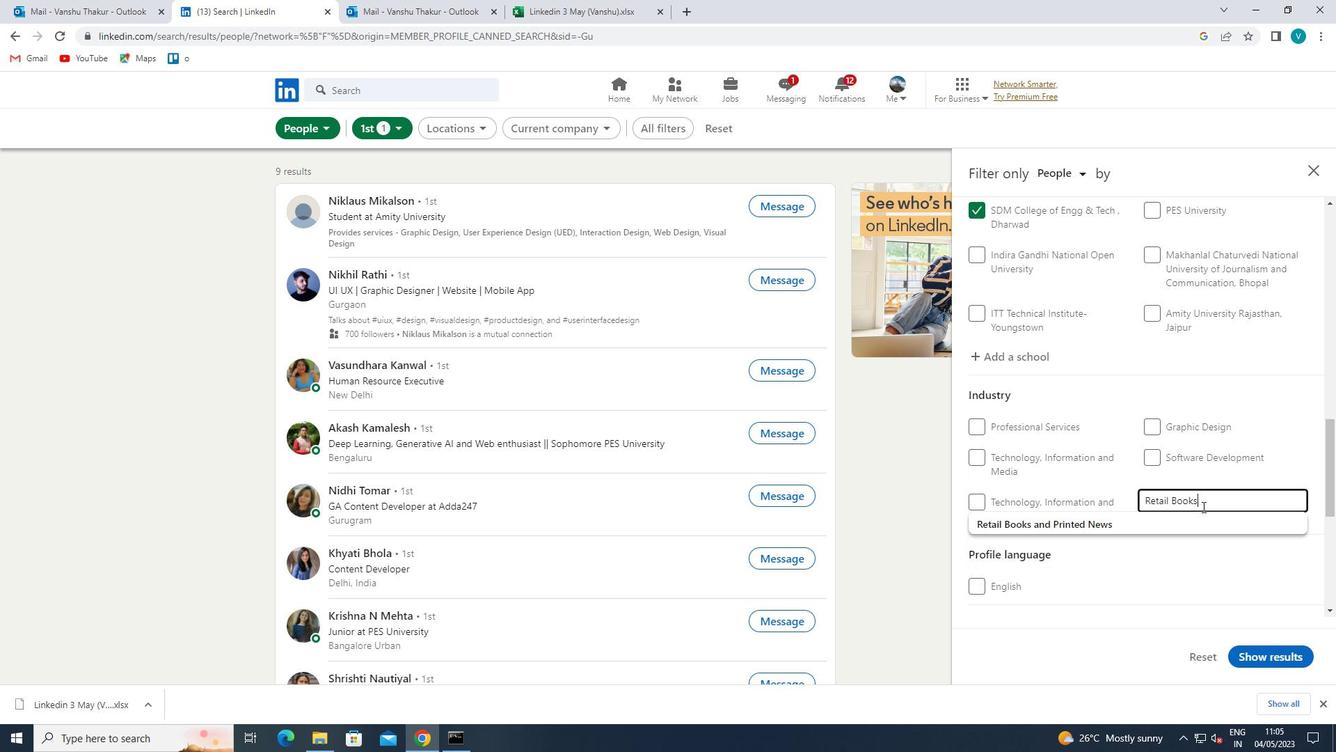 
Action: Mouse pressed left at (1194, 523)
Screenshot: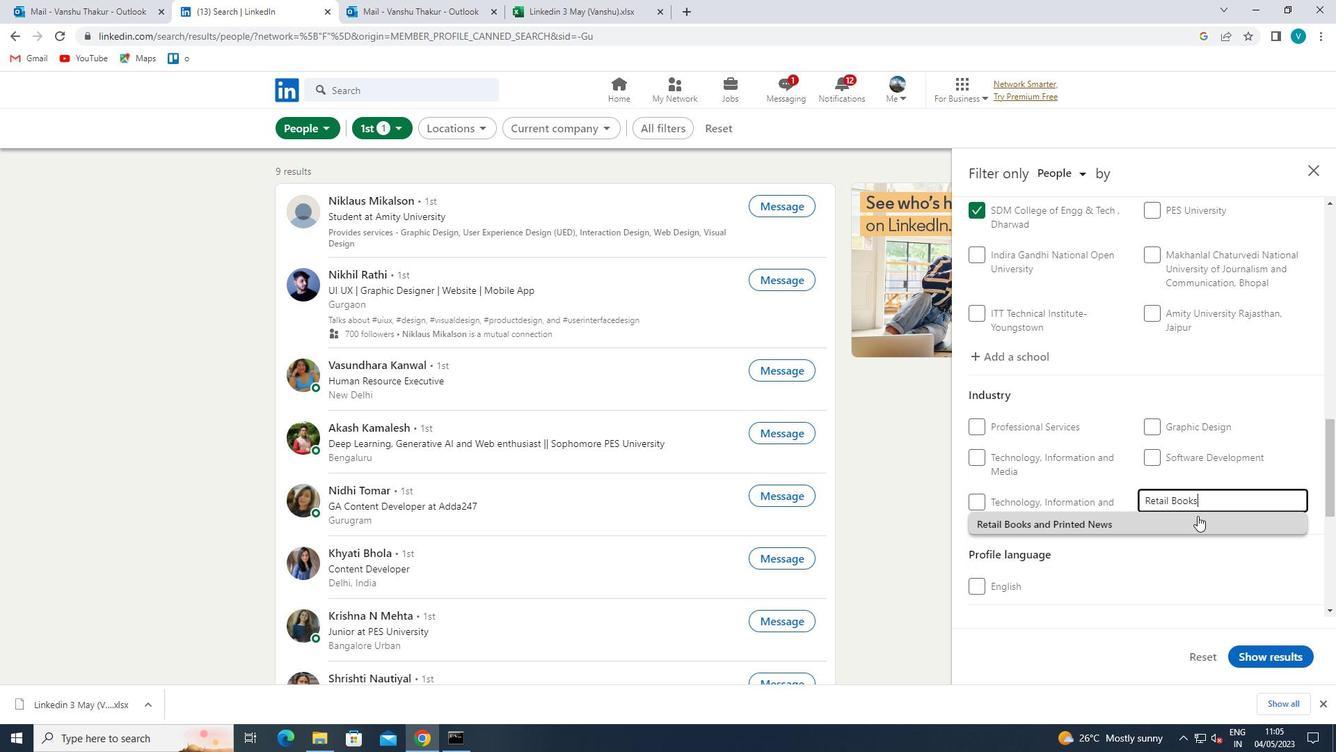
Action: Mouse scrolled (1194, 522) with delta (0, 0)
Screenshot: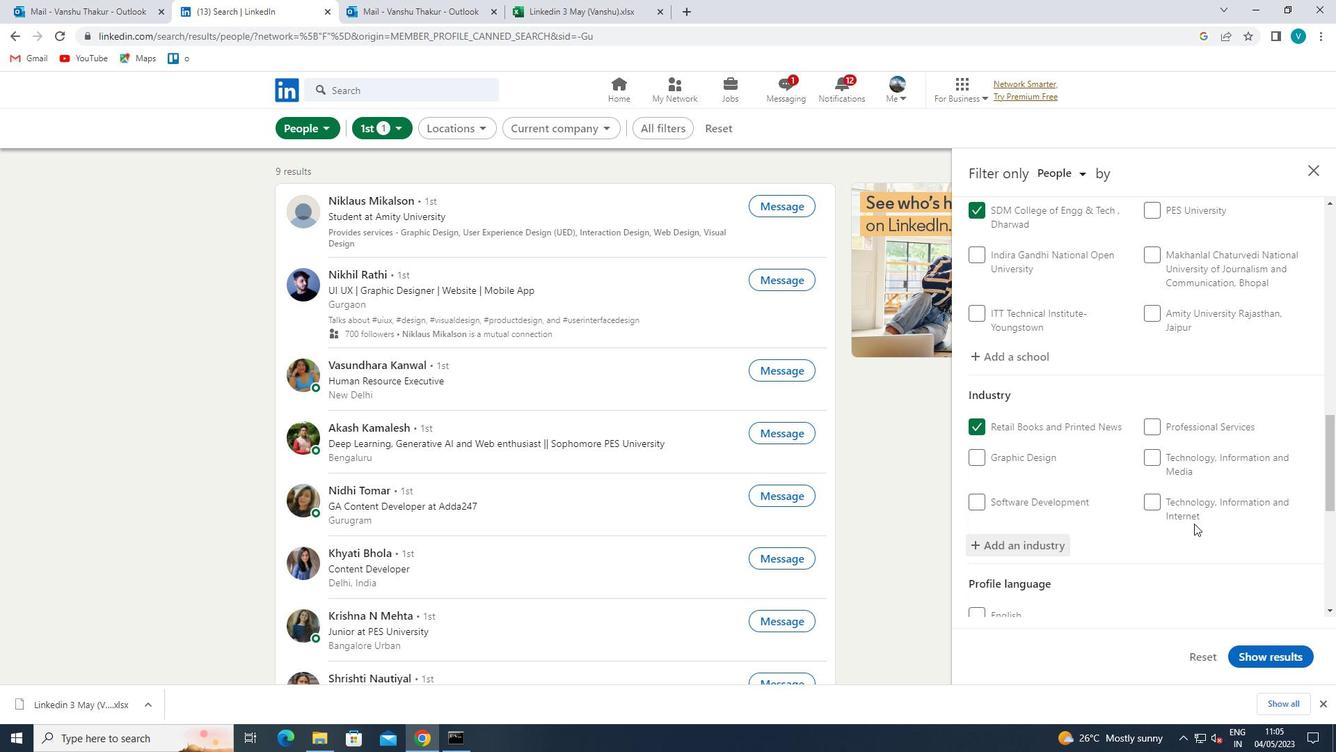 
Action: Mouse scrolled (1194, 522) with delta (0, 0)
Screenshot: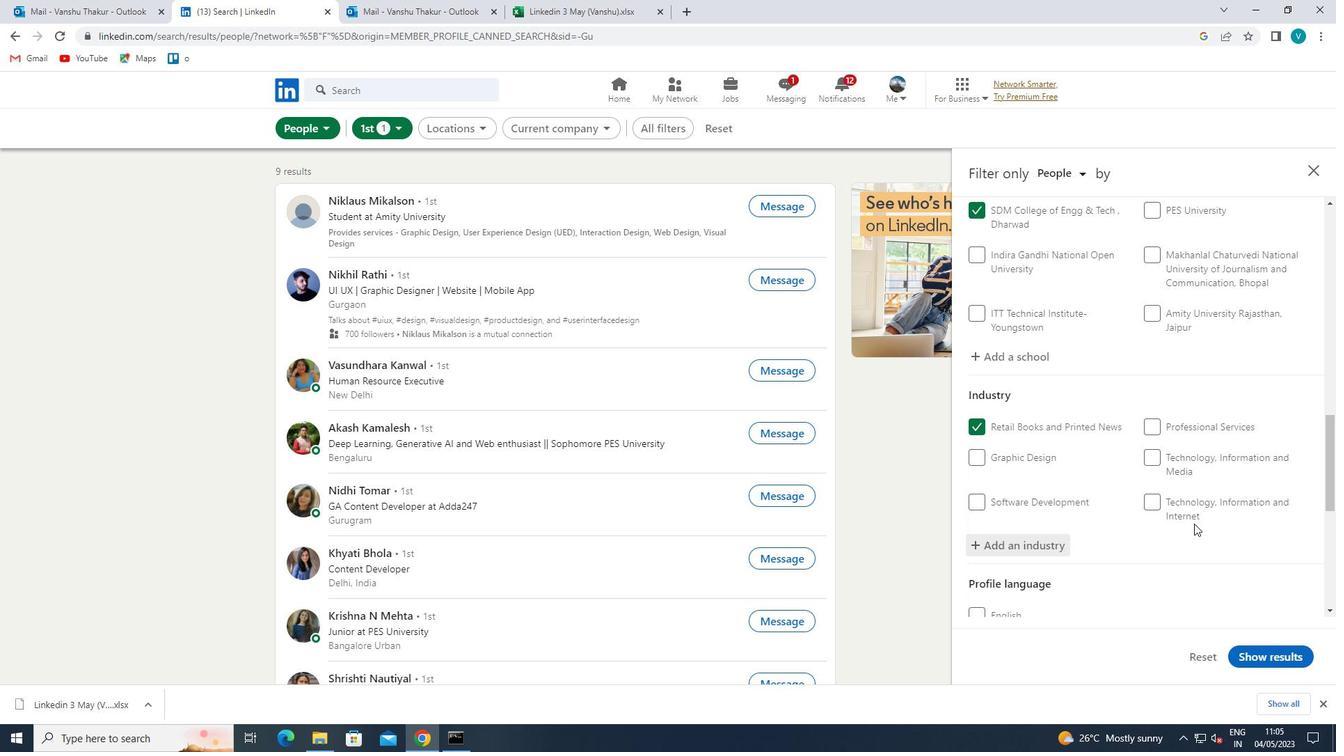
Action: Mouse scrolled (1194, 522) with delta (0, 0)
Screenshot: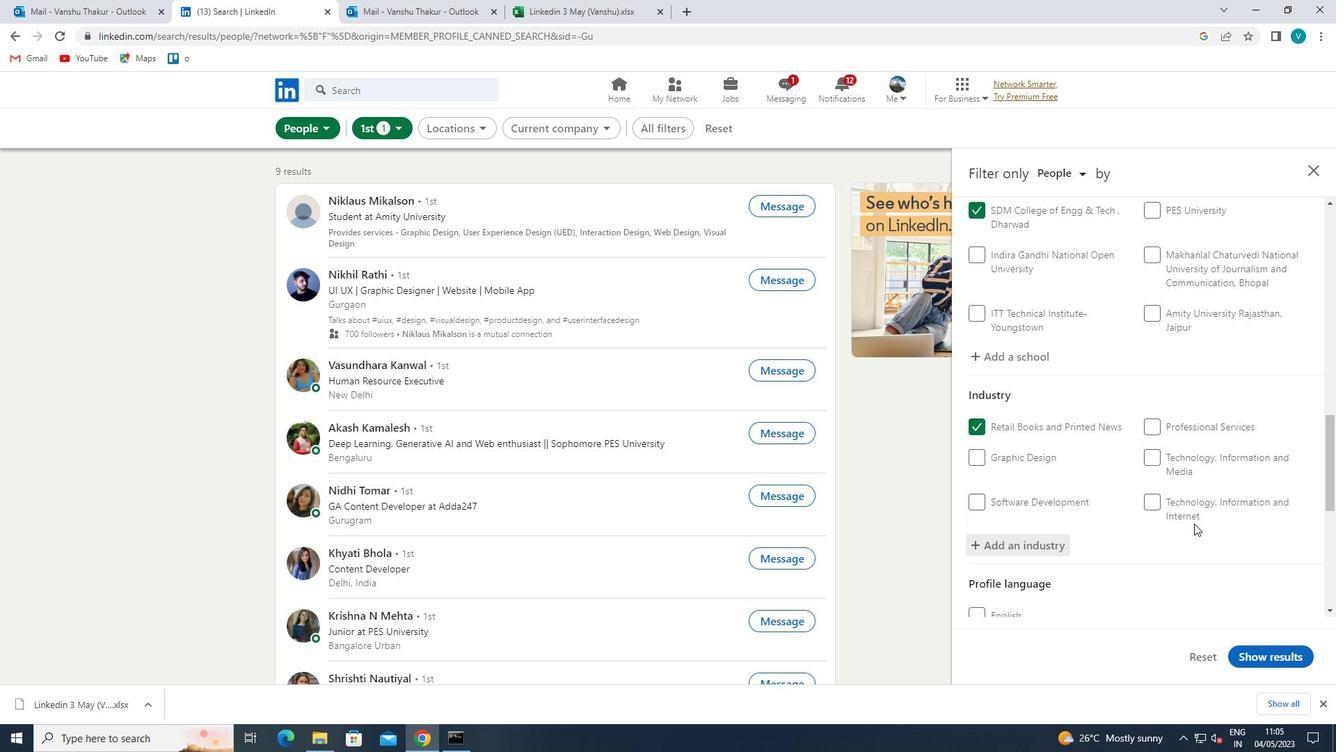 
Action: Mouse scrolled (1194, 522) with delta (0, 0)
Screenshot: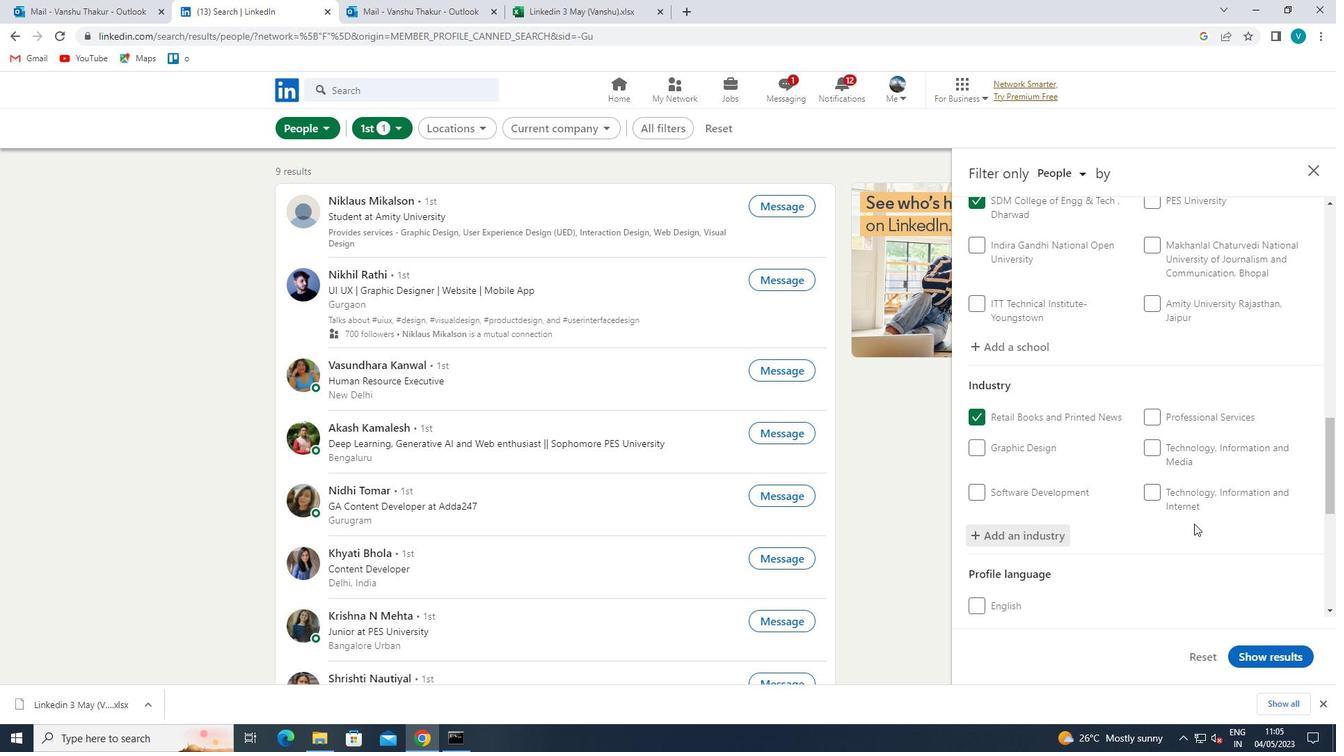 
Action: Mouse scrolled (1194, 522) with delta (0, 0)
Screenshot: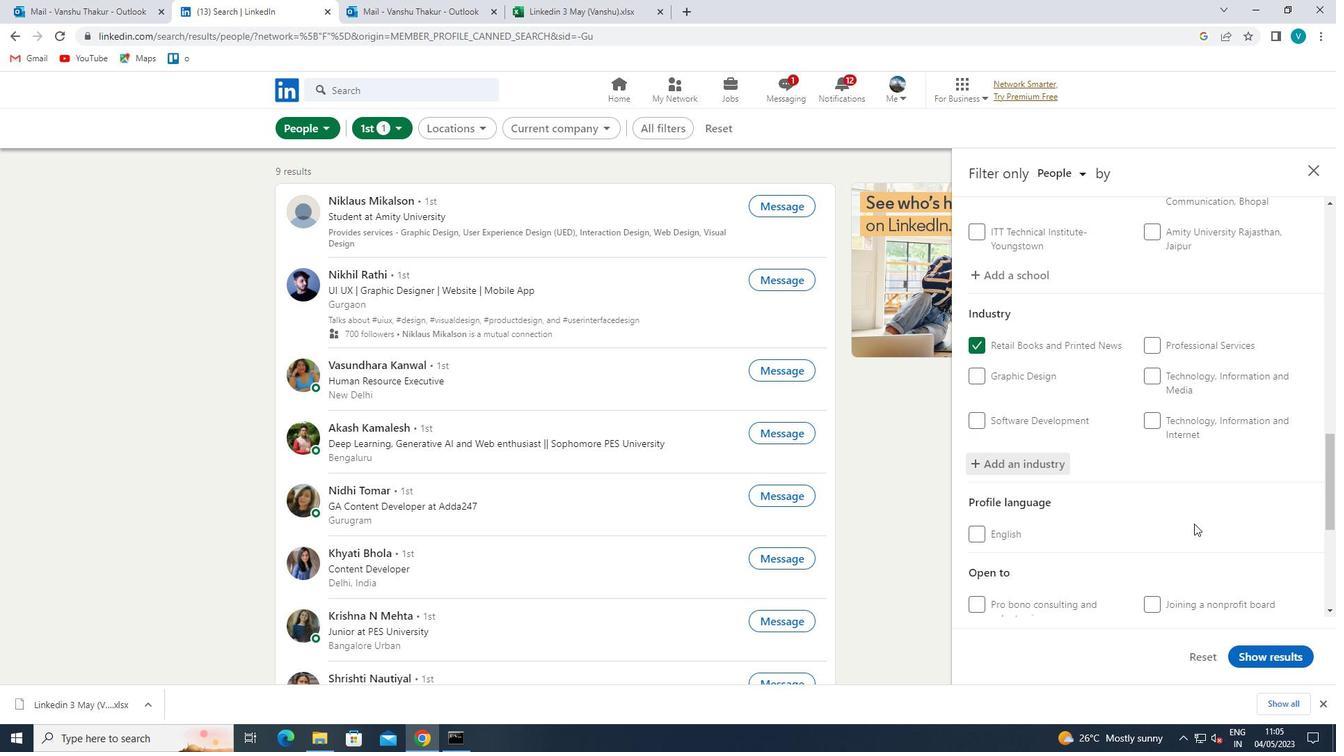 
Action: Mouse moved to (1203, 480)
Screenshot: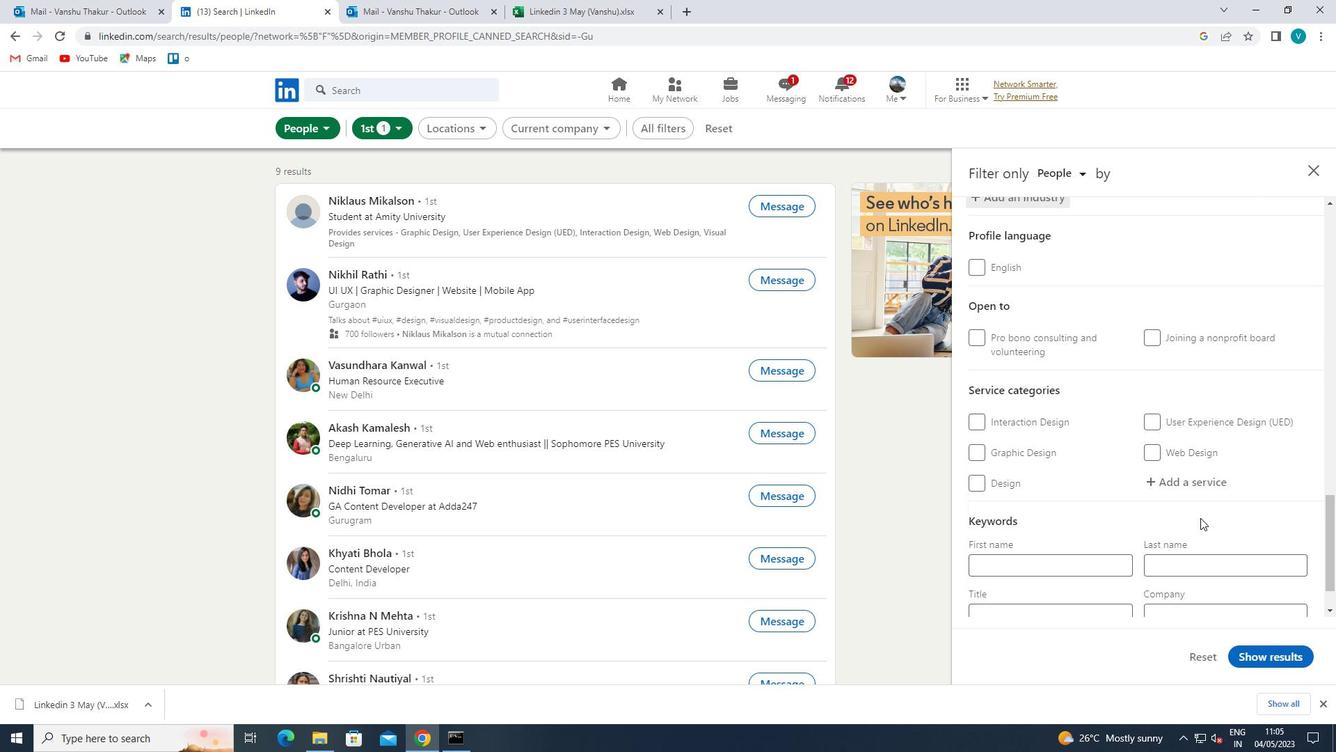 
Action: Mouse pressed left at (1203, 480)
Screenshot: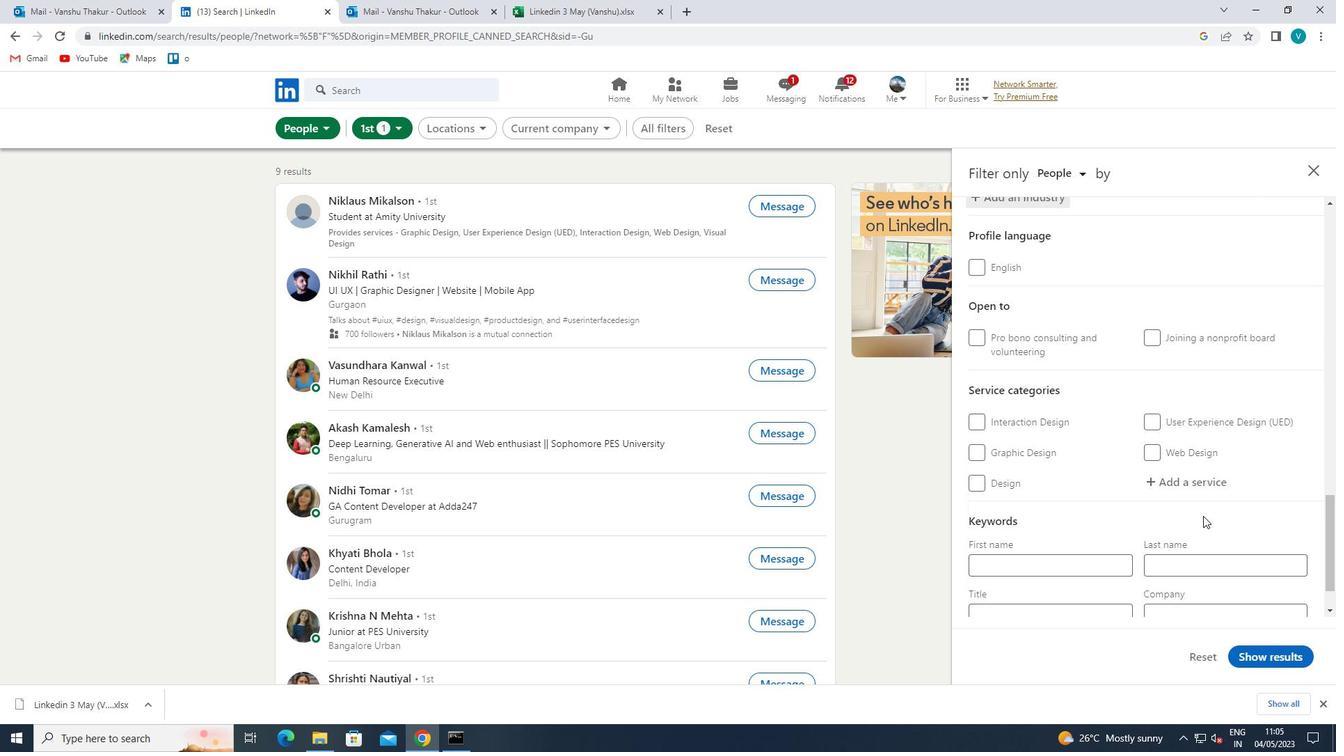
Action: Mouse moved to (1203, 479)
Screenshot: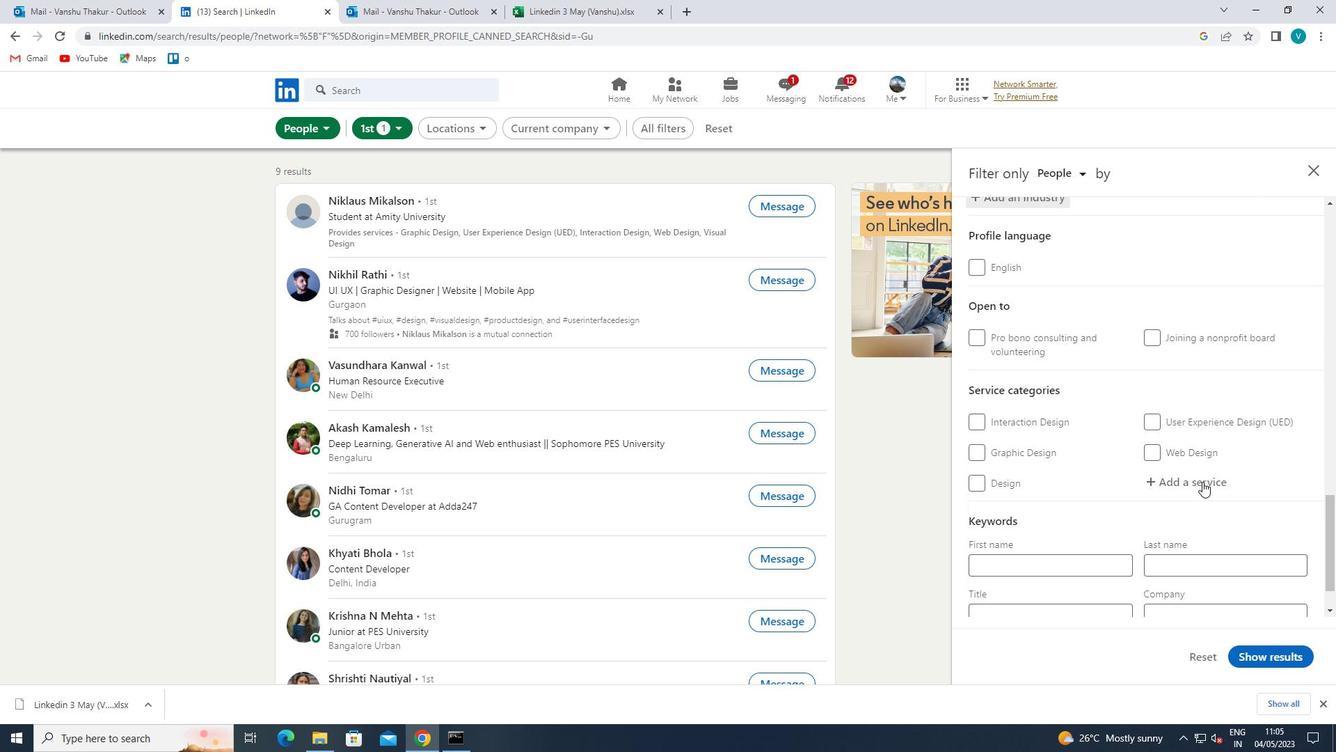 
Action: Key pressed <Key.shift>IMMI
Screenshot: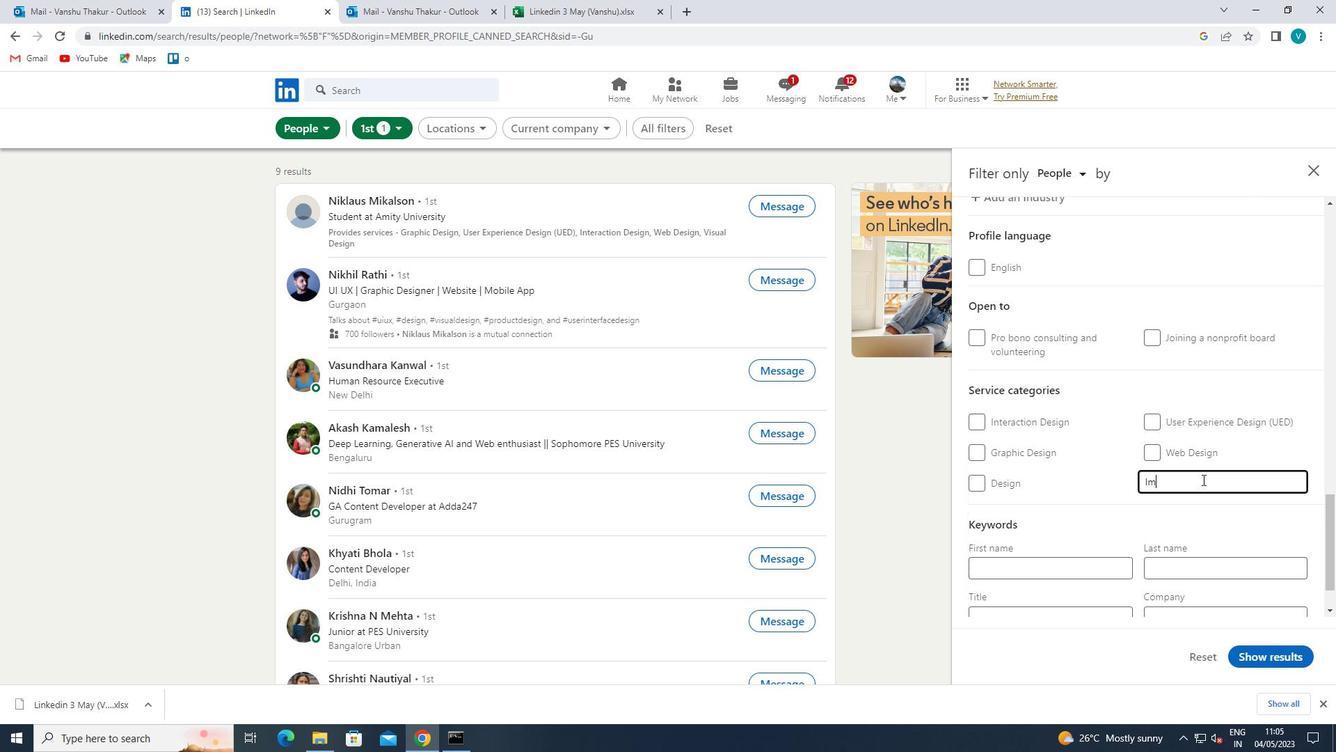 
Action: Mouse moved to (1176, 497)
Screenshot: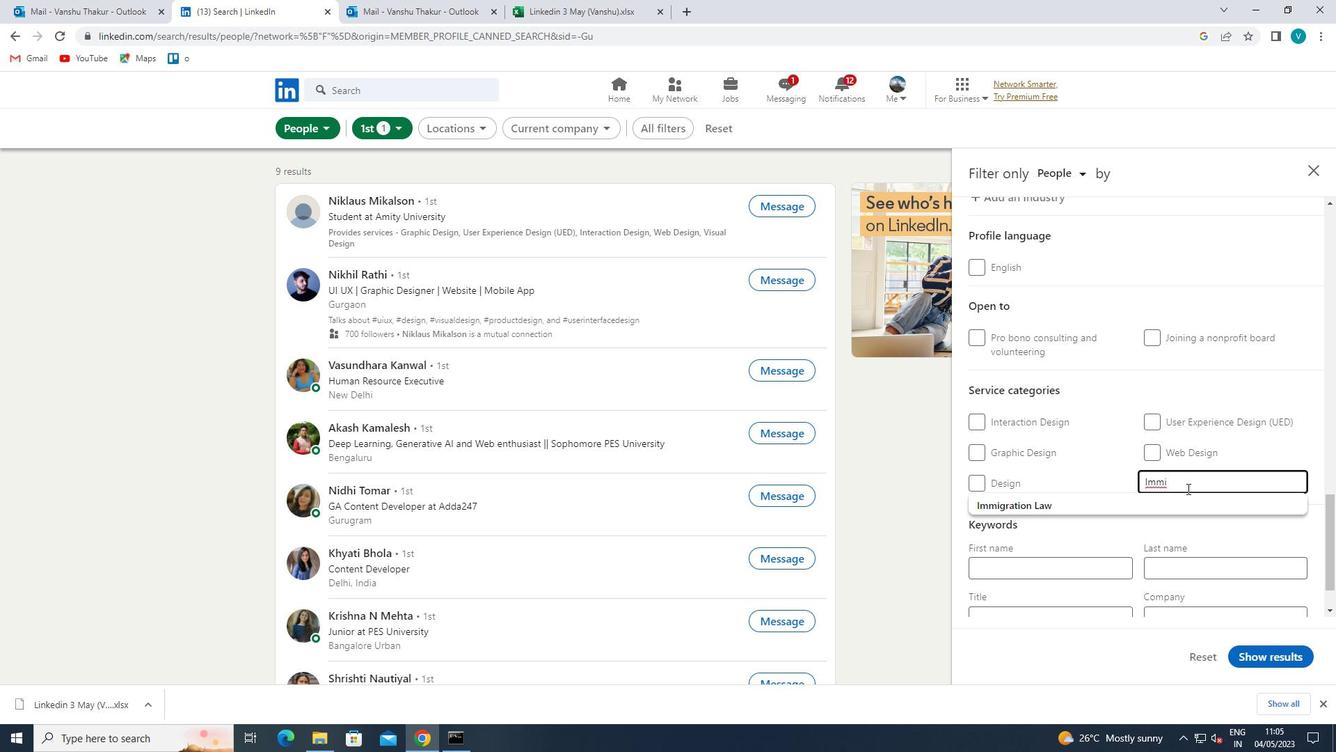 
Action: Mouse pressed left at (1176, 497)
Screenshot: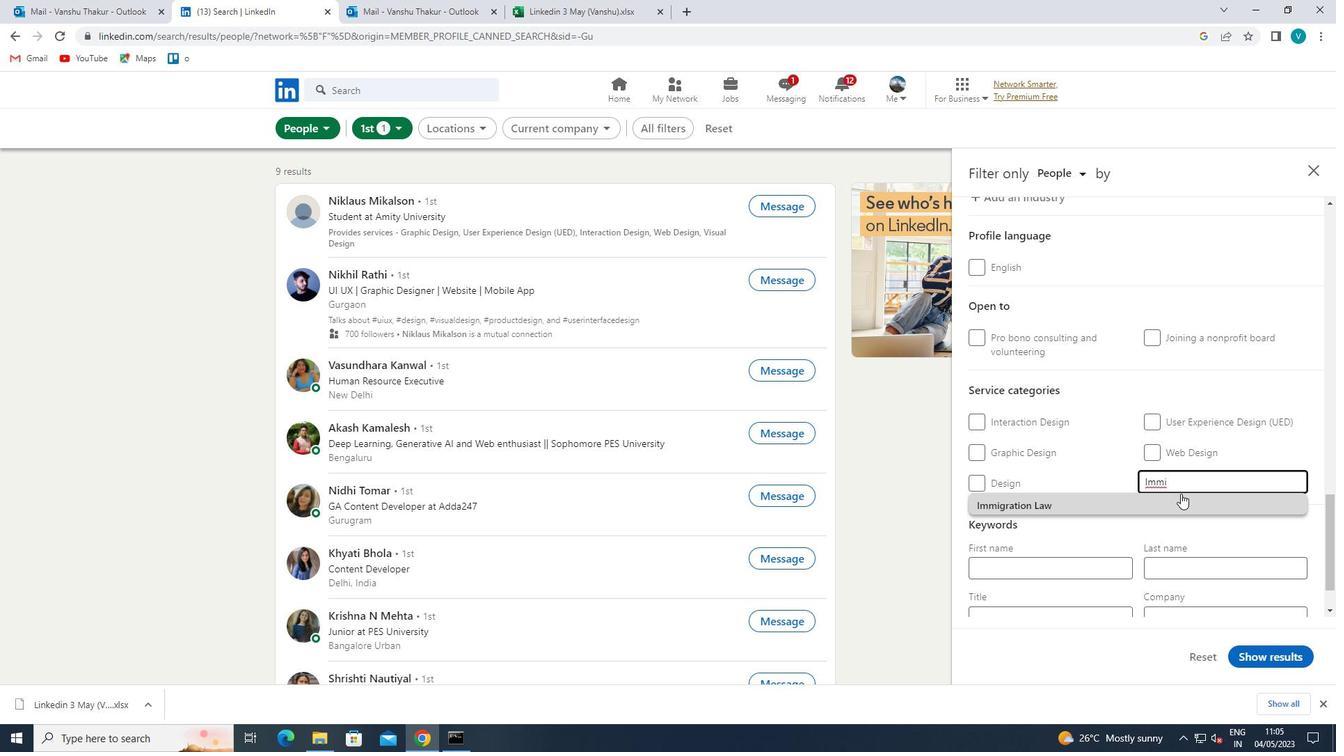 
Action: Mouse scrolled (1176, 497) with delta (0, 0)
Screenshot: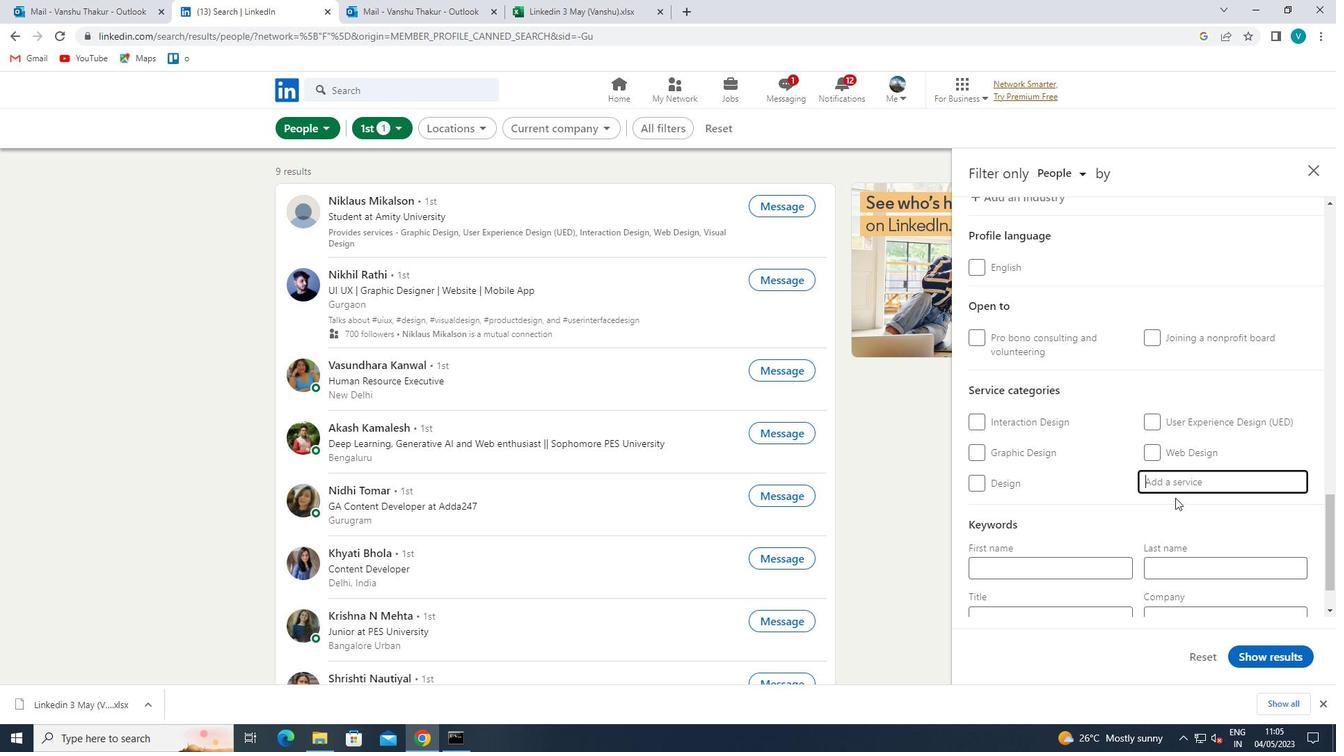 
Action: Mouse moved to (1173, 499)
Screenshot: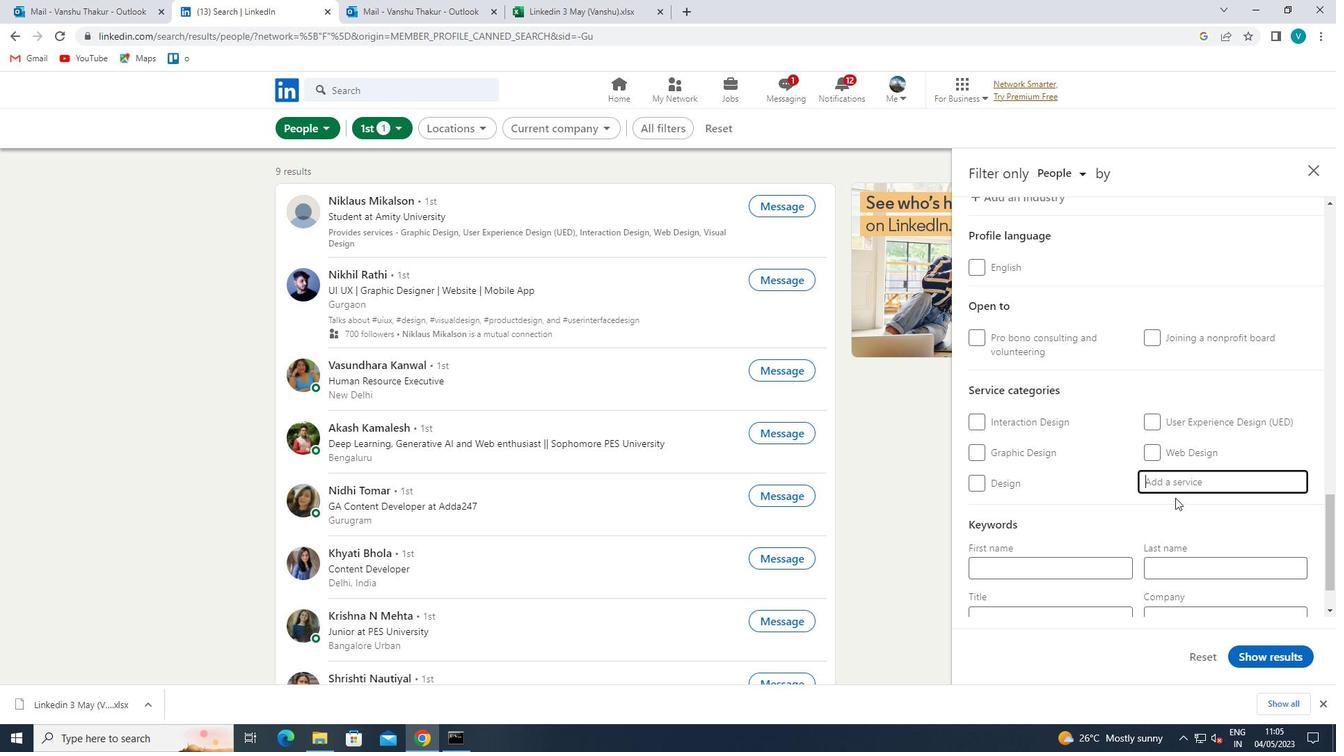
Action: Mouse scrolled (1173, 498) with delta (0, 0)
Screenshot: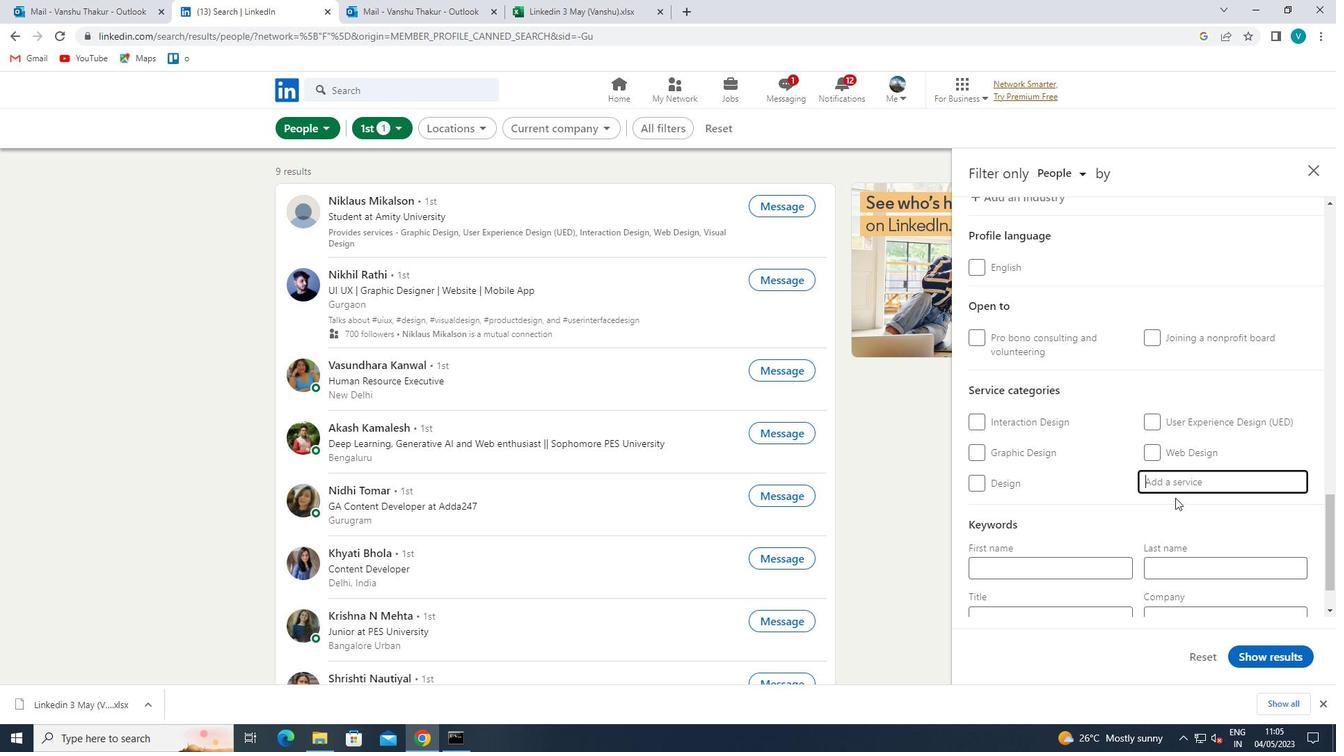 
Action: Mouse moved to (1082, 560)
Screenshot: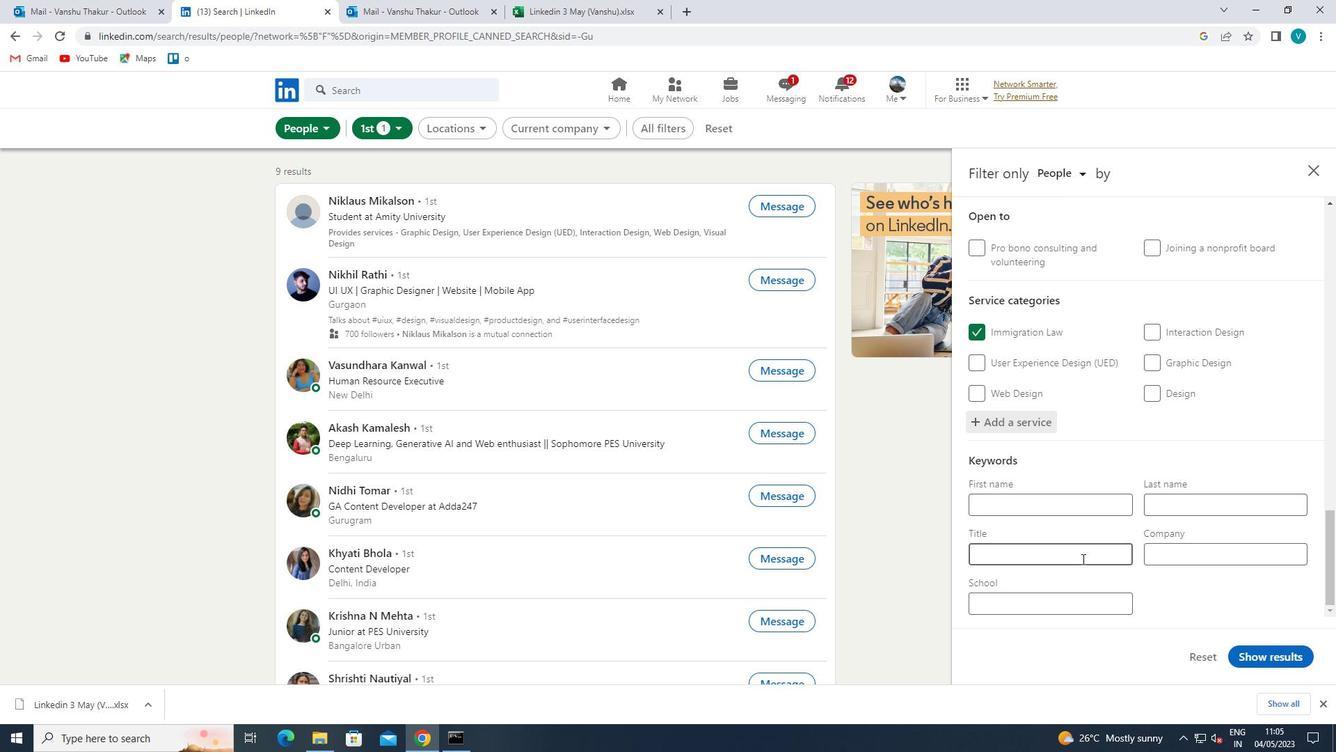 
Action: Mouse pressed left at (1082, 560)
Screenshot: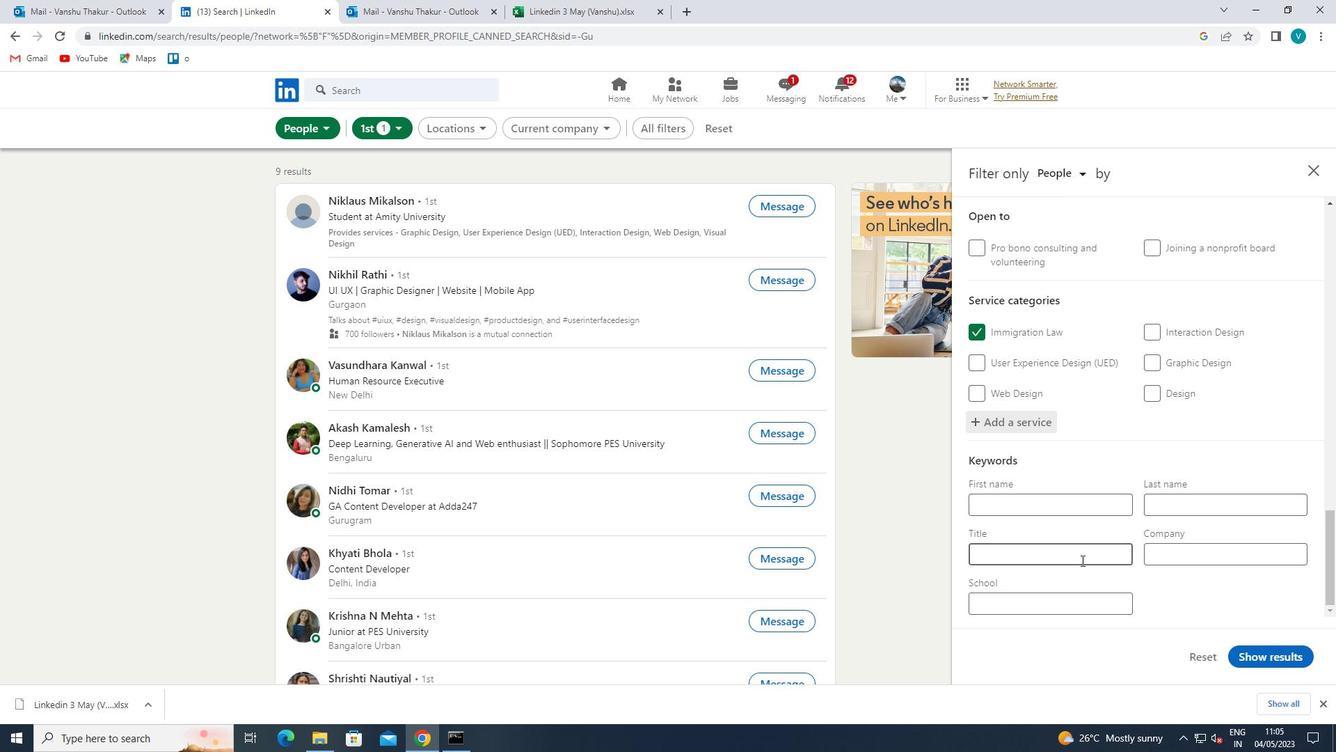
Action: Key pressed <Key.shift>EXECUTIVE<Key.space>
Screenshot: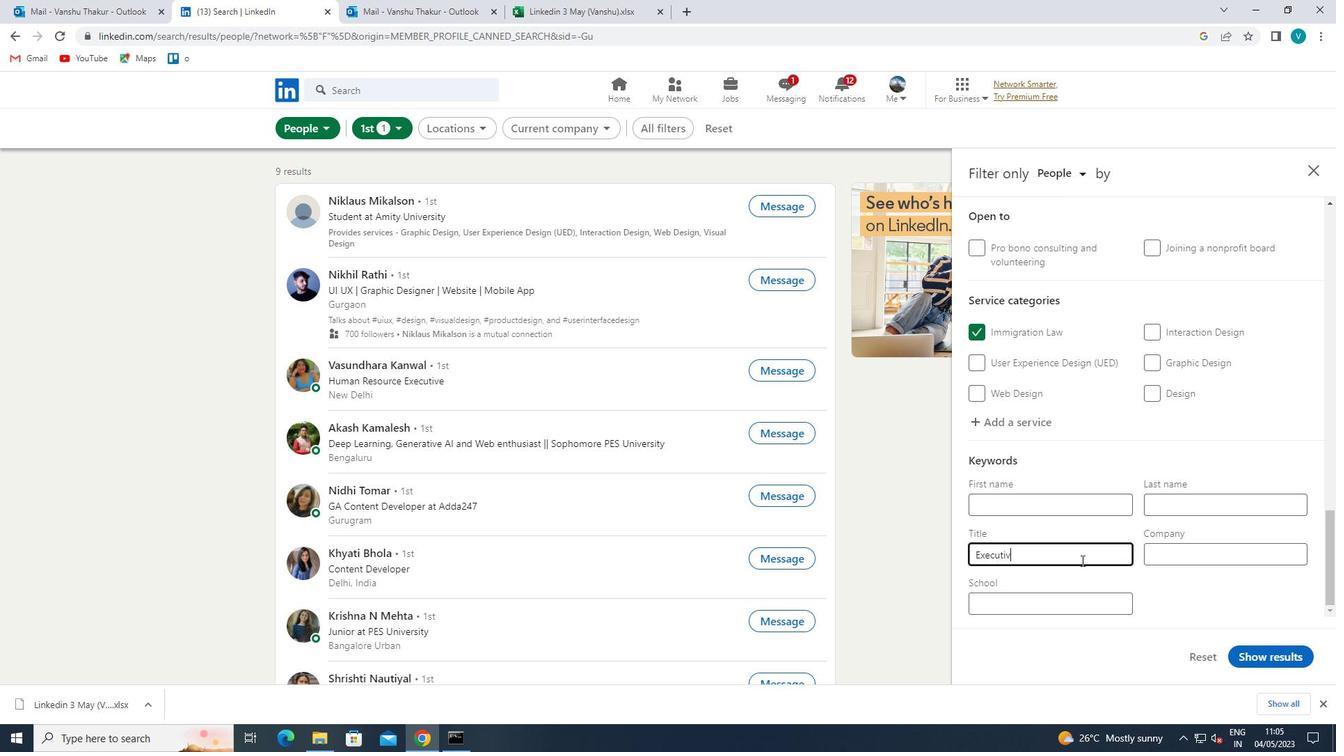 
Action: Mouse moved to (1252, 654)
Screenshot: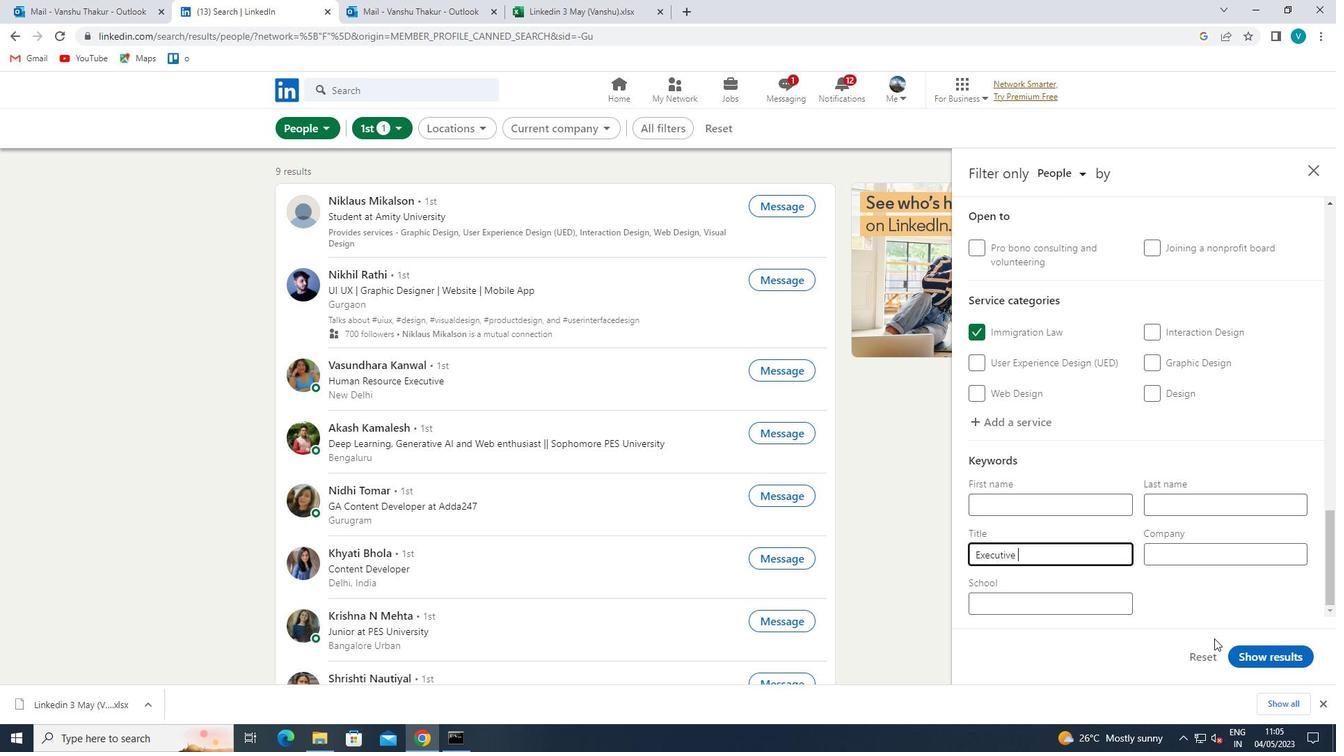 
Action: Mouse pressed left at (1252, 654)
Screenshot: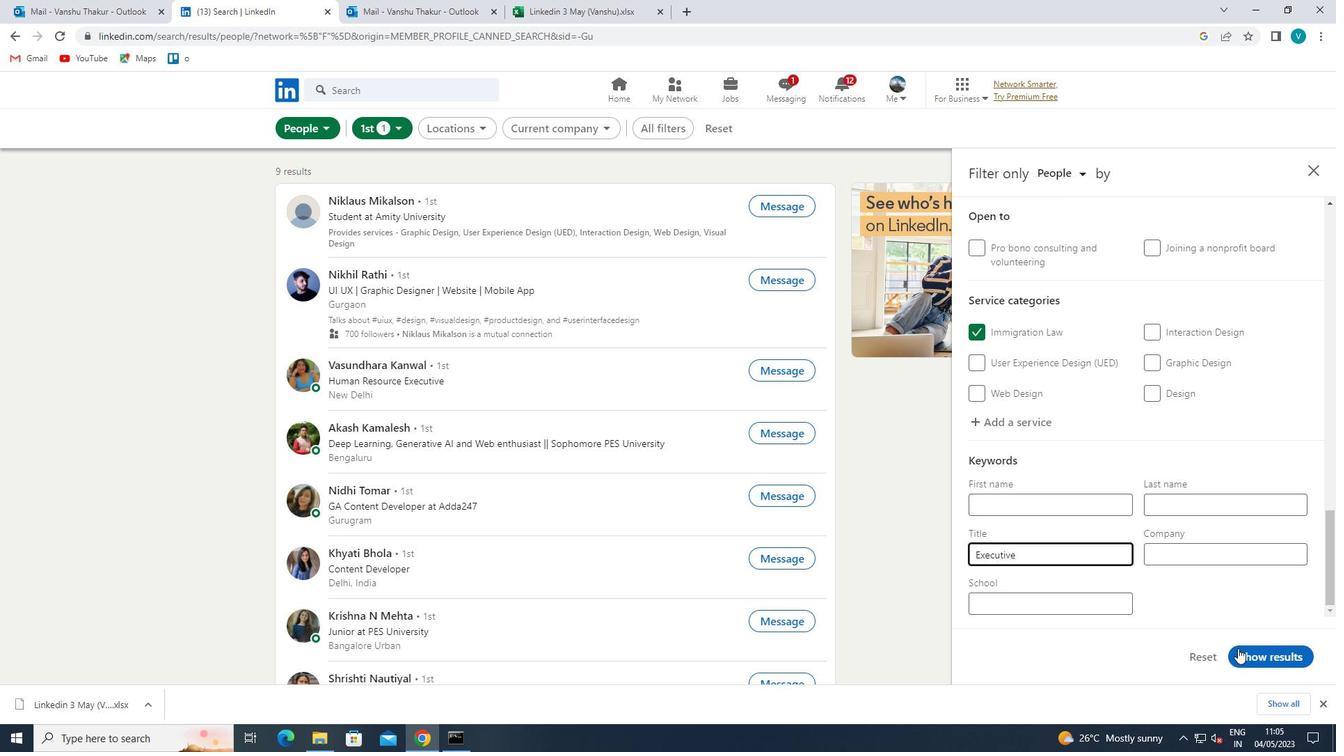 
Action: Mouse moved to (1252, 655)
Screenshot: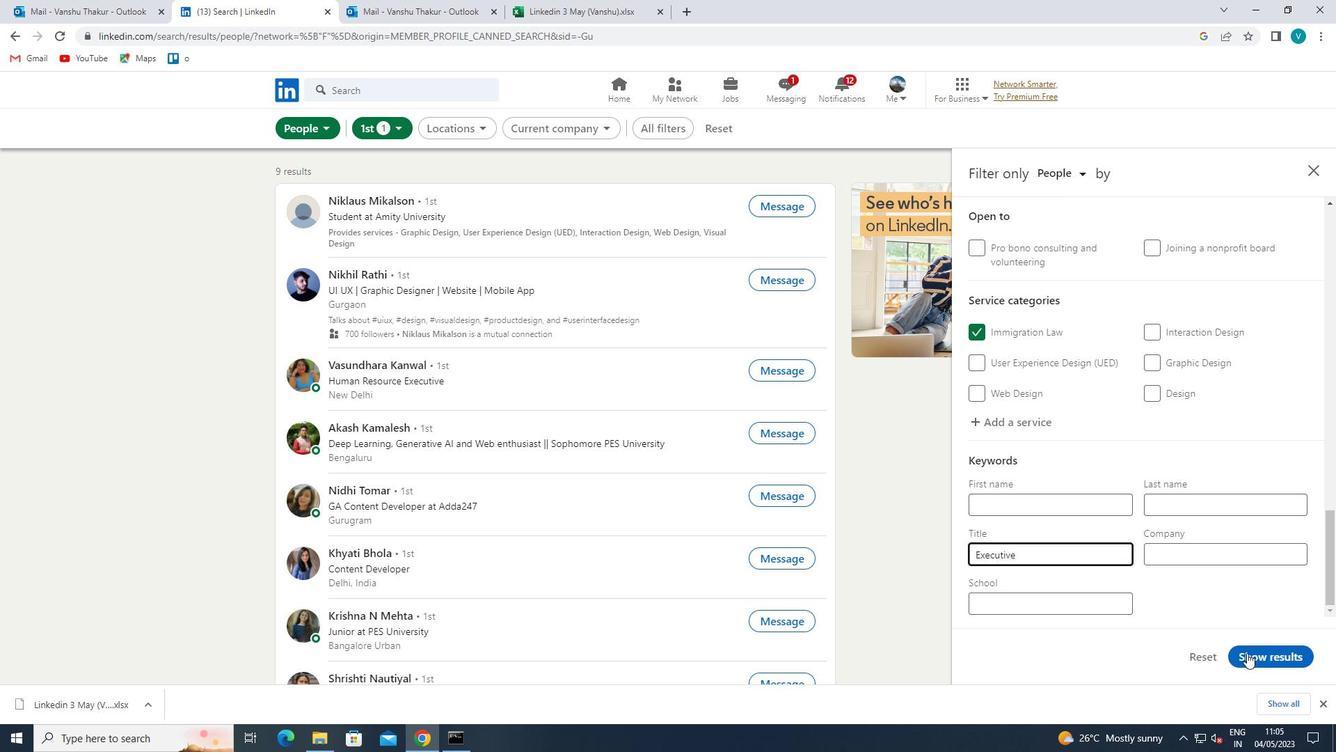 
